 Task: Create a document with sections for Vision Statement, Mission Statement, Summary, and Income Statement. Format the headings in red and bold, and change the text color of 'REVENUE' to purple.
Action: Mouse moved to (30, 11)
Screenshot: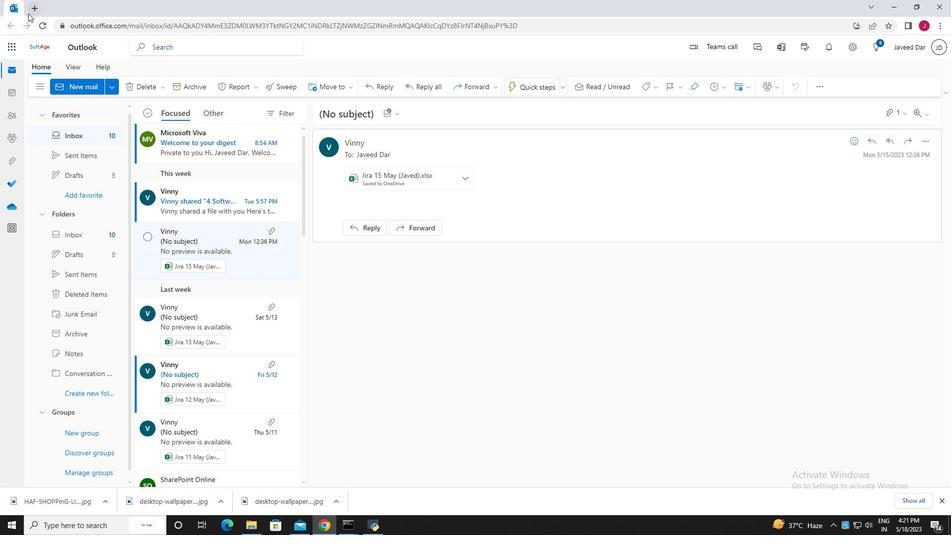 
Action: Mouse pressed left at (30, 11)
Screenshot: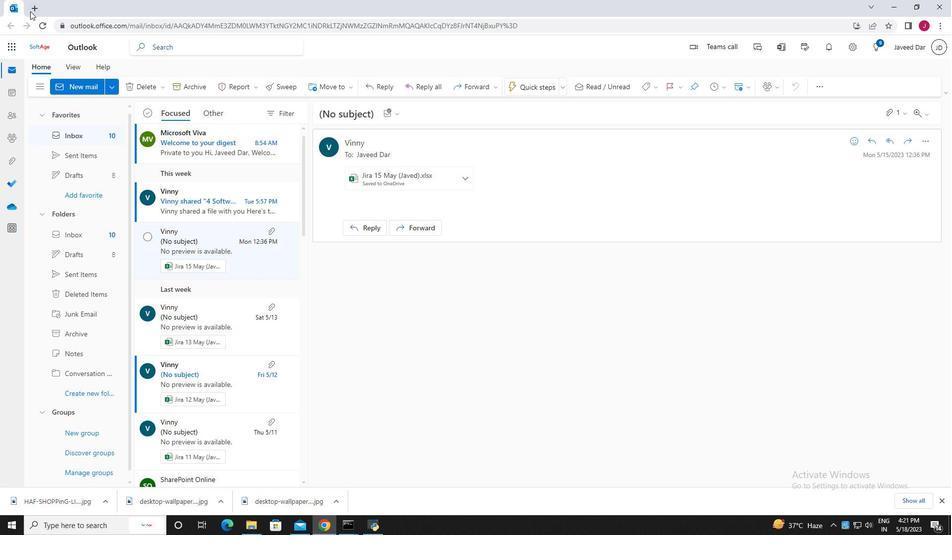 
Action: Mouse moved to (109, 25)
Screenshot: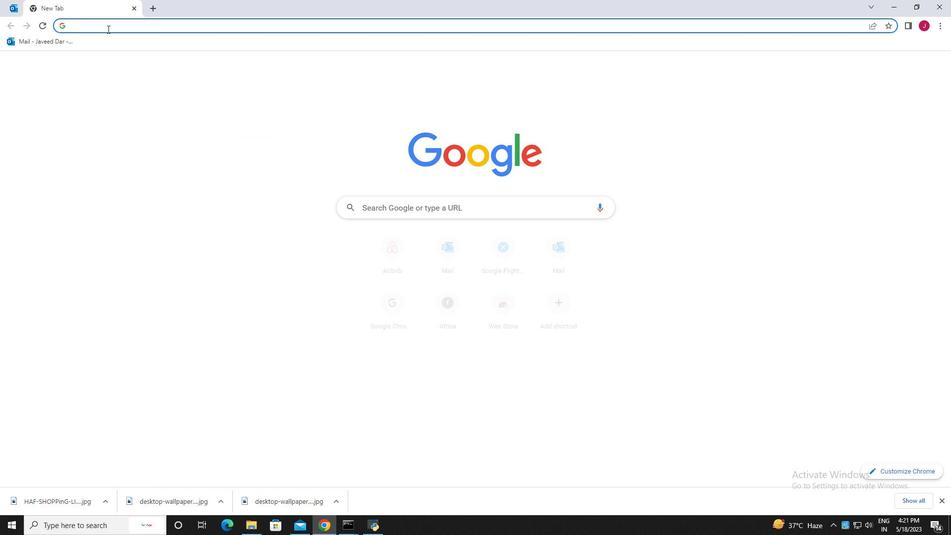 
Action: Key pressed f
Screenshot: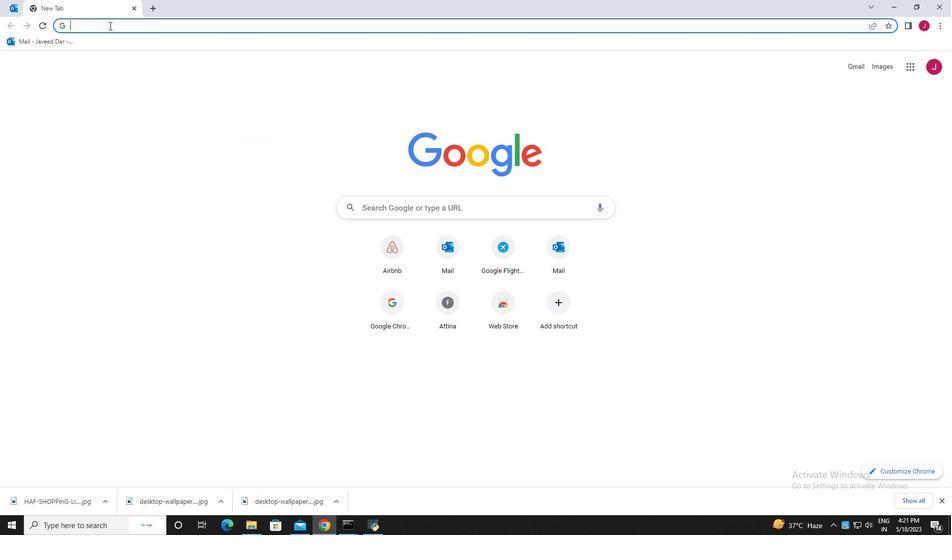 
Action: Mouse moved to (107, 62)
Screenshot: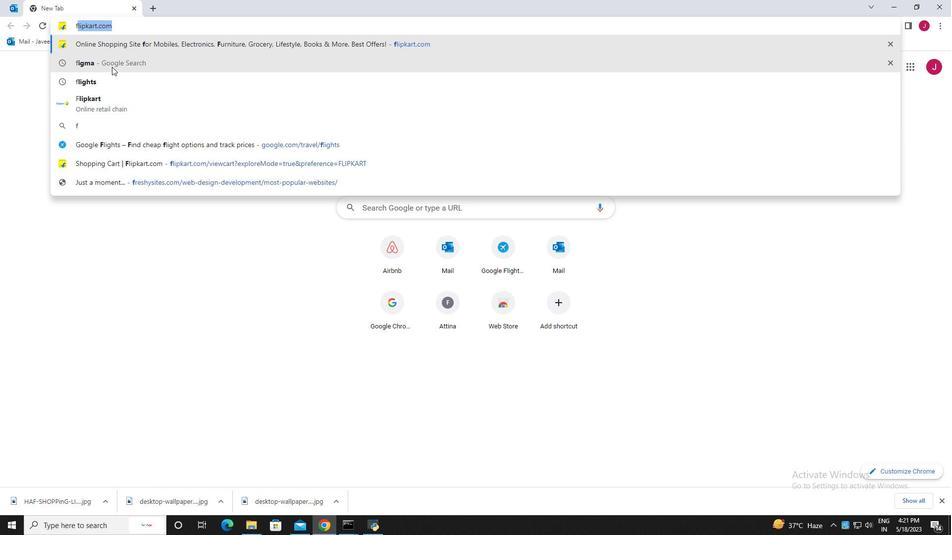 
Action: Mouse pressed left at (107, 62)
Screenshot: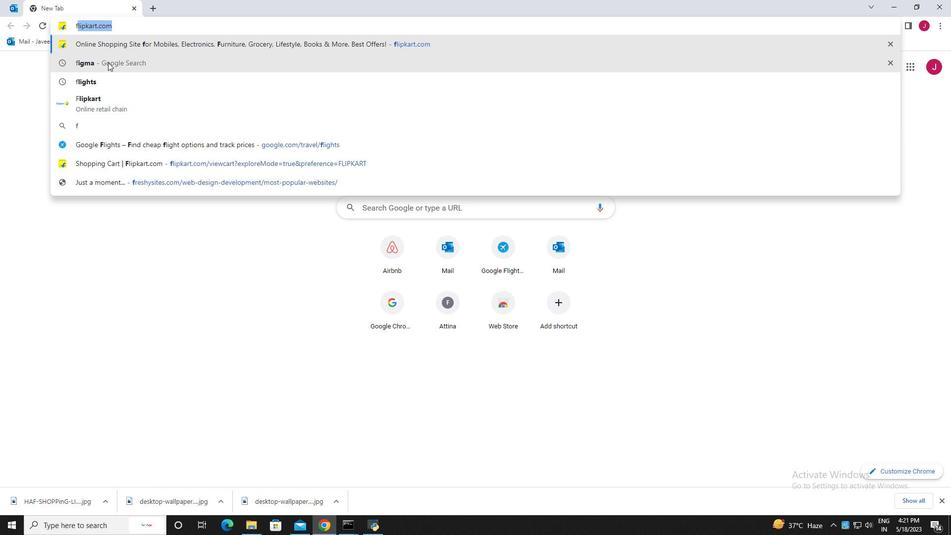 
Action: Mouse moved to (230, 156)
Screenshot: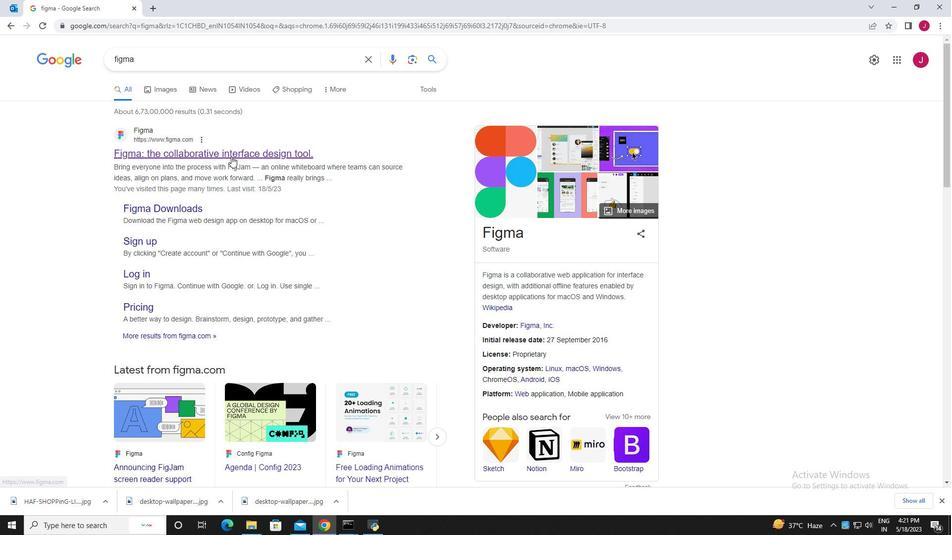 
Action: Mouse pressed left at (230, 156)
Screenshot: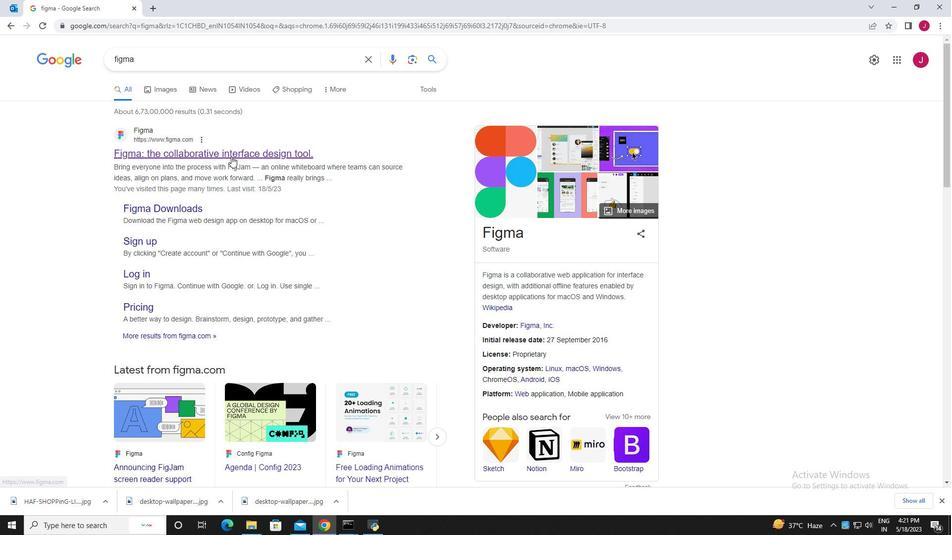 
Action: Mouse moved to (214, 113)
Screenshot: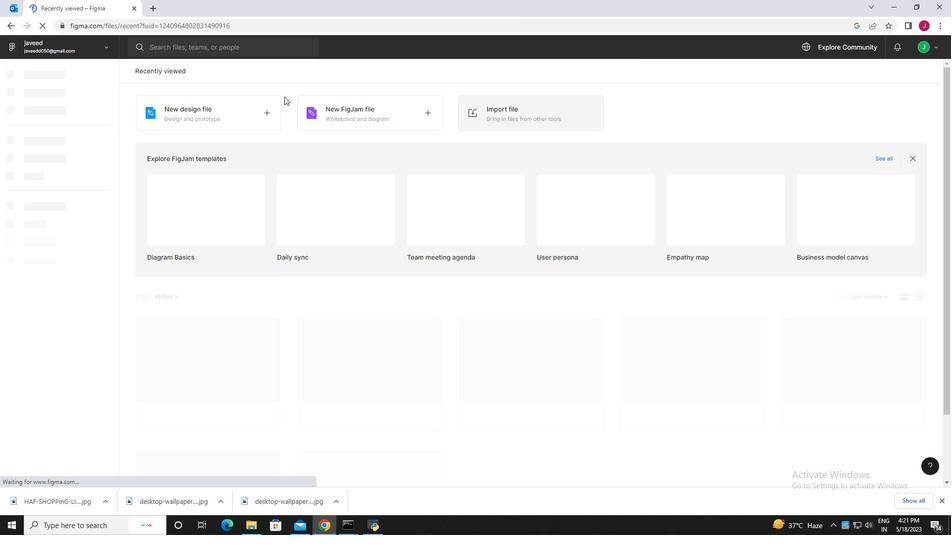 
Action: Mouse pressed left at (214, 113)
Screenshot: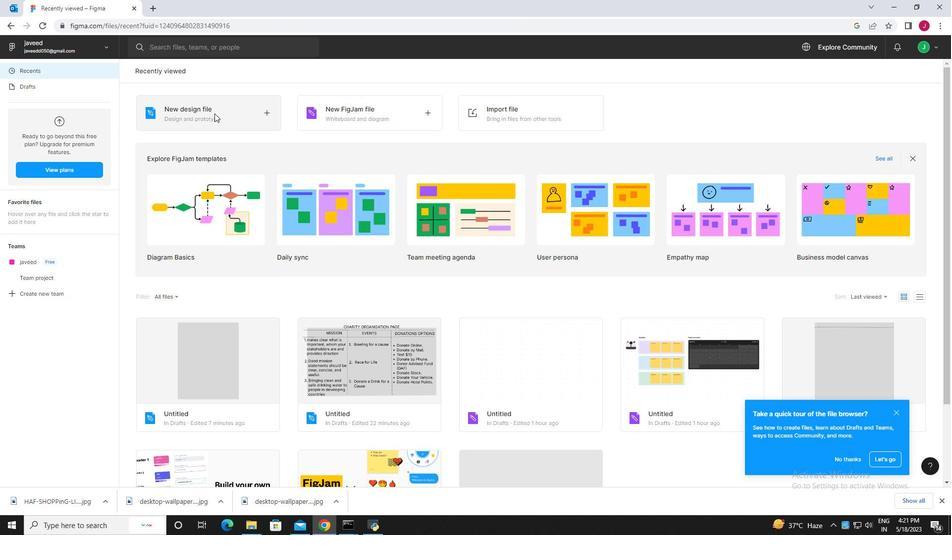 
Action: Mouse moved to (486, 191)
Screenshot: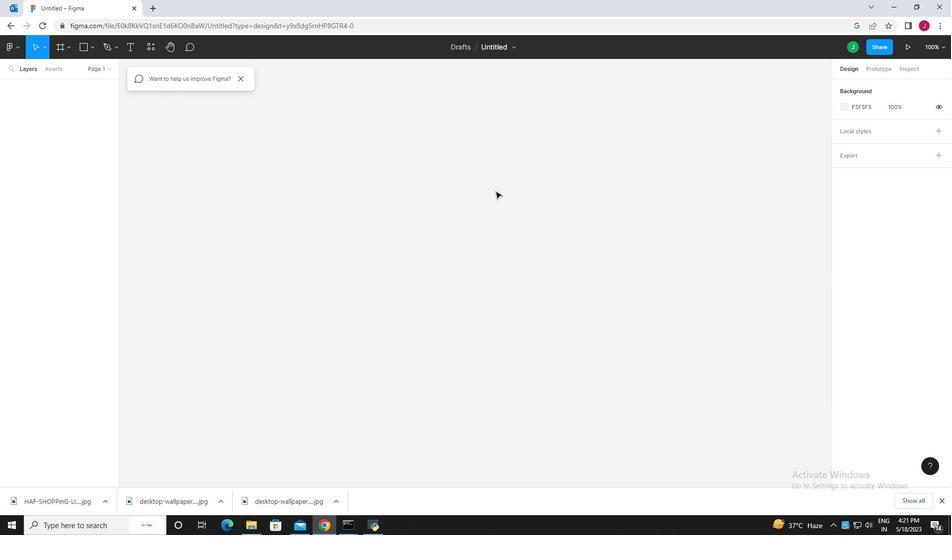
Action: Mouse scrolled (487, 192) with delta (0, 0)
Screenshot: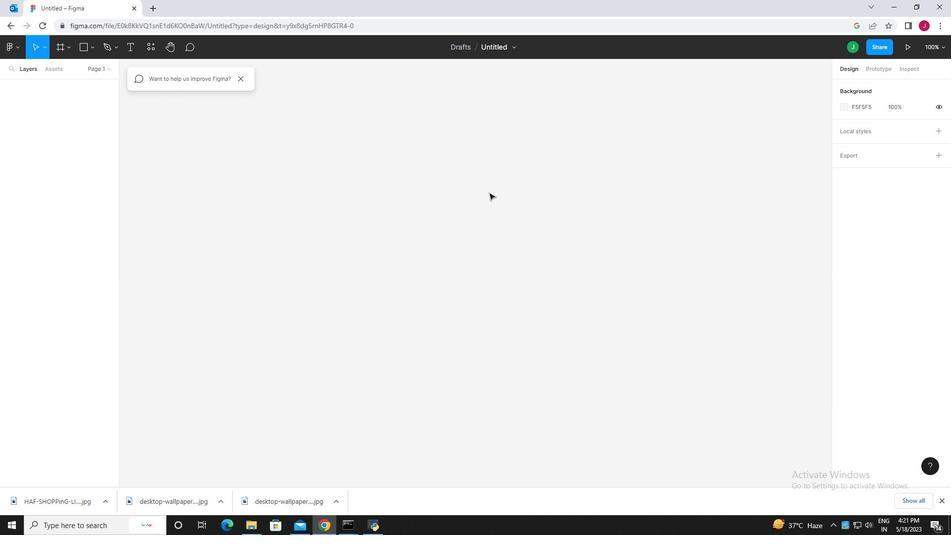 
Action: Mouse moved to (486, 190)
Screenshot: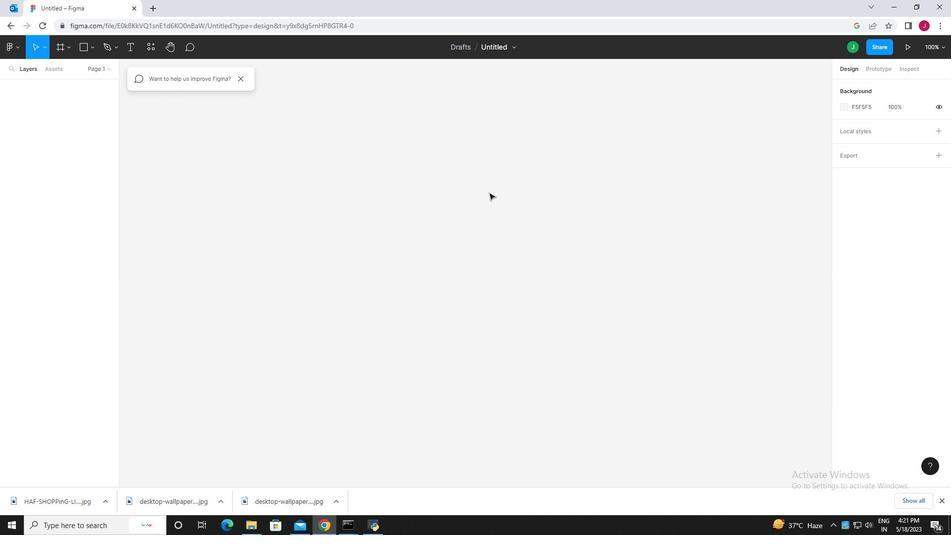 
Action: Mouse scrolled (486, 191) with delta (0, 0)
Screenshot: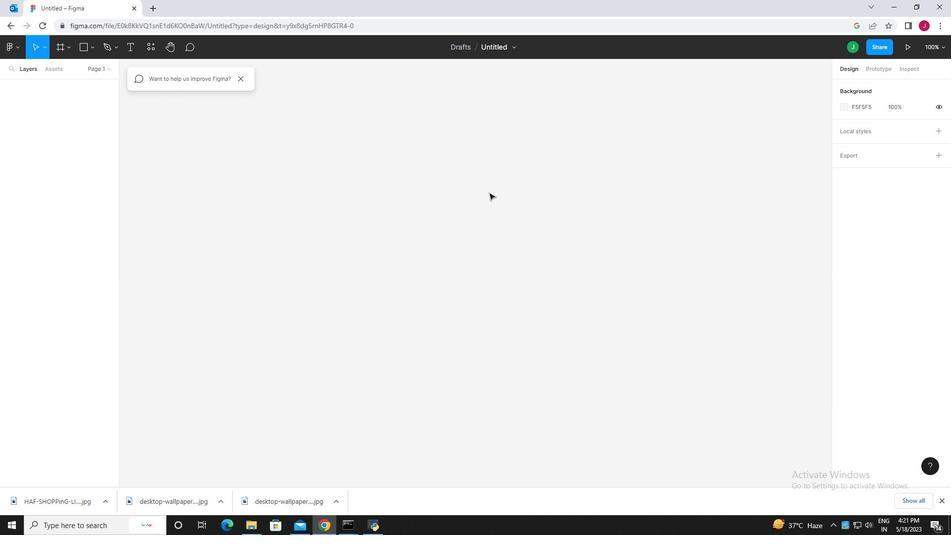 
Action: Mouse moved to (132, 6)
Screenshot: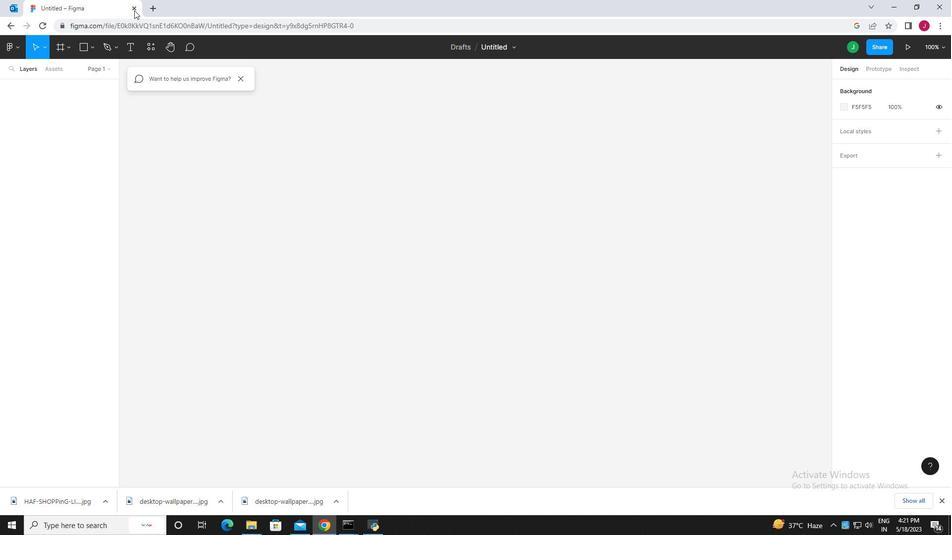 
Action: Mouse pressed left at (132, 6)
Screenshot: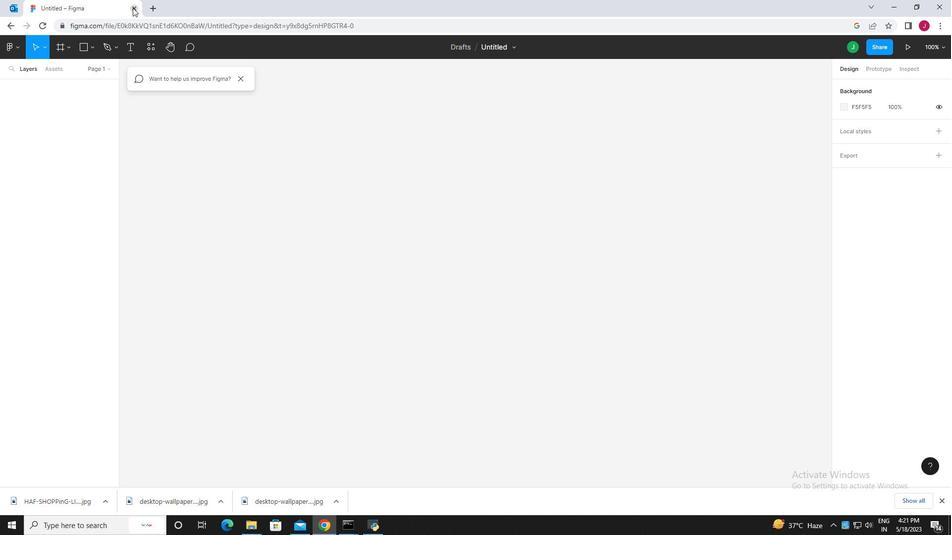 
Action: Mouse moved to (33, 8)
Screenshot: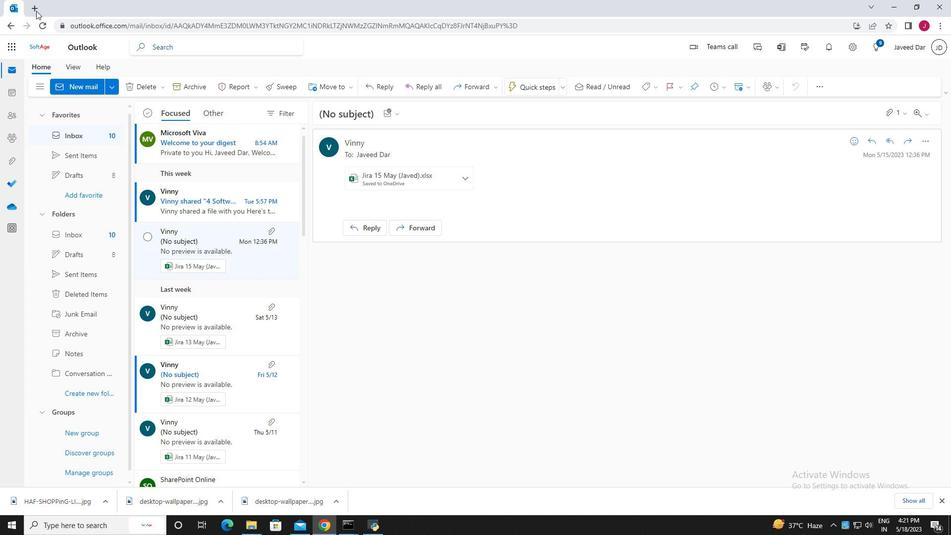 
Action: Mouse pressed left at (33, 8)
Screenshot: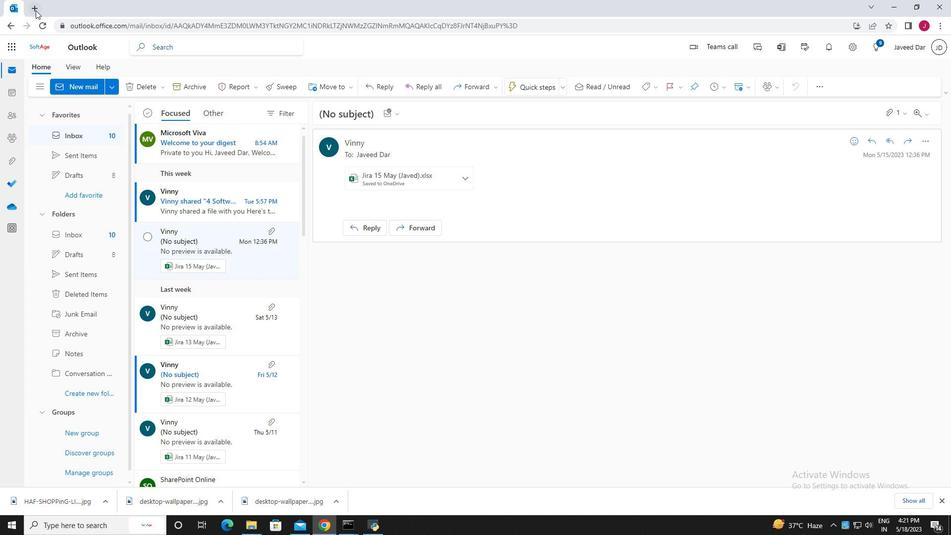 
Action: Mouse moved to (910, 68)
Screenshot: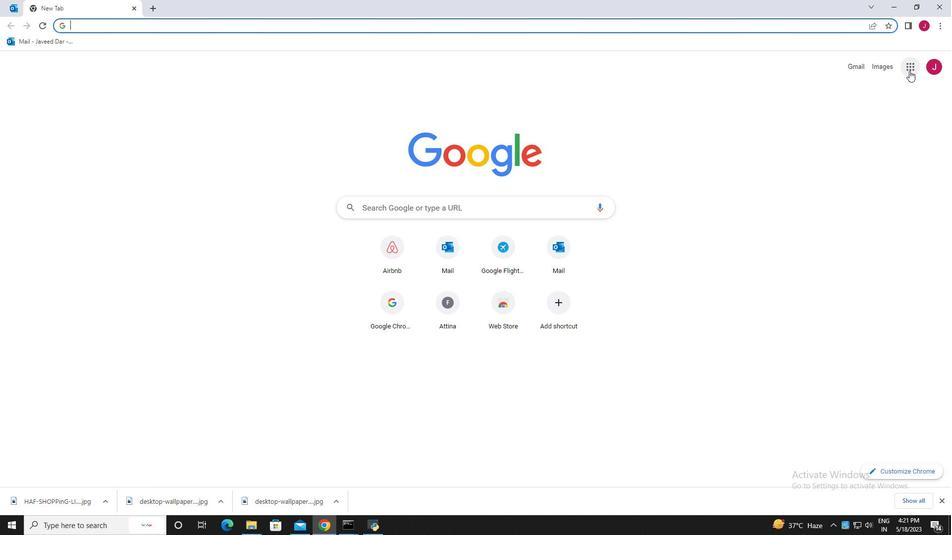 
Action: Mouse pressed left at (910, 68)
Screenshot: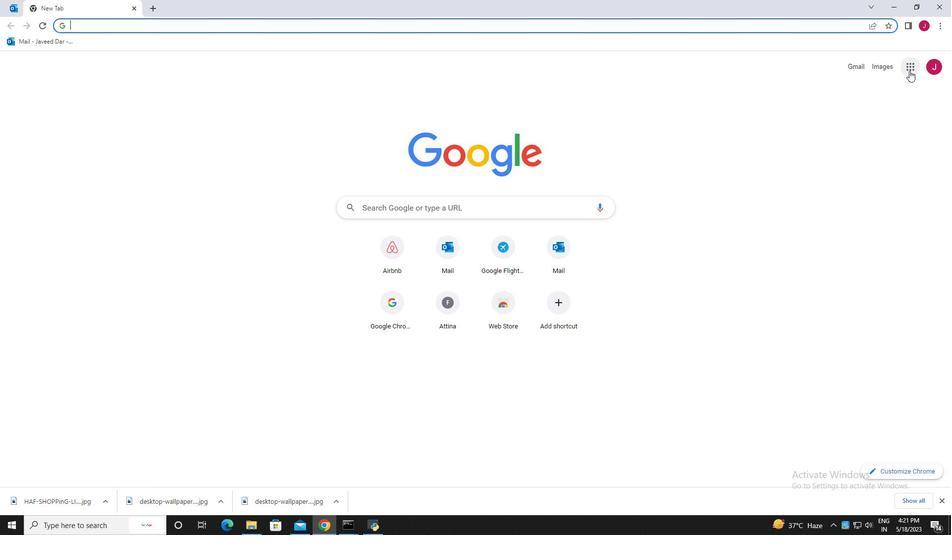 
Action: Mouse moved to (907, 203)
Screenshot: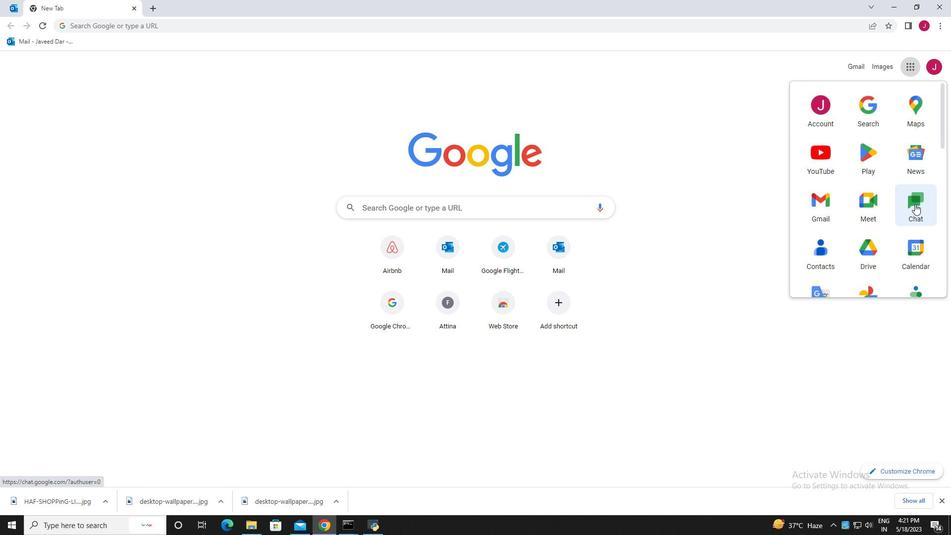 
Action: Mouse scrolled (907, 203) with delta (0, 0)
Screenshot: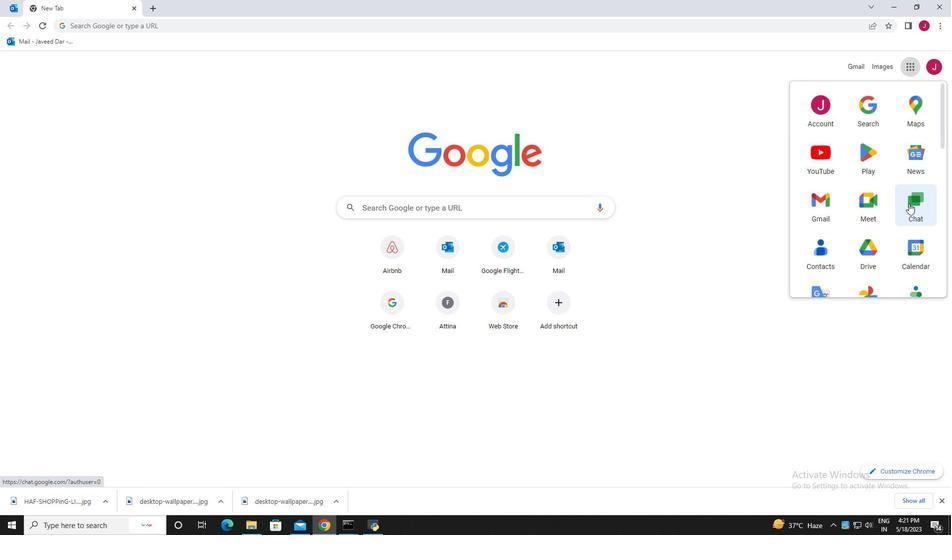 
Action: Mouse moved to (906, 203)
Screenshot: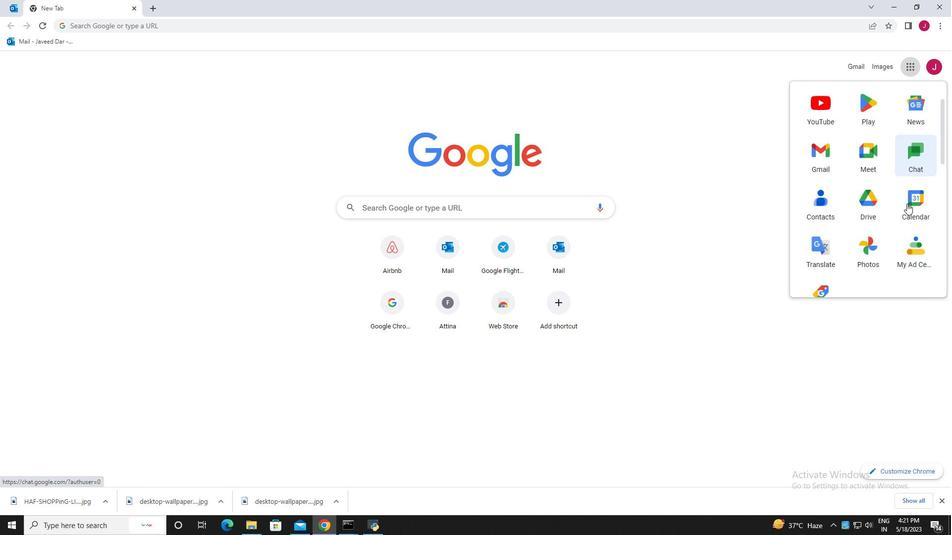 
Action: Mouse scrolled (906, 203) with delta (0, 0)
Screenshot: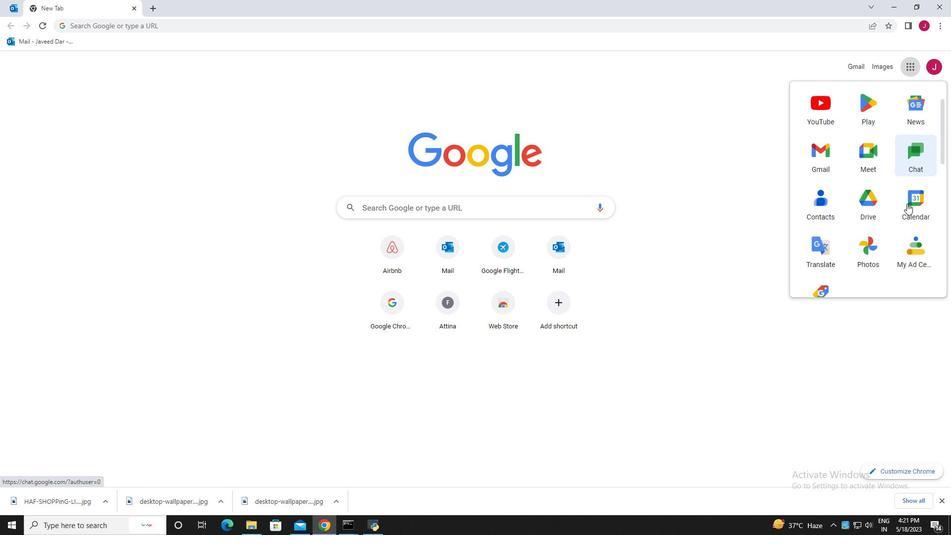 
Action: Mouse scrolled (906, 203) with delta (0, 0)
Screenshot: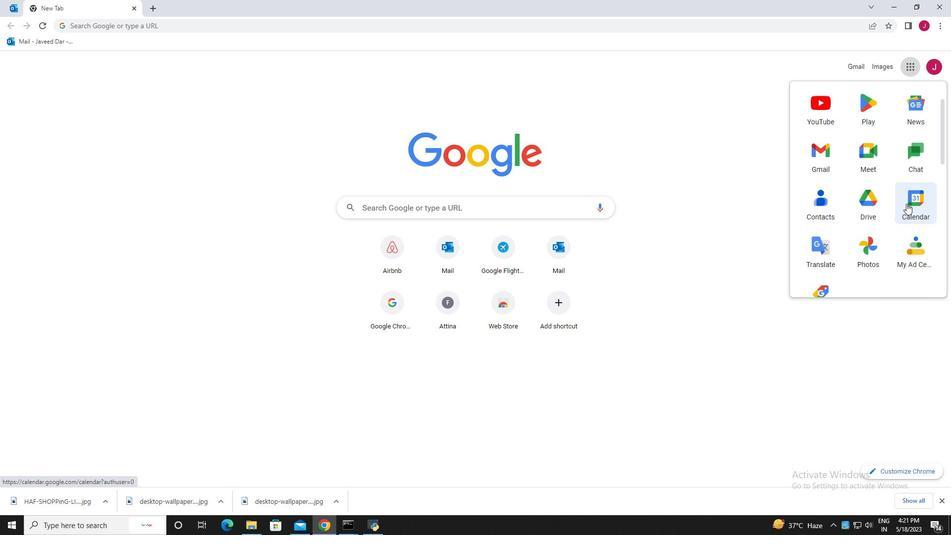 
Action: Mouse moved to (901, 205)
Screenshot: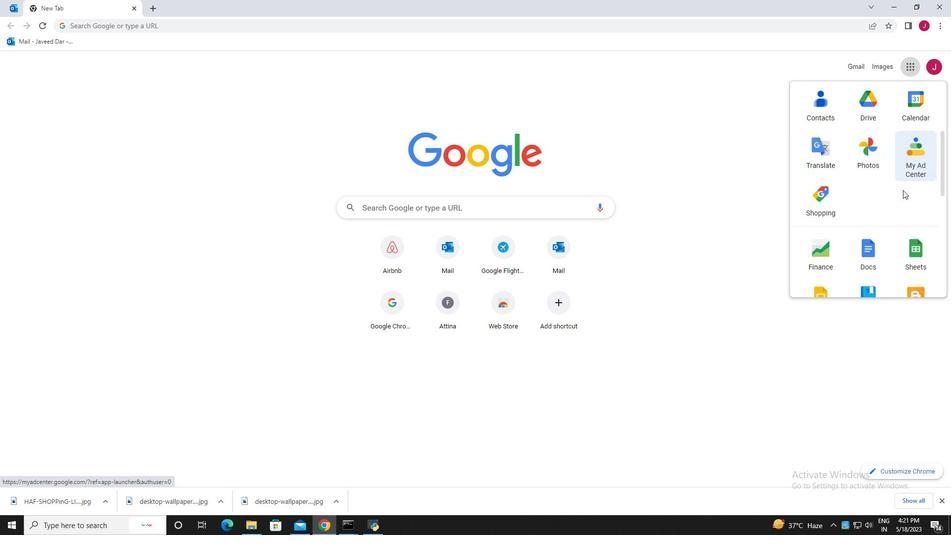 
Action: Mouse scrolled (901, 204) with delta (0, 0)
Screenshot: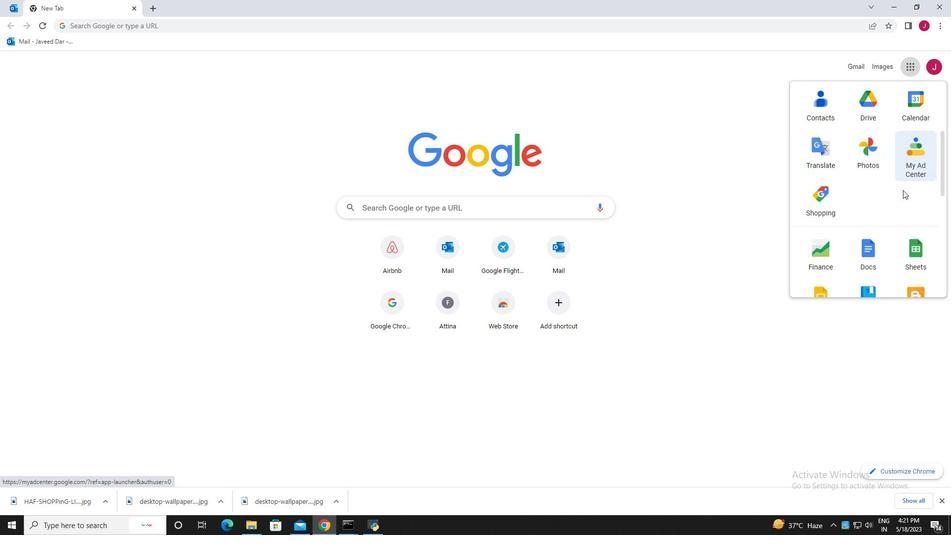 
Action: Mouse scrolled (901, 204) with delta (0, 0)
Screenshot: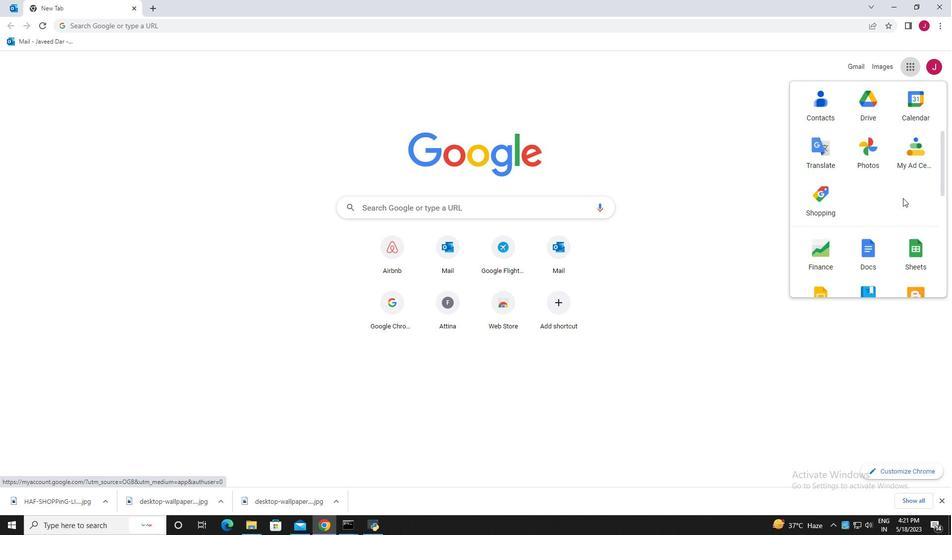 
Action: Mouse moved to (868, 167)
Screenshot: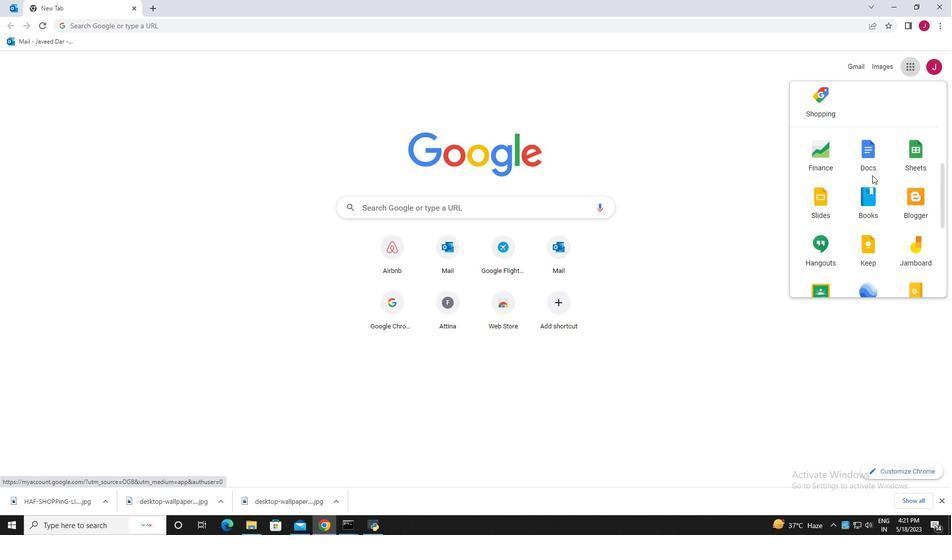 
Action: Mouse pressed left at (868, 167)
Screenshot: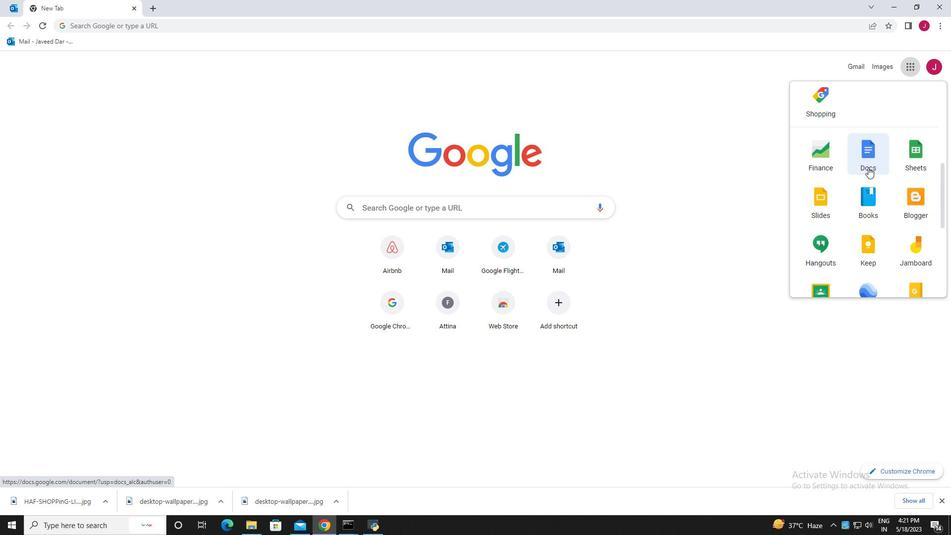 
Action: Mouse moved to (240, 142)
Screenshot: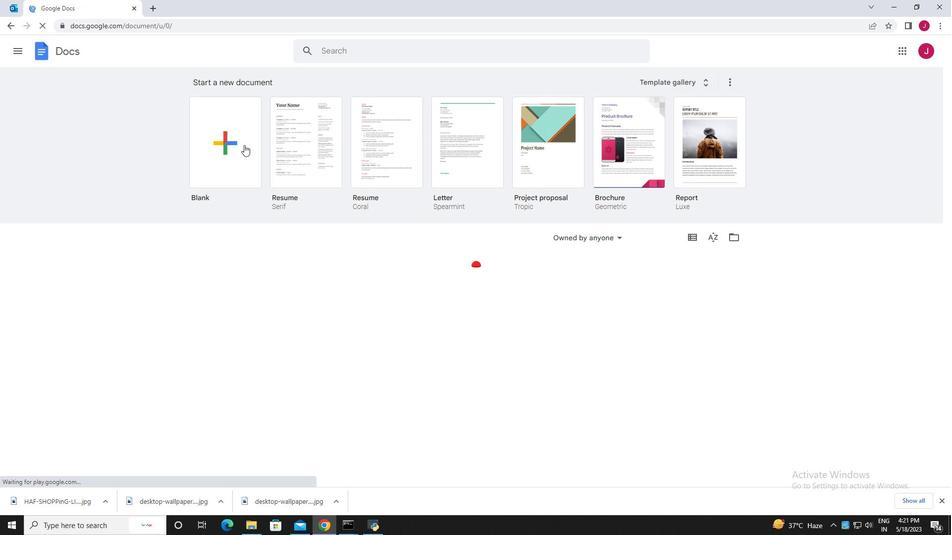 
Action: Mouse pressed left at (240, 142)
Screenshot: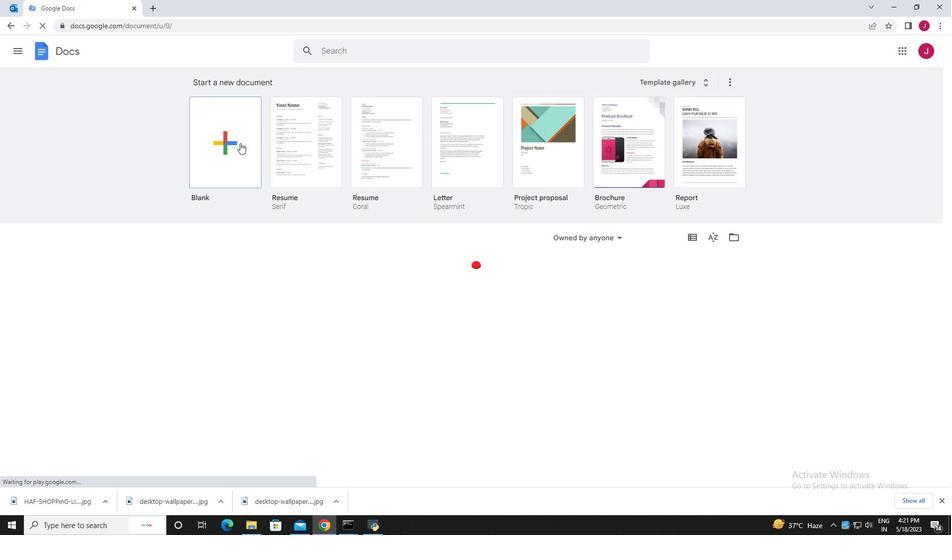 
Action: Mouse moved to (319, 156)
Screenshot: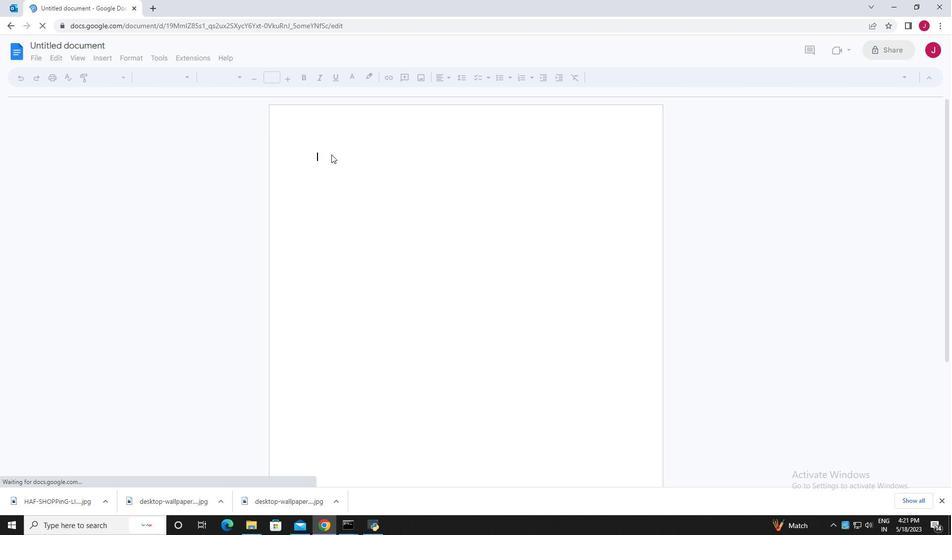 
Action: Mouse pressed left at (319, 156)
Screenshot: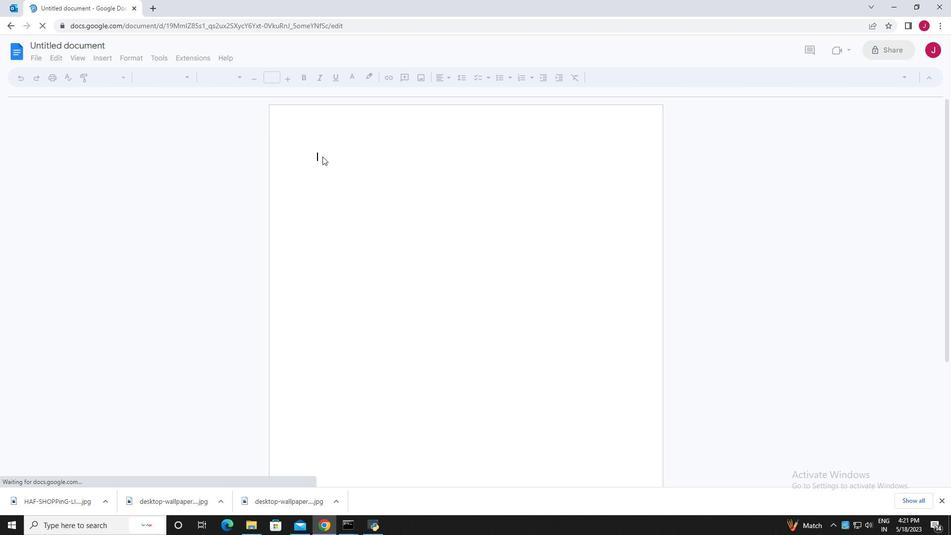 
Action: Mouse moved to (343, 101)
Screenshot: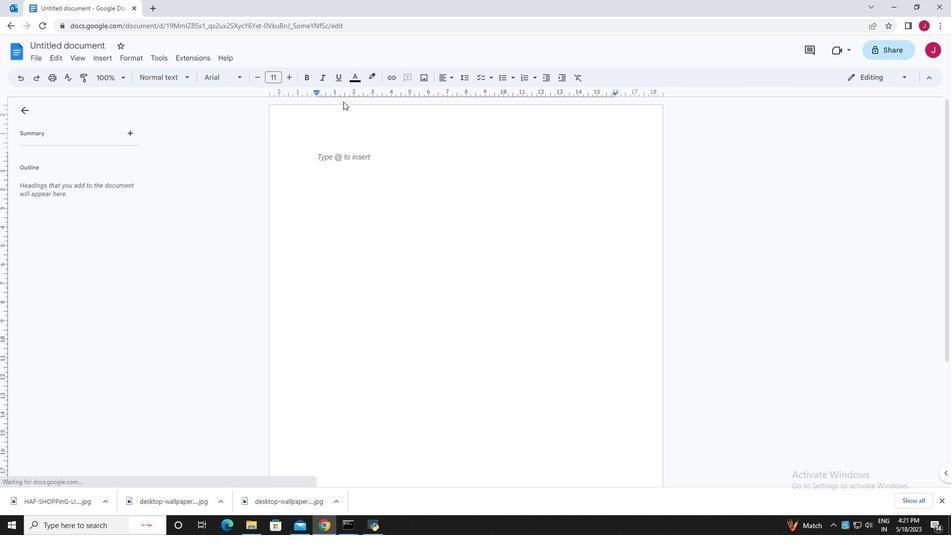 
Action: Key pressed <Key.caps_lock>VISION<Key.space>STATEMENT
Screenshot: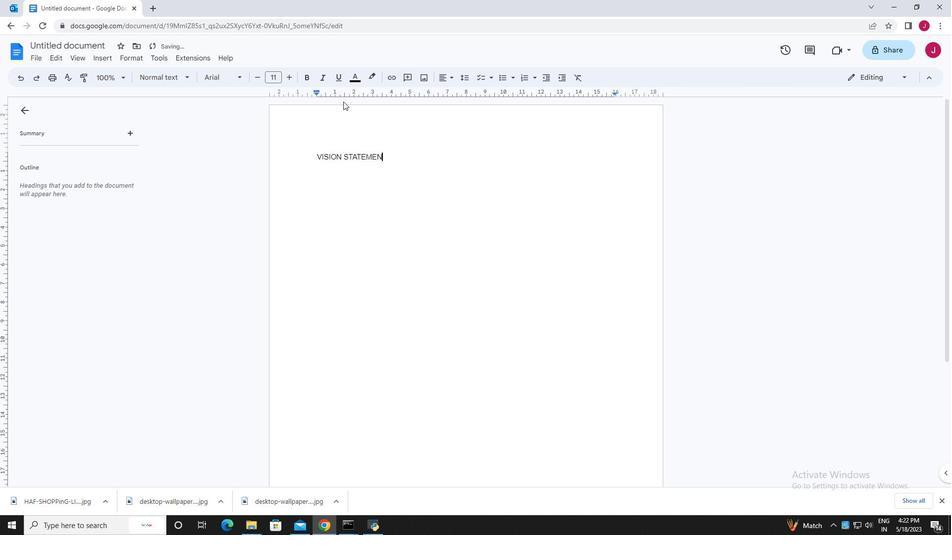 
Action: Mouse moved to (354, 80)
Screenshot: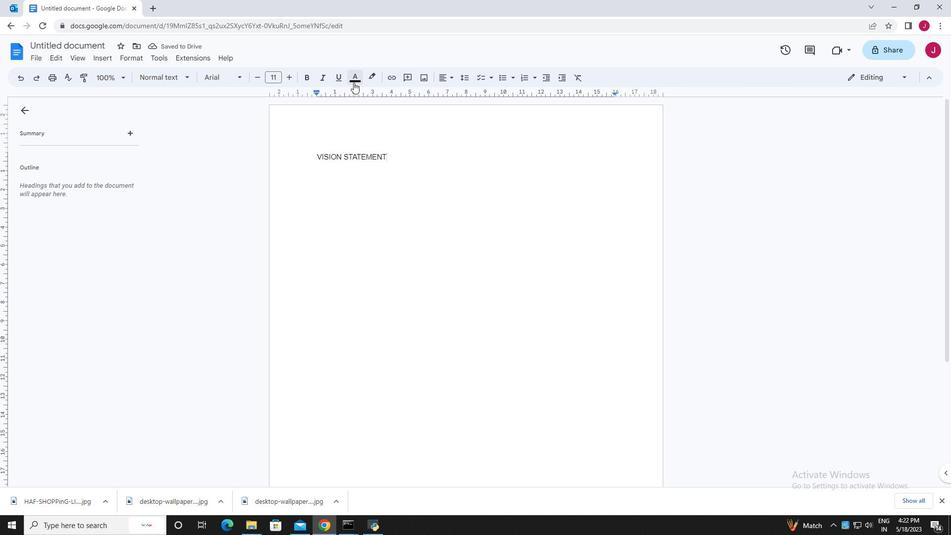 
Action: Mouse pressed left at (354, 80)
Screenshot: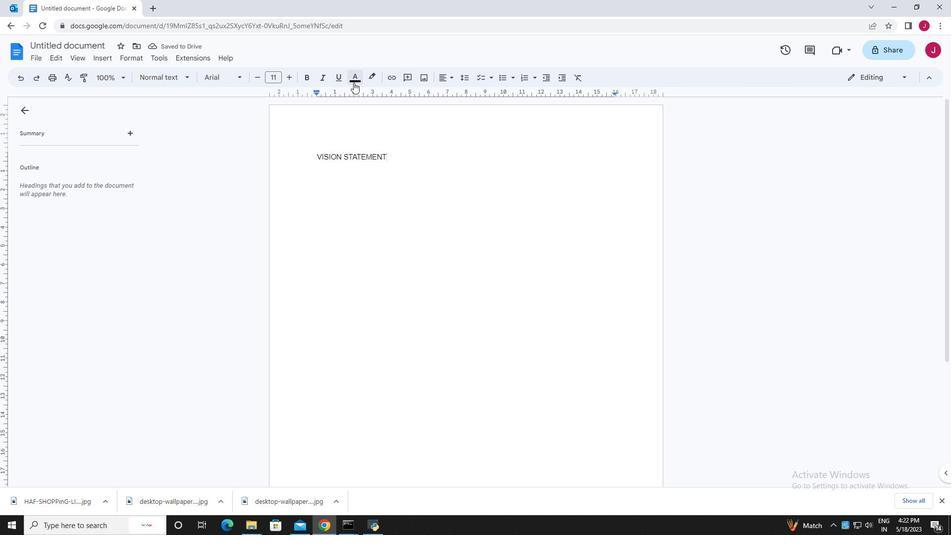 
Action: Mouse moved to (359, 97)
Screenshot: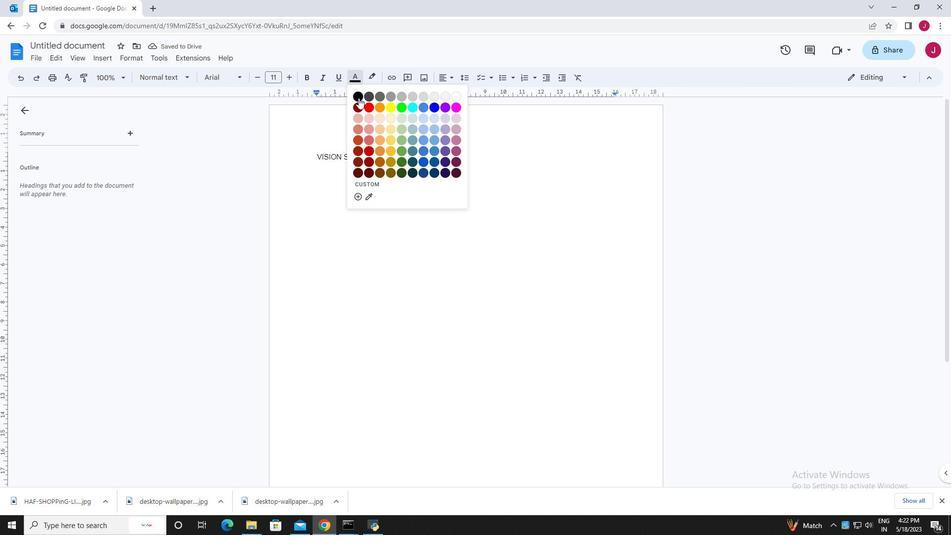 
Action: Mouse pressed left at (359, 97)
Screenshot: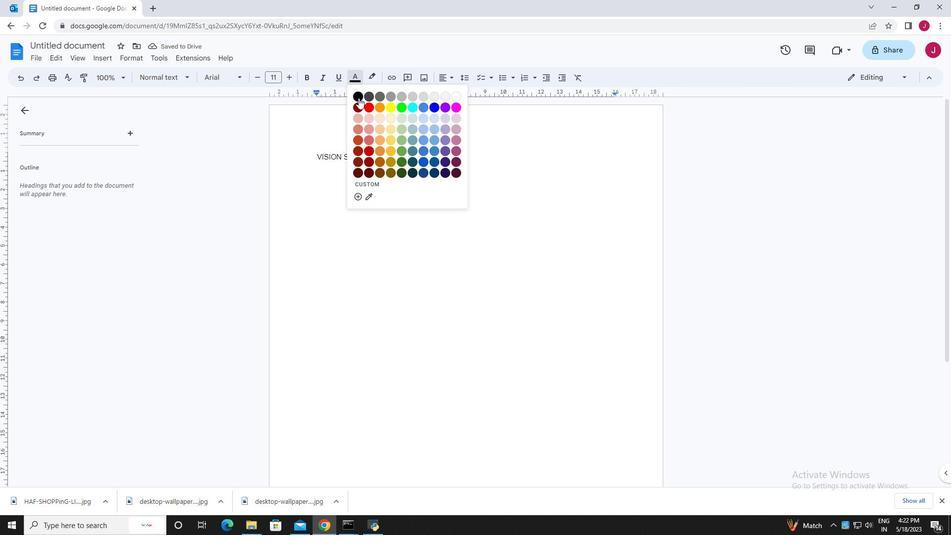 
Action: Mouse moved to (320, 155)
Screenshot: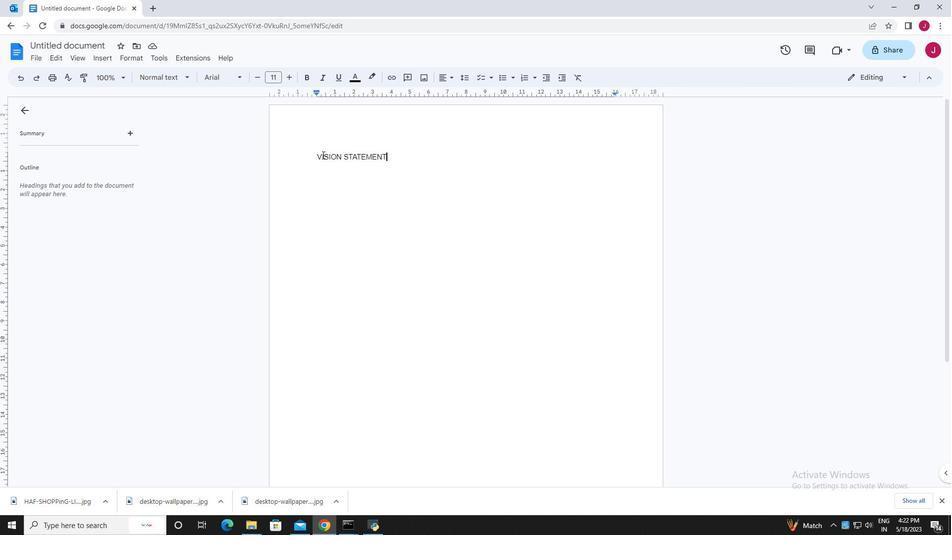 
Action: Mouse pressed left at (320, 155)
Screenshot: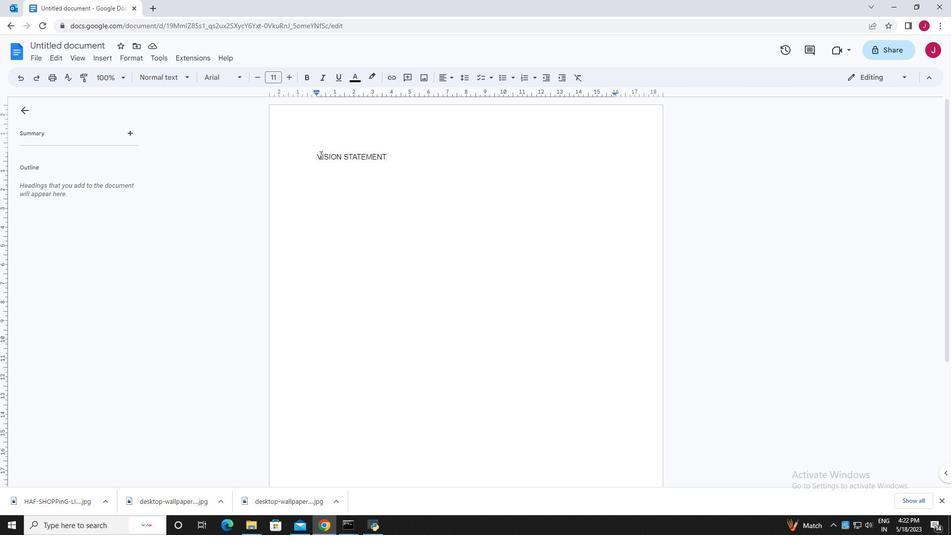 
Action: Mouse moved to (316, 169)
Screenshot: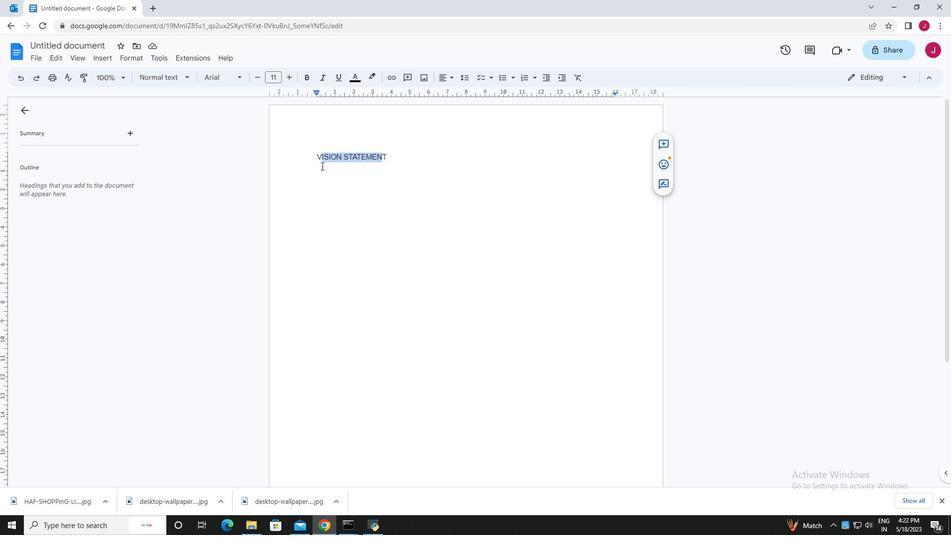 
Action: Mouse pressed left at (316, 169)
Screenshot: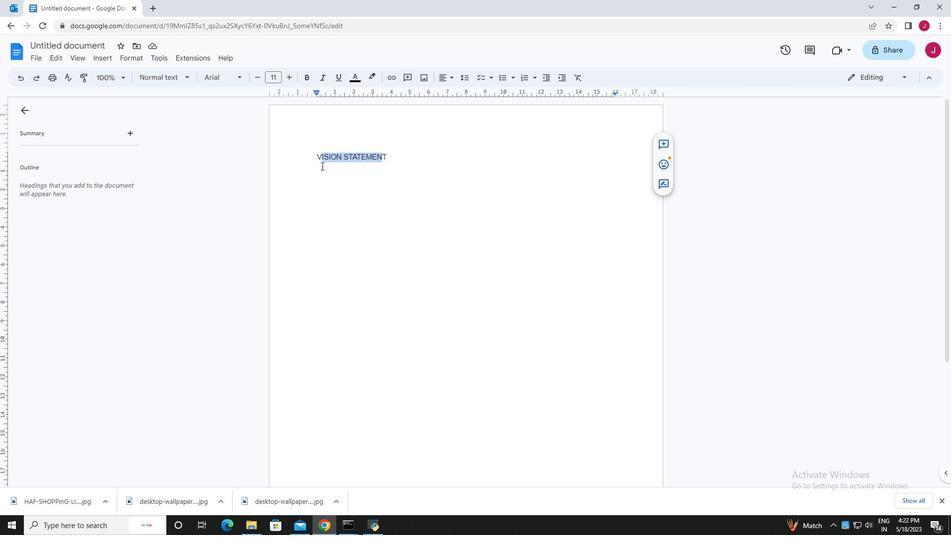 
Action: Mouse moved to (317, 156)
Screenshot: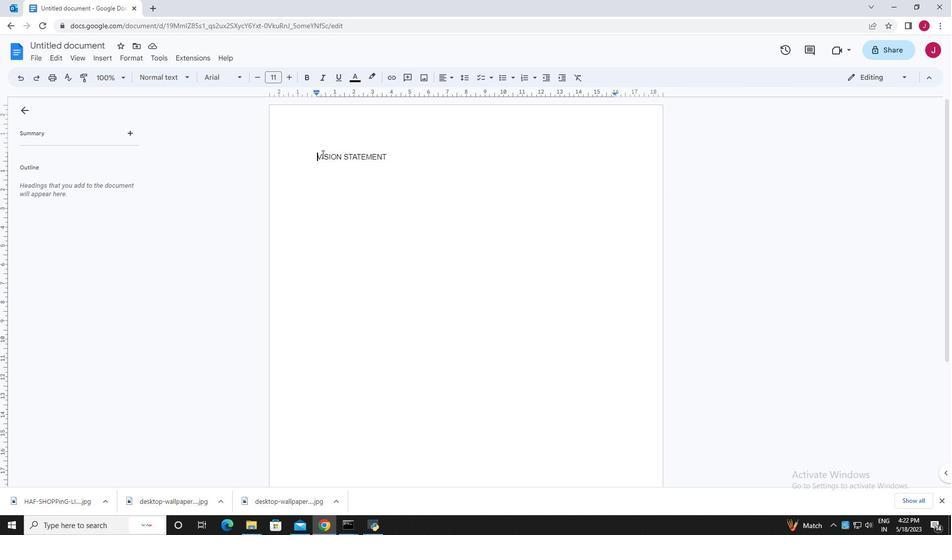 
Action: Mouse pressed left at (317, 156)
Screenshot: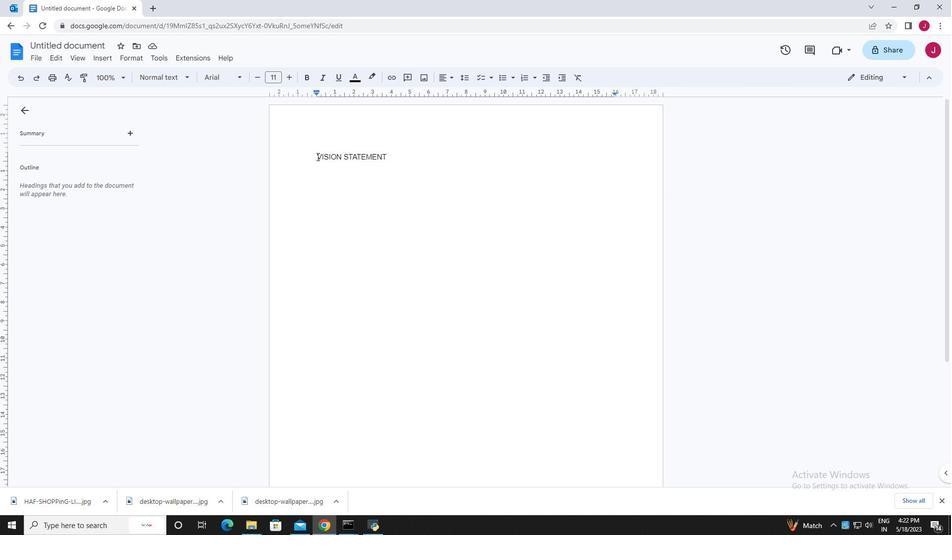 
Action: Mouse moved to (355, 79)
Screenshot: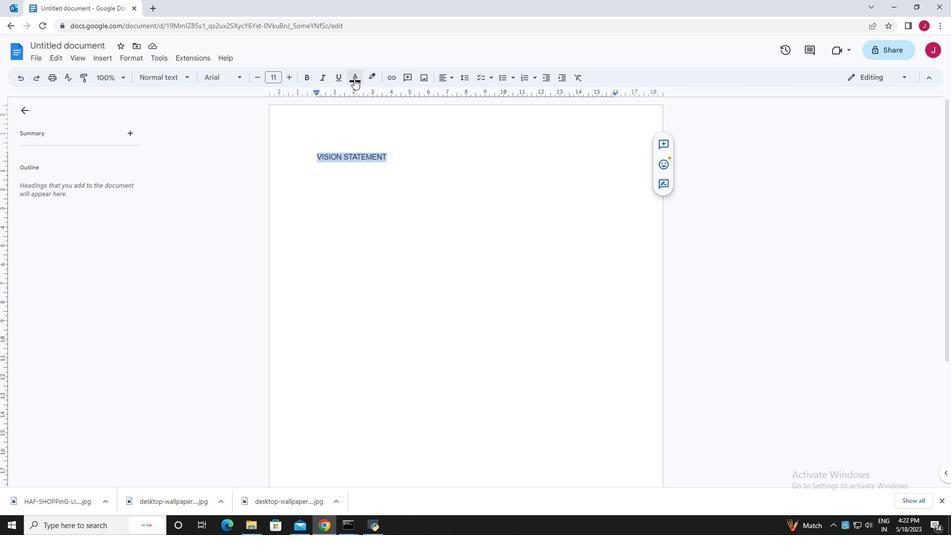 
Action: Mouse pressed left at (355, 79)
Screenshot: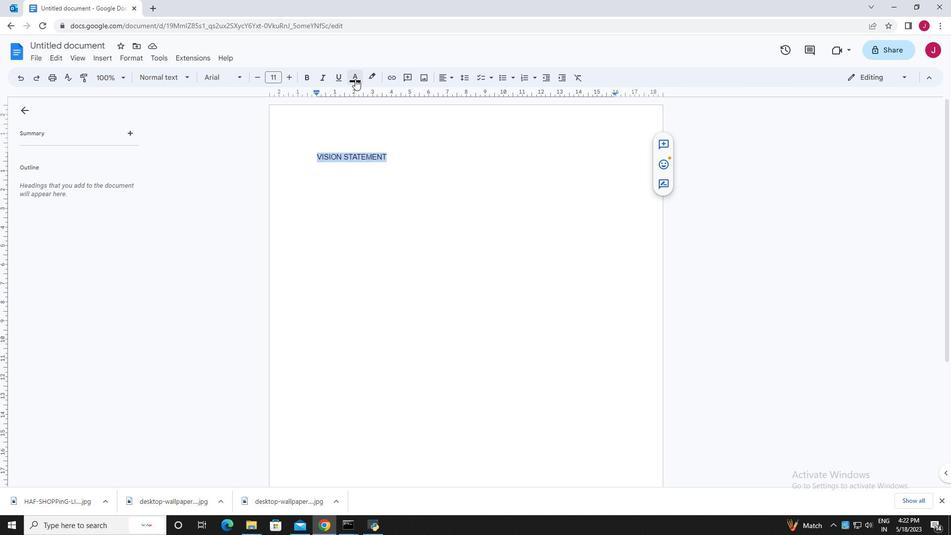 
Action: Mouse moved to (369, 108)
Screenshot: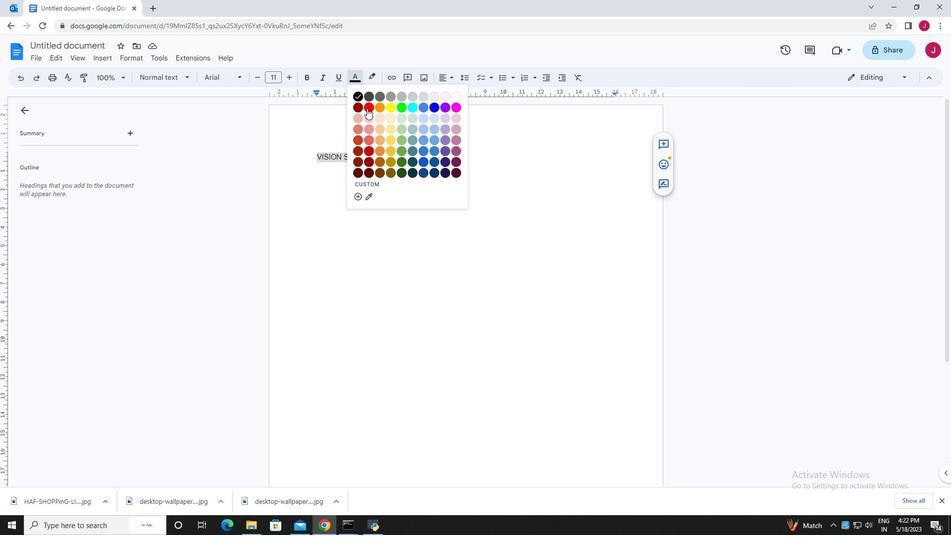 
Action: Mouse pressed left at (369, 108)
Screenshot: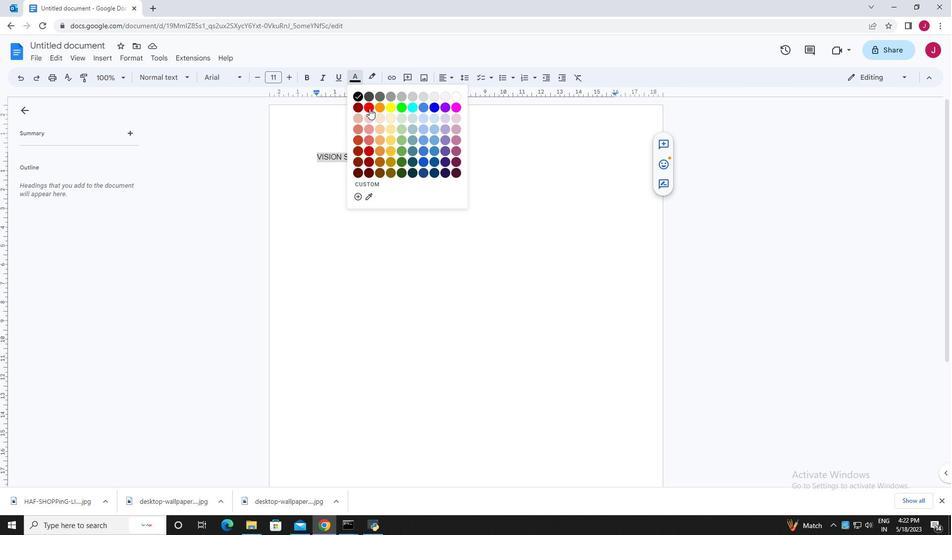 
Action: Mouse moved to (356, 177)
Screenshot: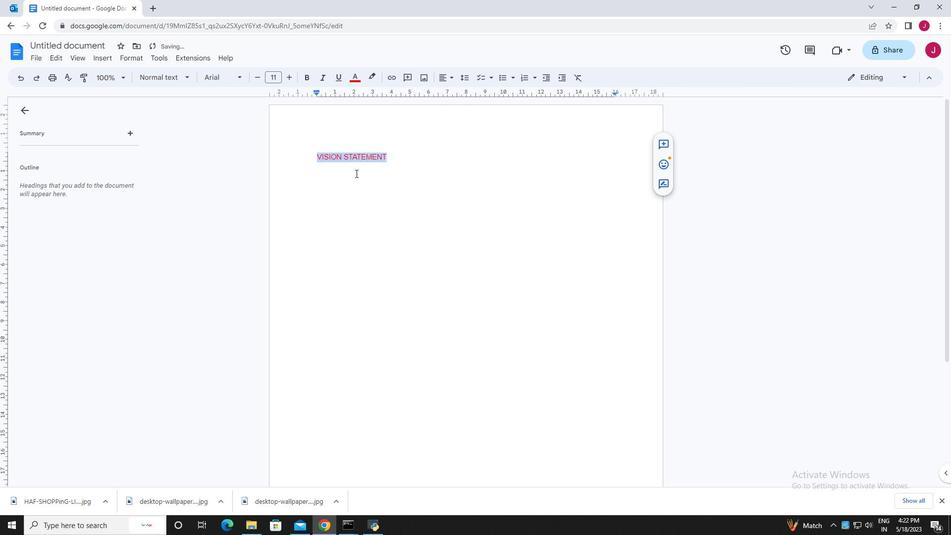 
Action: Mouse pressed left at (356, 177)
Screenshot: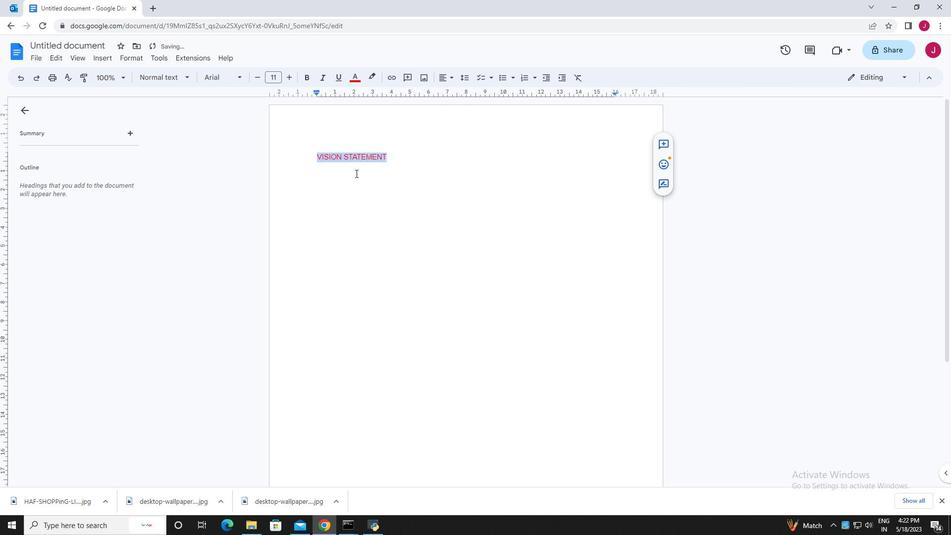 
Action: Mouse moved to (346, 157)
Screenshot: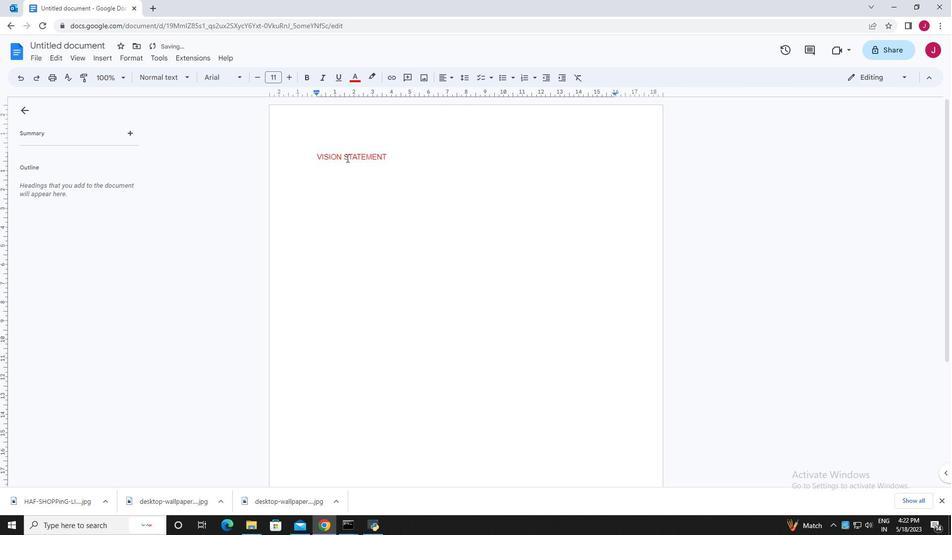 
Action: Mouse pressed left at (346, 157)
Screenshot: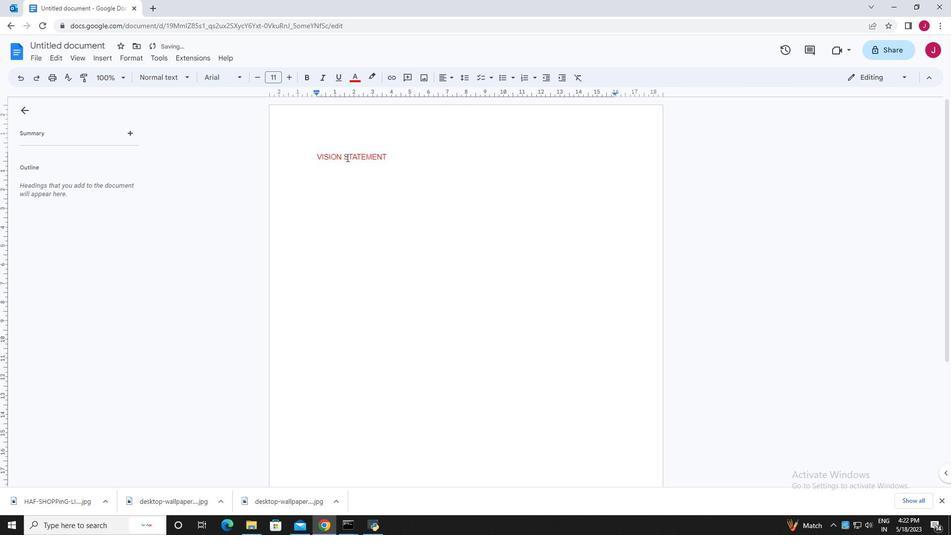 
Action: Mouse moved to (352, 191)
Screenshot: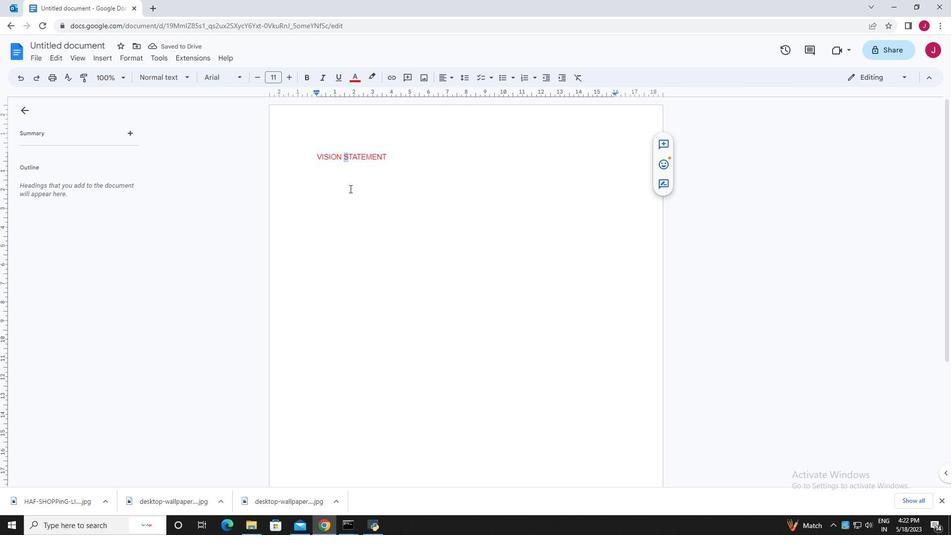 
Action: Mouse pressed left at (352, 191)
Screenshot: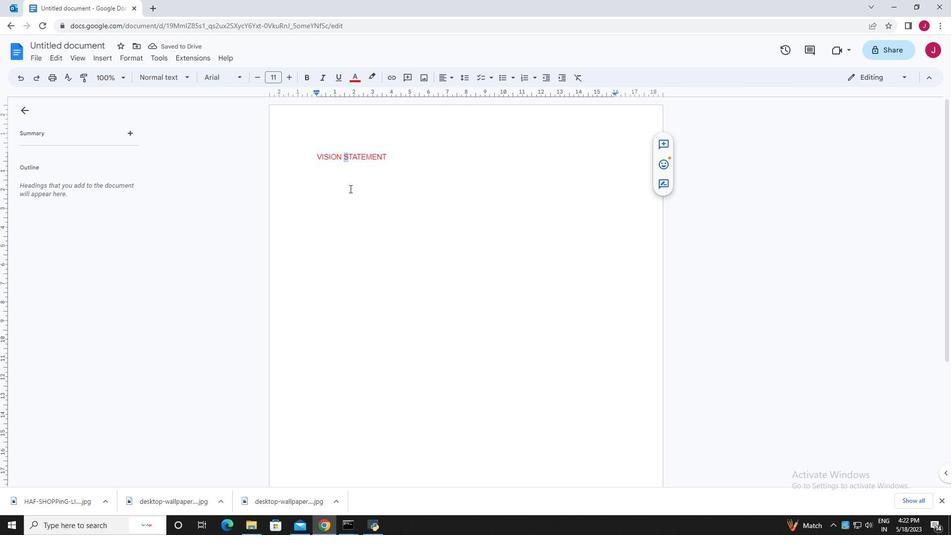 
Action: Mouse moved to (348, 158)
Screenshot: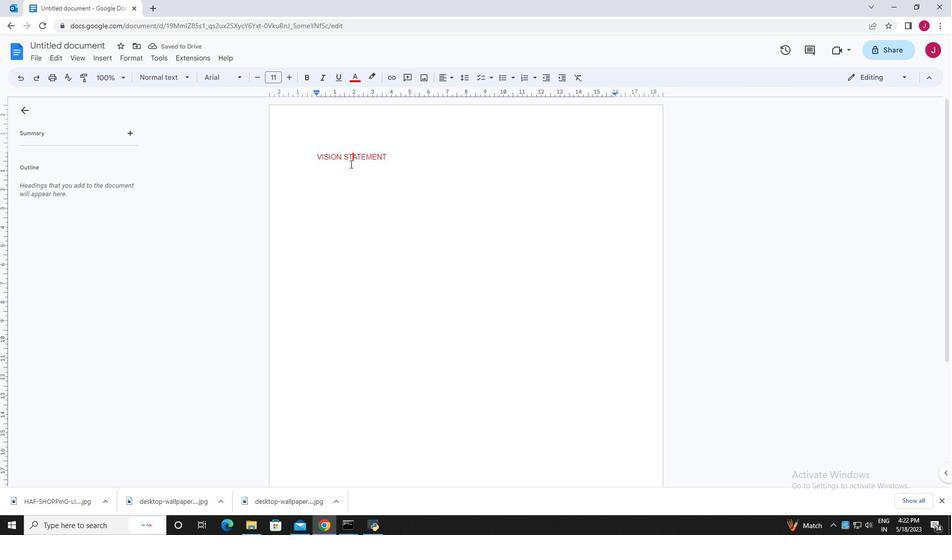 
Action: Mouse pressed left at (348, 158)
Screenshot: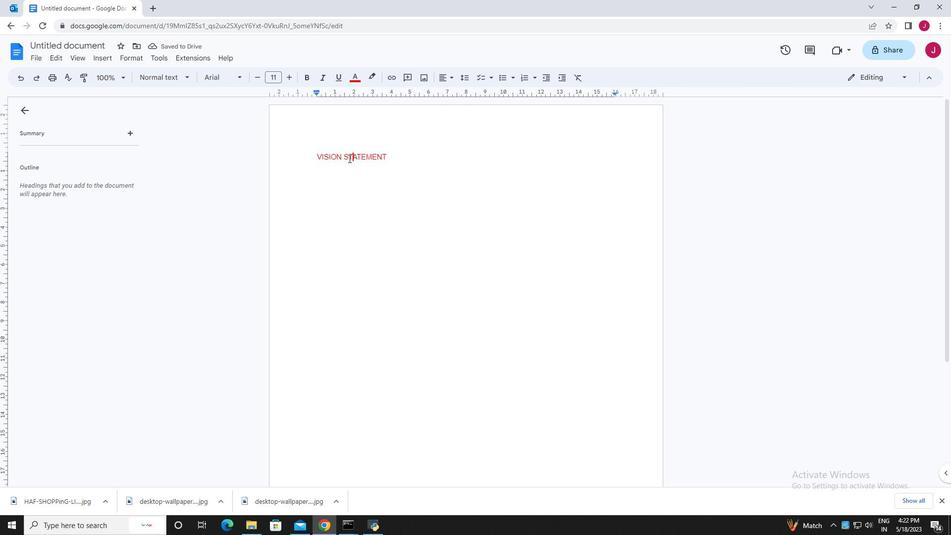 
Action: Mouse moved to (356, 196)
Screenshot: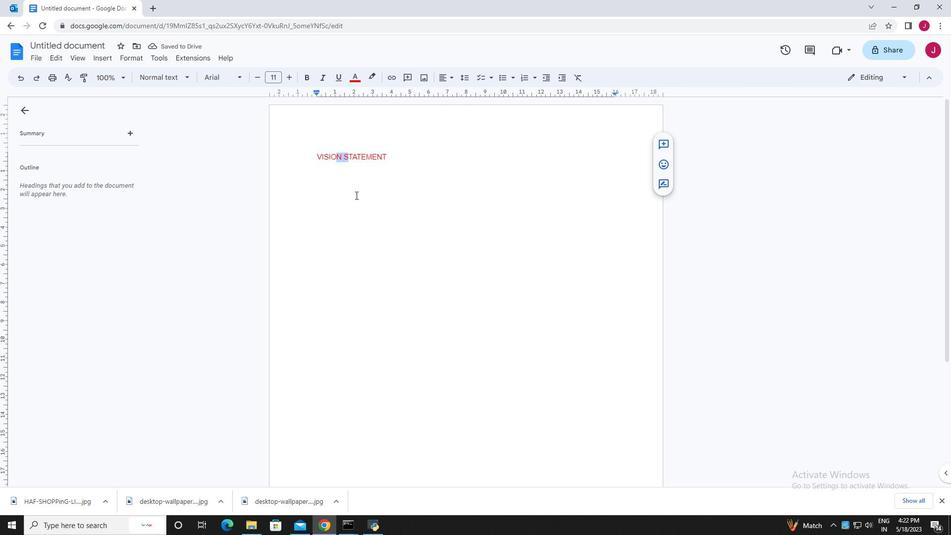 
Action: Mouse pressed left at (356, 196)
Screenshot: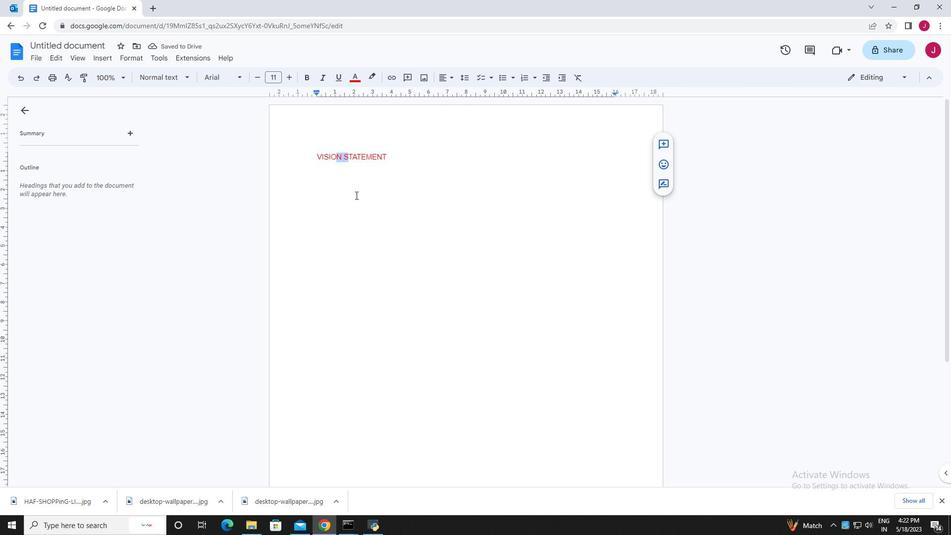 
Action: Mouse moved to (378, 201)
Screenshot: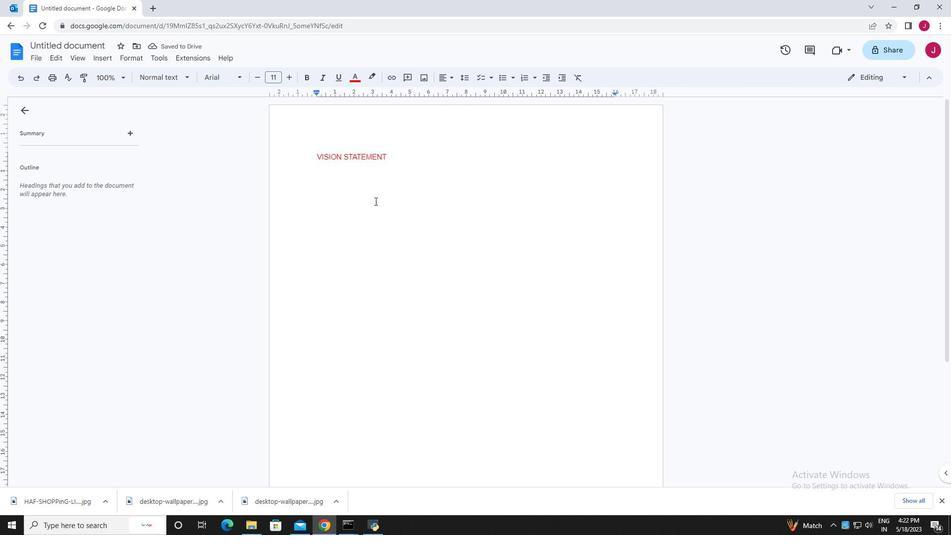 
Action: Mouse pressed left at (378, 201)
Screenshot: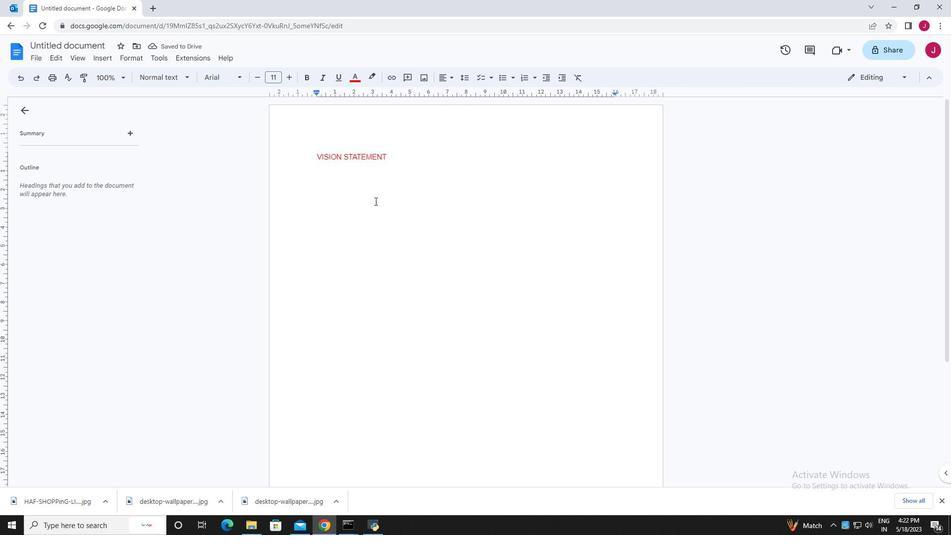 
Action: Mouse moved to (393, 191)
Screenshot: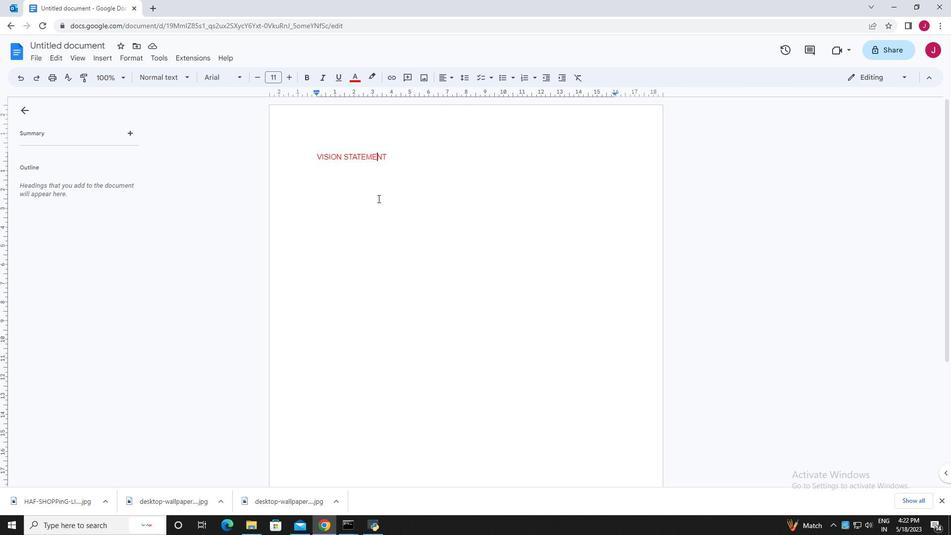 
Action: Mouse pressed left at (393, 191)
Screenshot: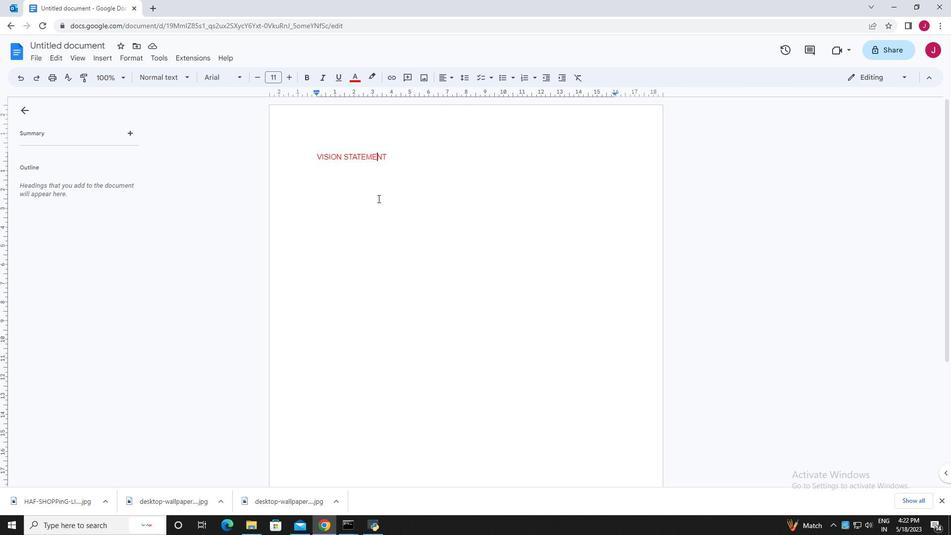 
Action: Mouse moved to (335, 168)
Screenshot: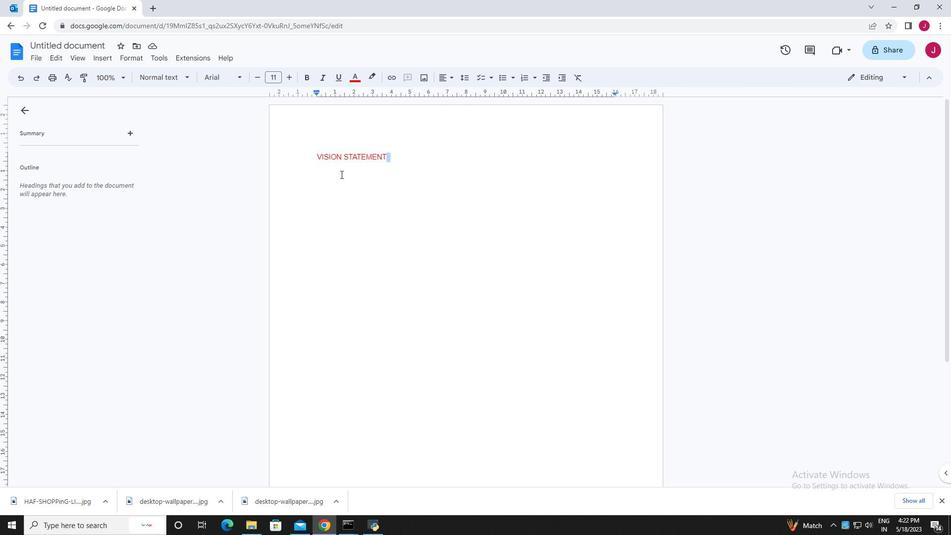 
Action: Mouse pressed left at (335, 168)
Screenshot: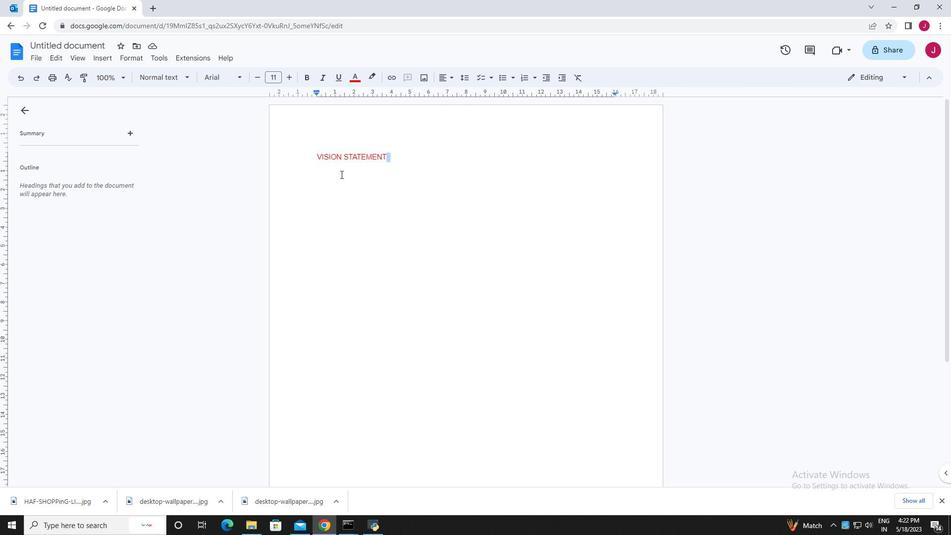 
Action: Mouse moved to (380, 184)
Screenshot: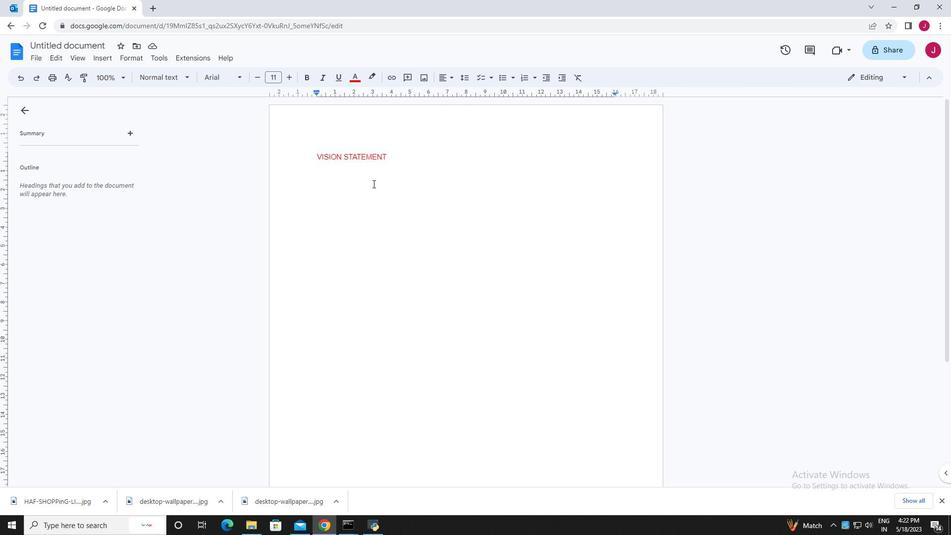 
Action: Mouse pressed left at (380, 184)
Screenshot: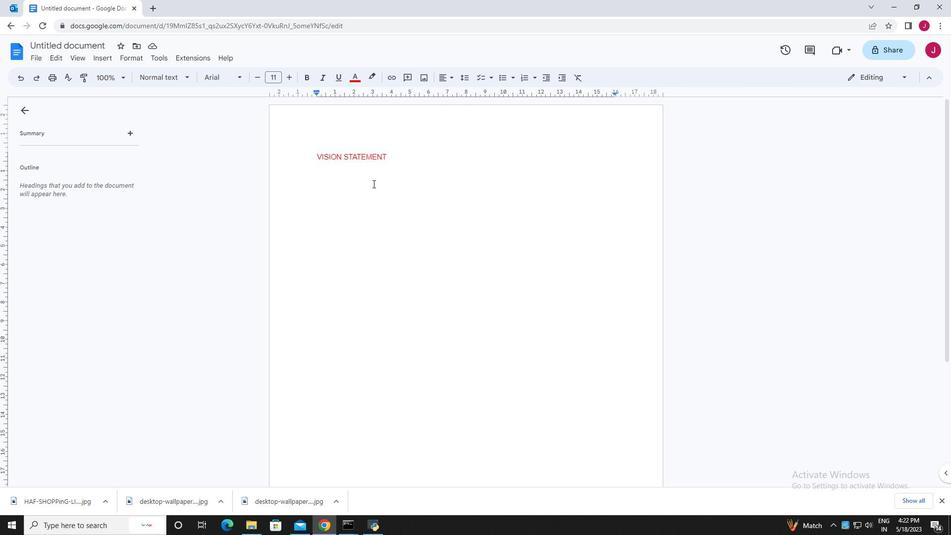 
Action: Mouse moved to (395, 170)
Screenshot: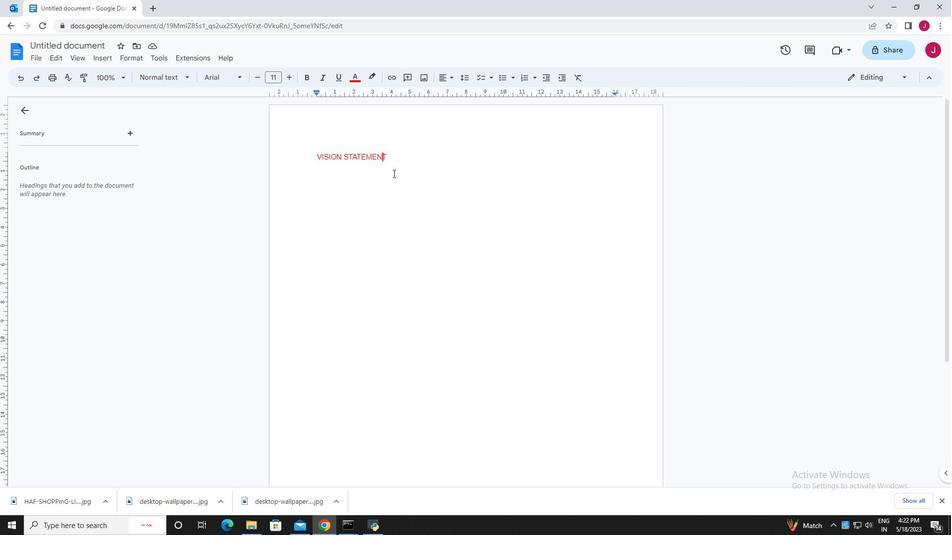 
Action: Mouse pressed left at (395, 170)
Screenshot: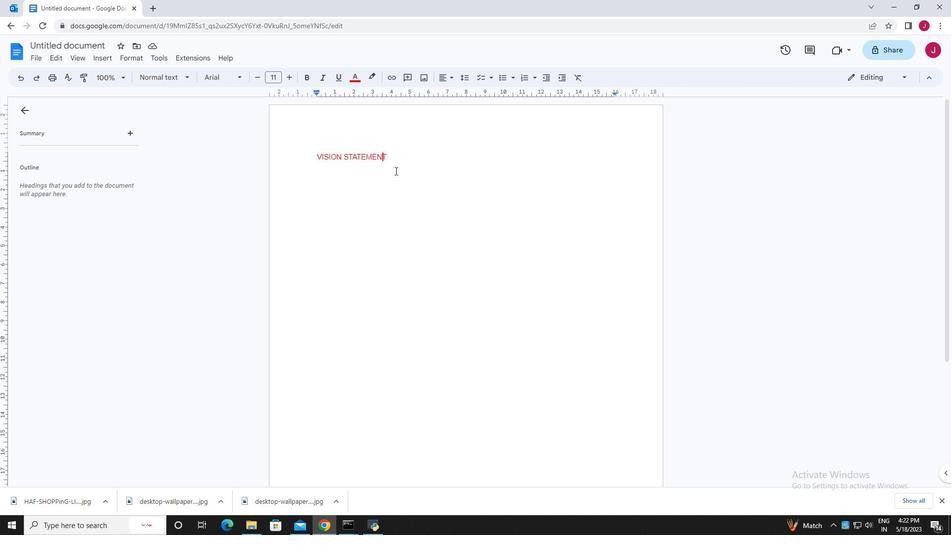 
Action: Mouse moved to (358, 78)
Screenshot: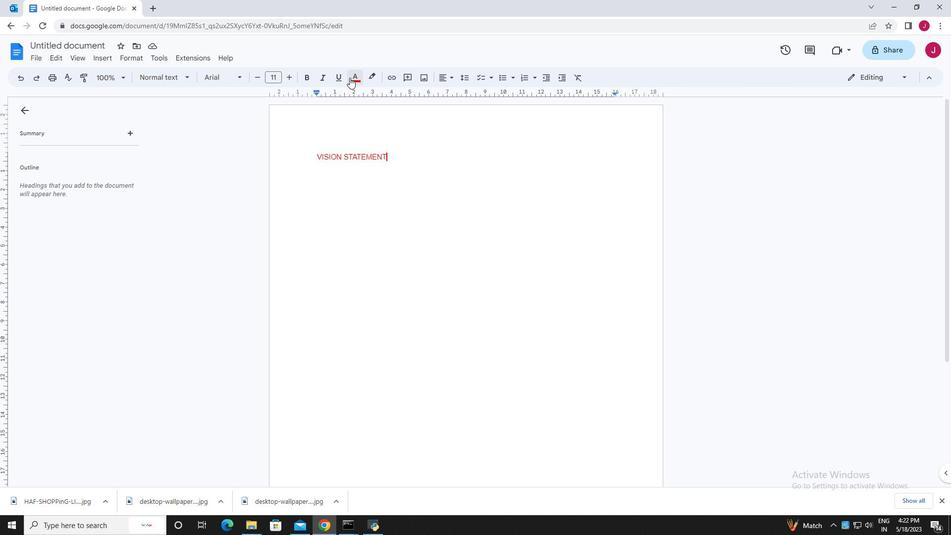 
Action: Mouse pressed left at (358, 78)
Screenshot: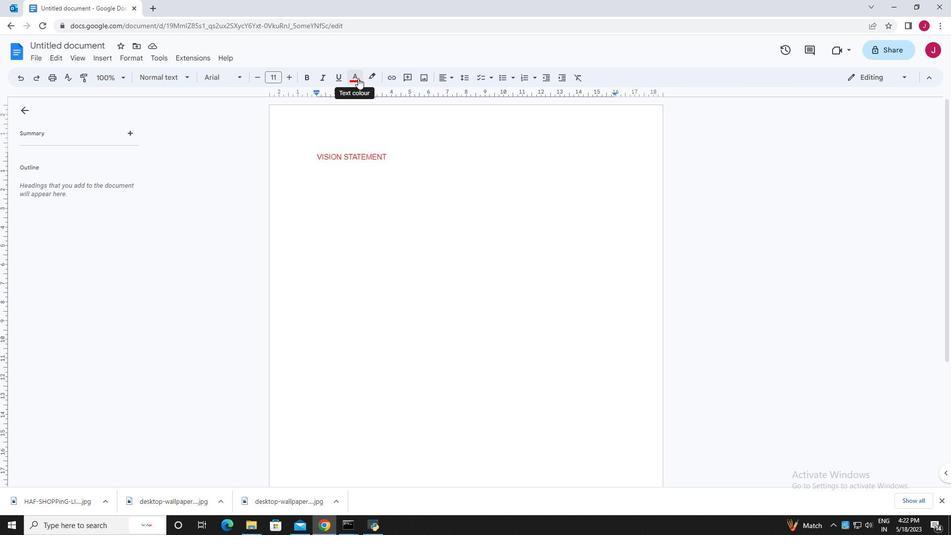 
Action: Mouse moved to (327, 195)
Screenshot: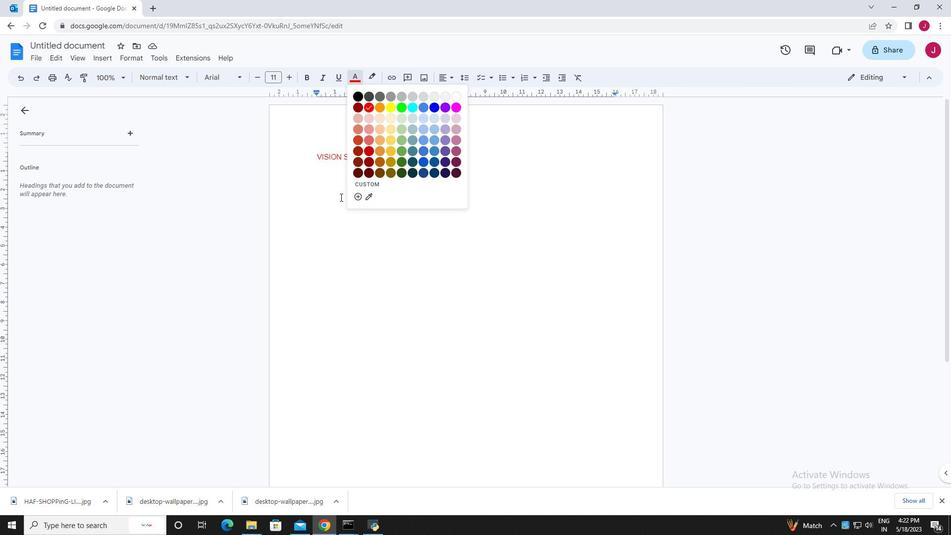 
Action: Mouse pressed left at (327, 195)
Screenshot: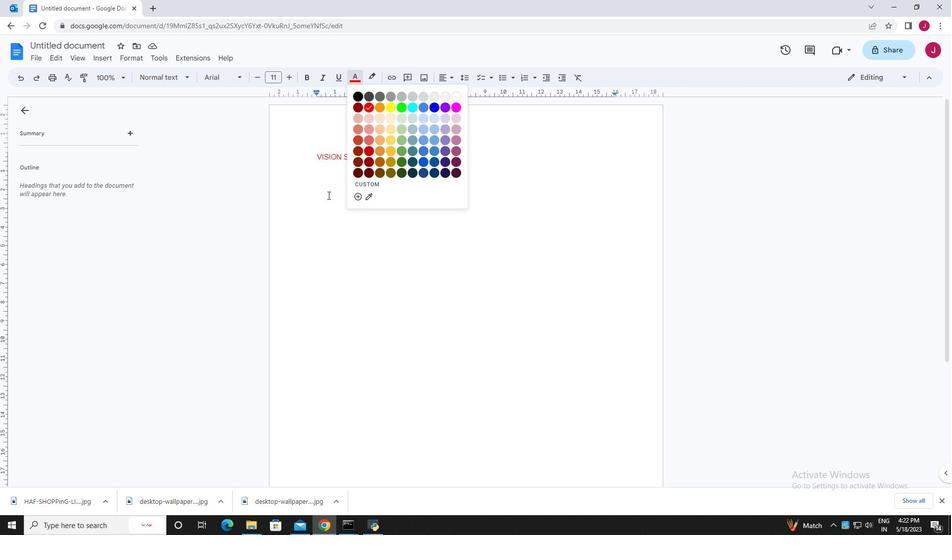 
Action: Mouse moved to (409, 166)
Screenshot: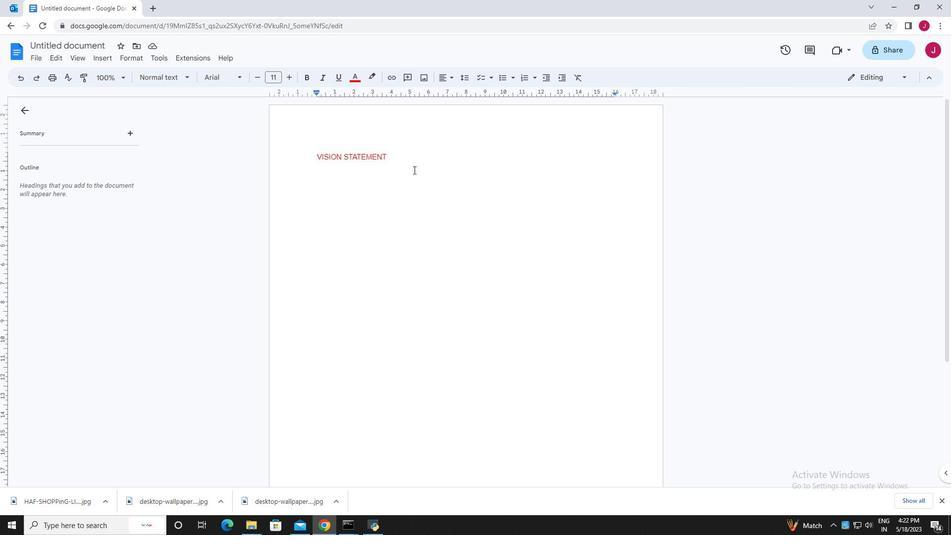 
Action: Mouse pressed left at (409, 166)
Screenshot: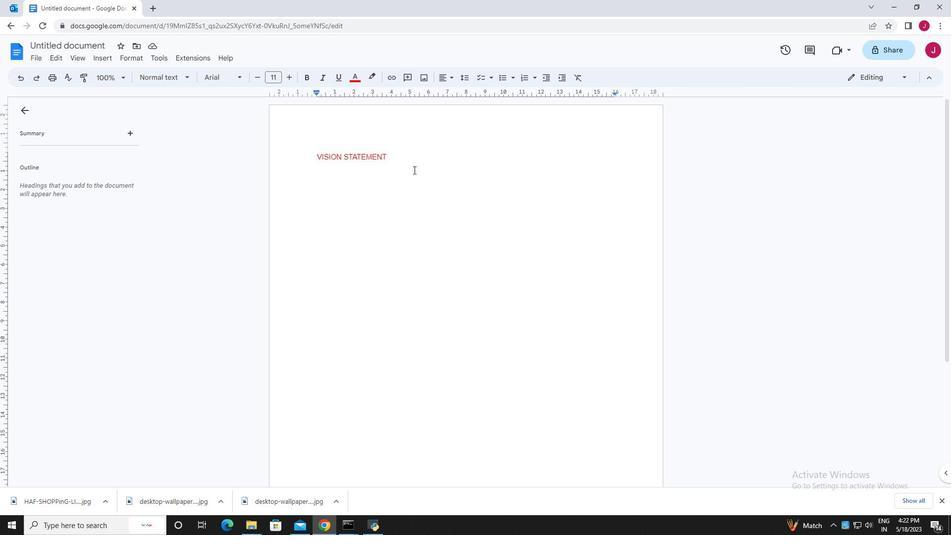 
Action: Mouse moved to (317, 155)
Screenshot: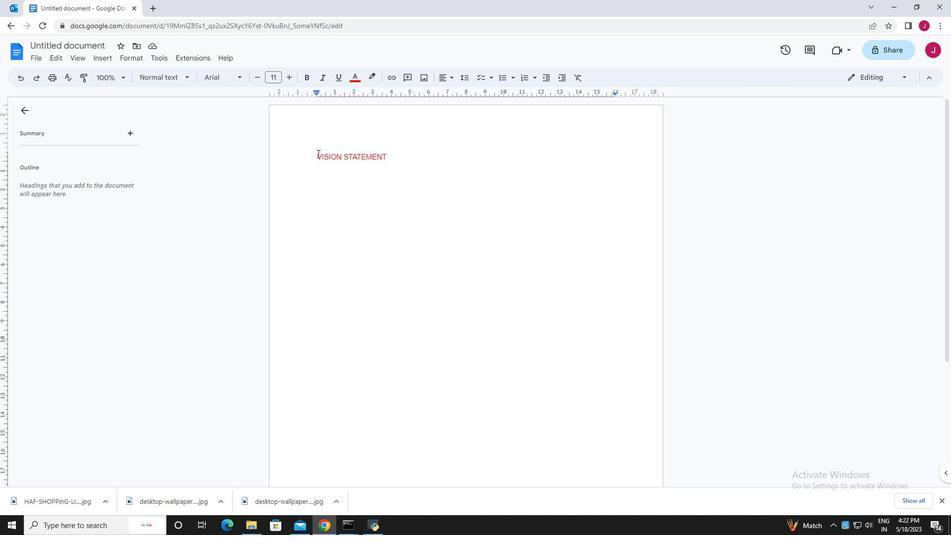 
Action: Mouse pressed left at (317, 155)
Screenshot: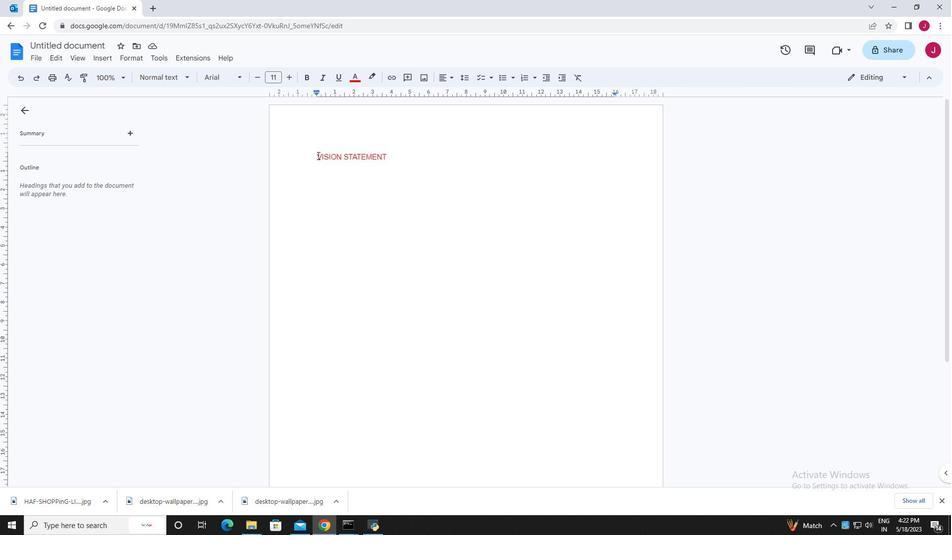 
Action: Mouse moved to (354, 77)
Screenshot: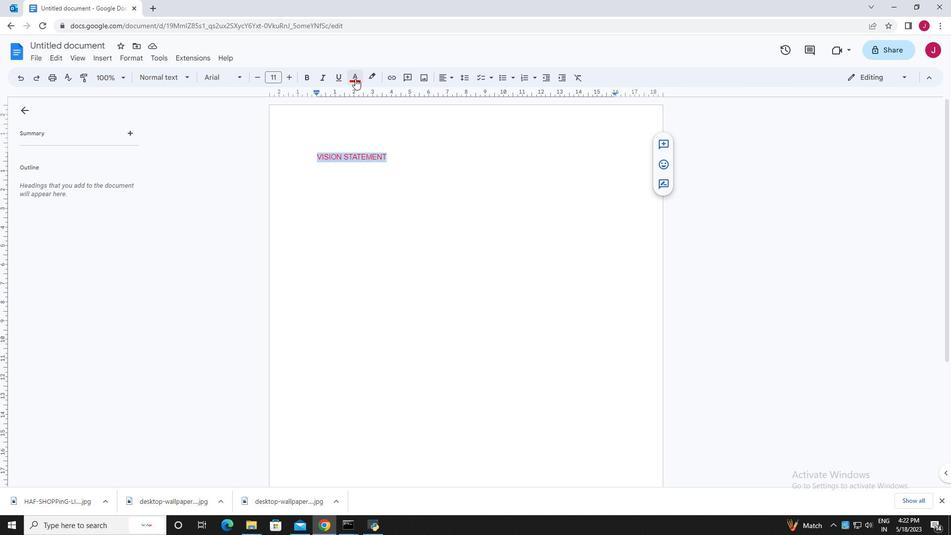 
Action: Mouse pressed left at (354, 77)
Screenshot: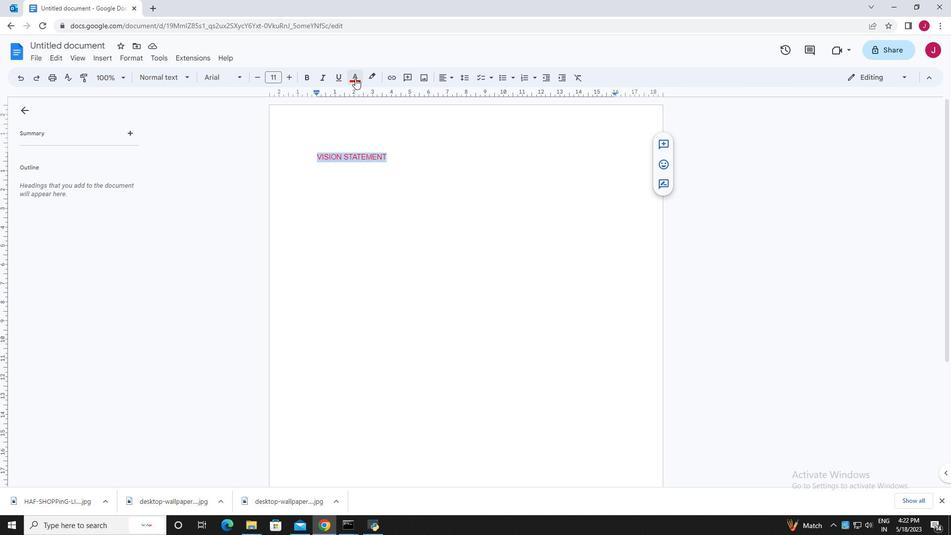 
Action: Mouse moved to (327, 75)
Screenshot: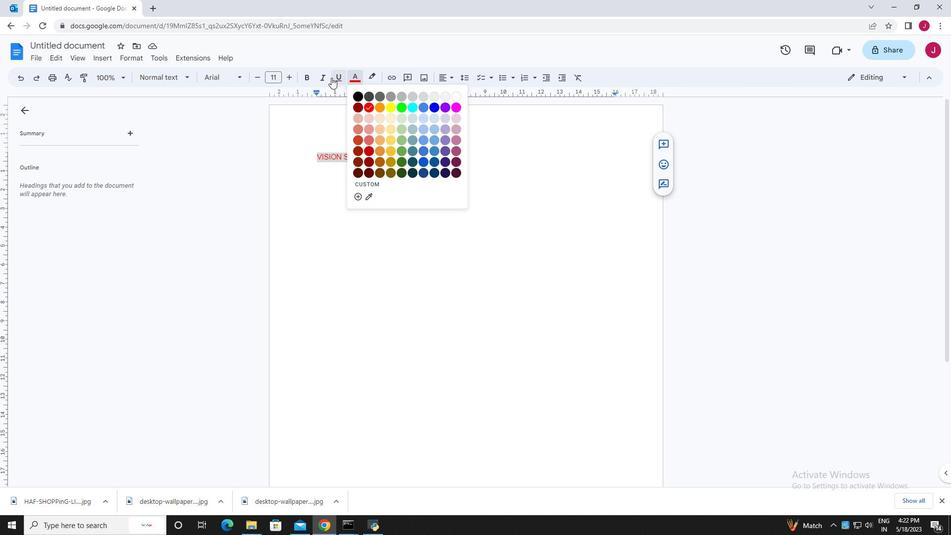 
Action: Mouse pressed left at (327, 75)
Screenshot: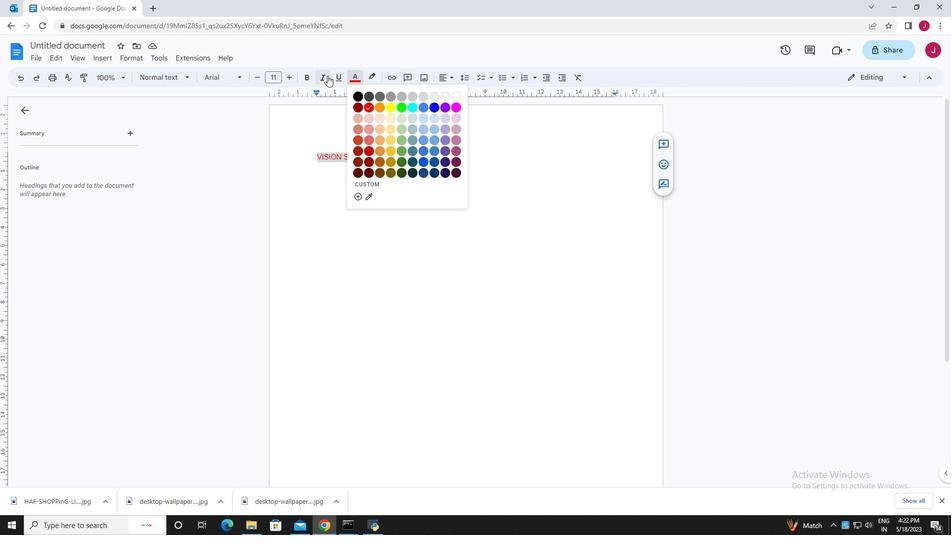 
Action: Mouse moved to (355, 76)
Screenshot: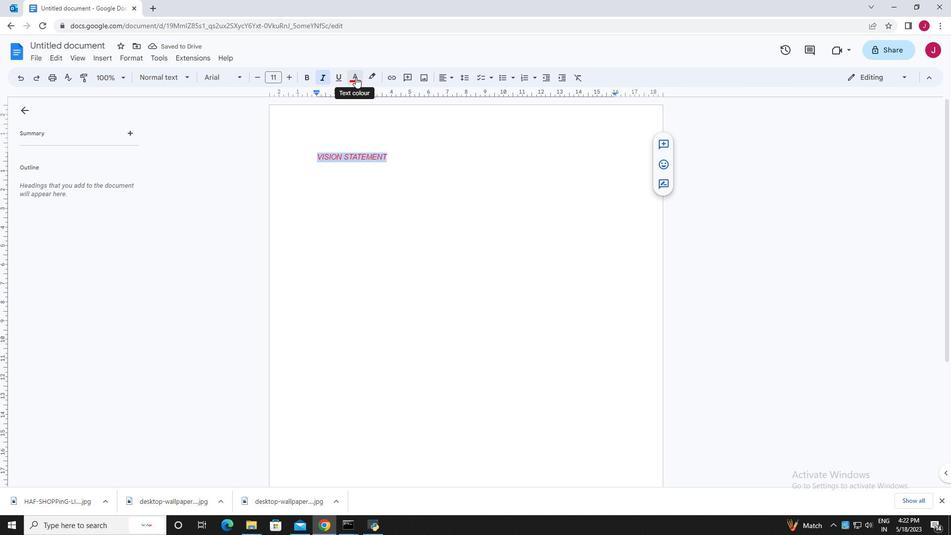 
Action: Mouse pressed left at (355, 76)
Screenshot: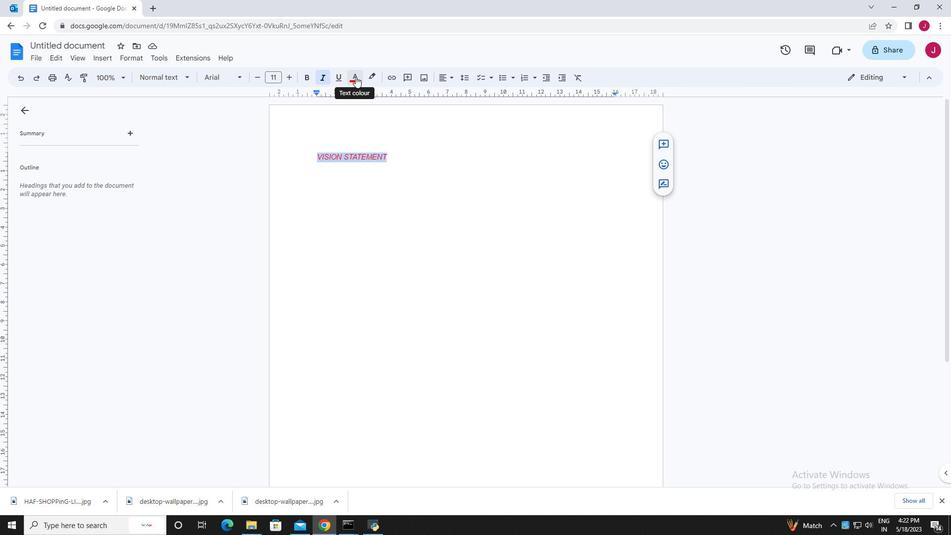 
Action: Mouse moved to (333, 108)
Screenshot: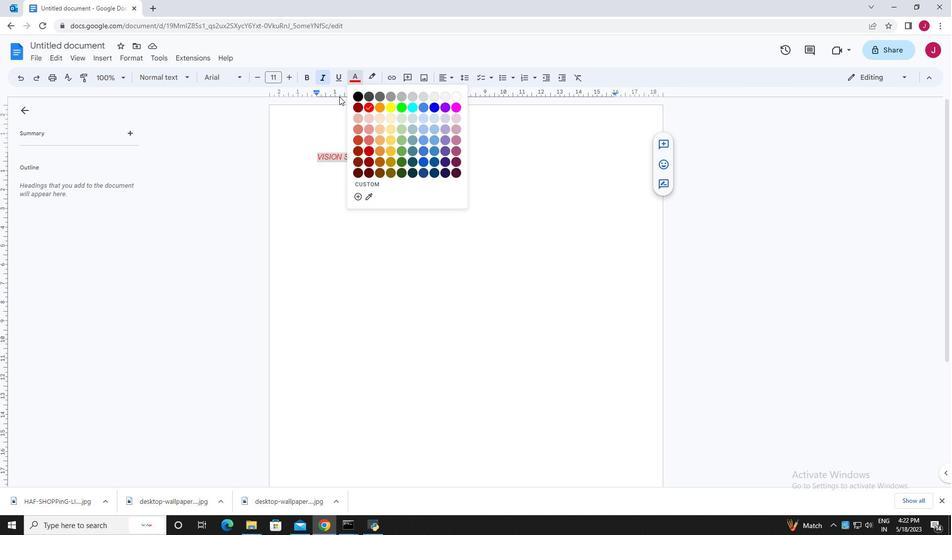 
Action: Mouse pressed left at (333, 108)
Screenshot: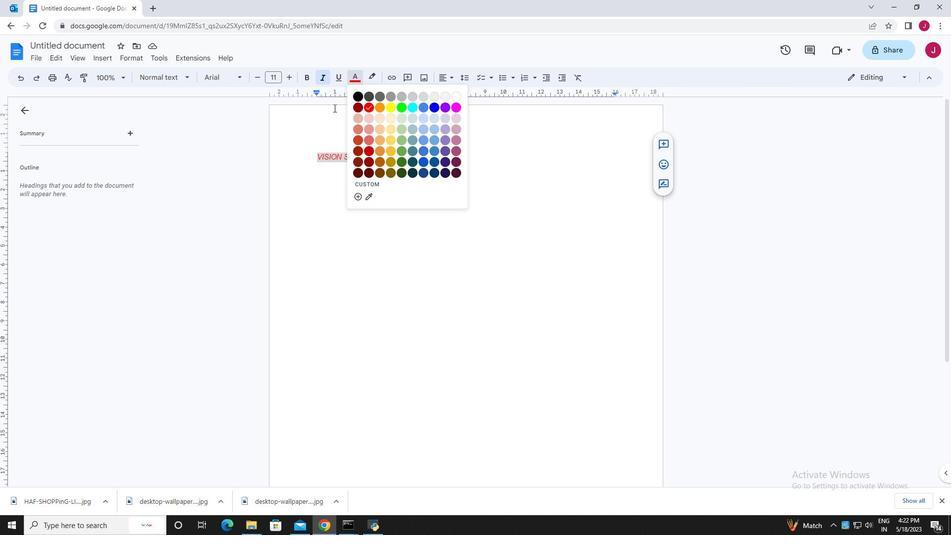 
Action: Mouse moved to (401, 173)
Screenshot: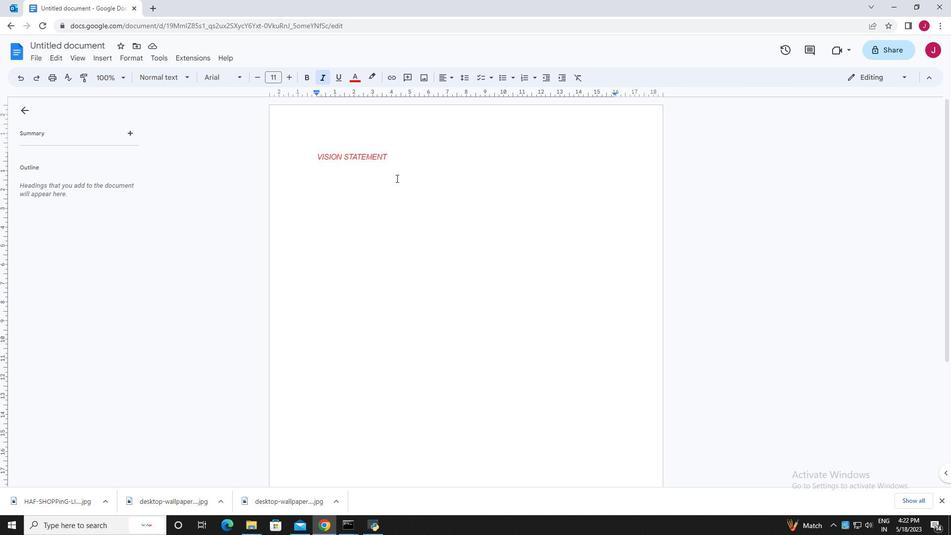 
Action: Mouse pressed left at (401, 173)
Screenshot: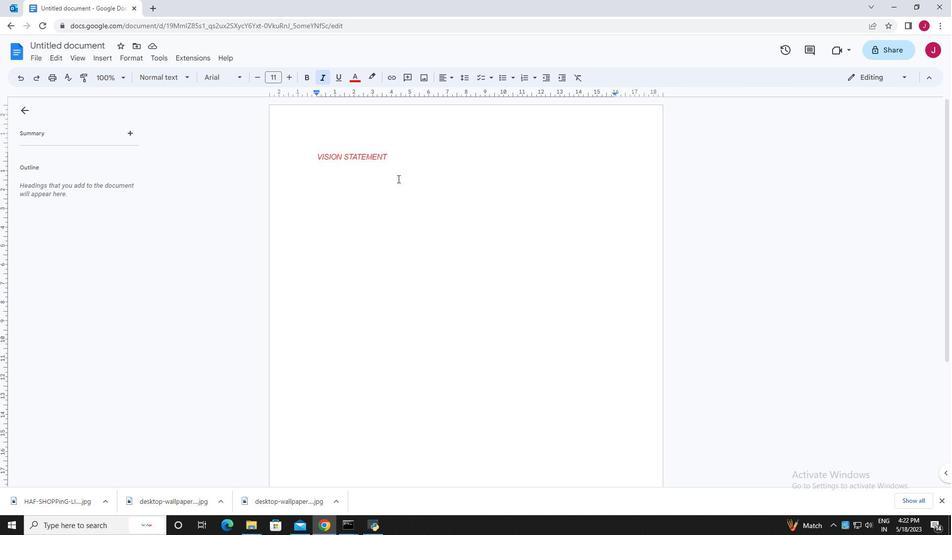 
Action: Mouse moved to (429, 175)
Screenshot: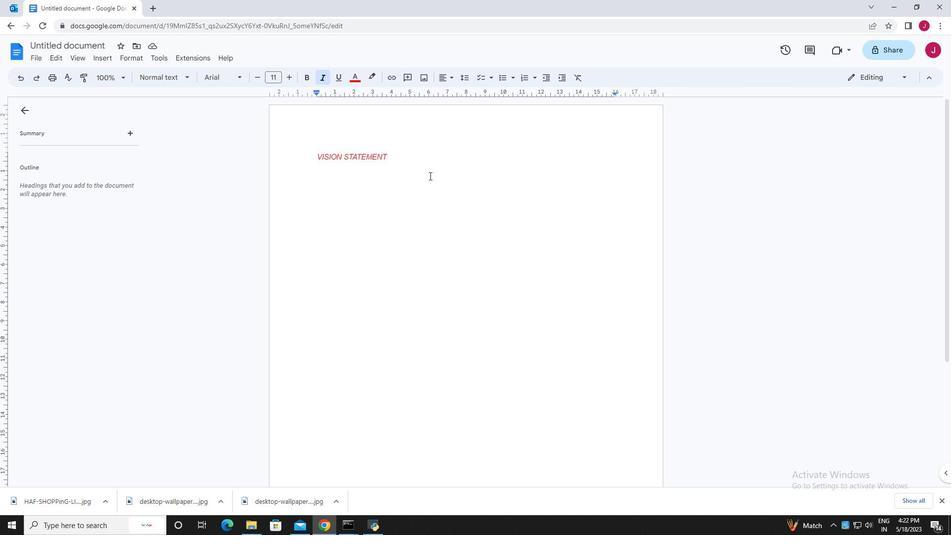 
Action: Key pressed <Key.enter><Key.enter>
Screenshot: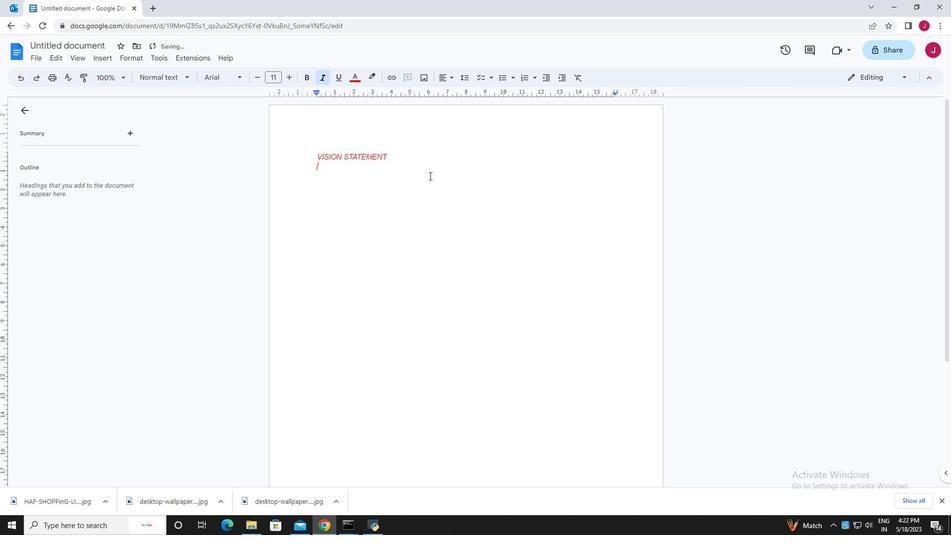 
Action: Mouse moved to (950, 525)
Screenshot: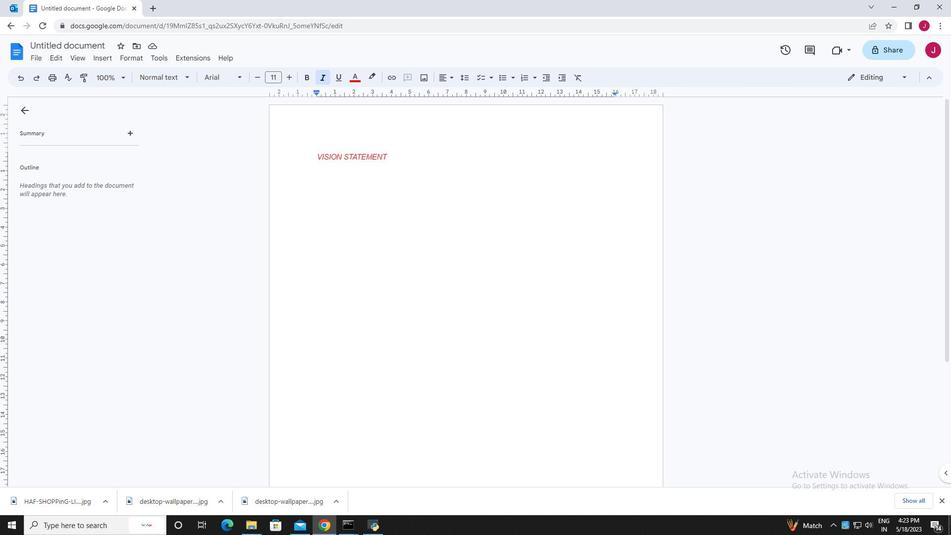 
Action: Key pressed O<Key.backspace>
Screenshot: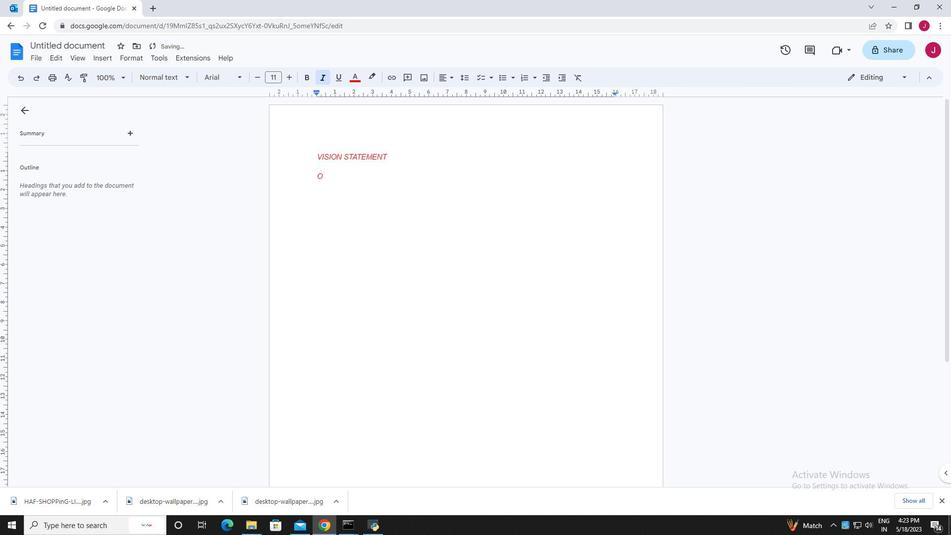 
Action: Mouse moved to (359, 79)
Screenshot: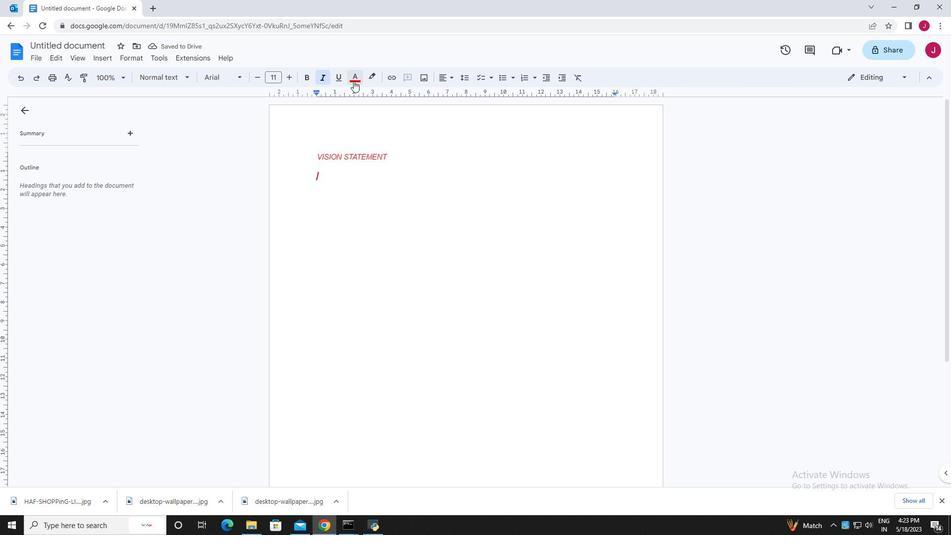 
Action: Mouse pressed left at (359, 79)
Screenshot: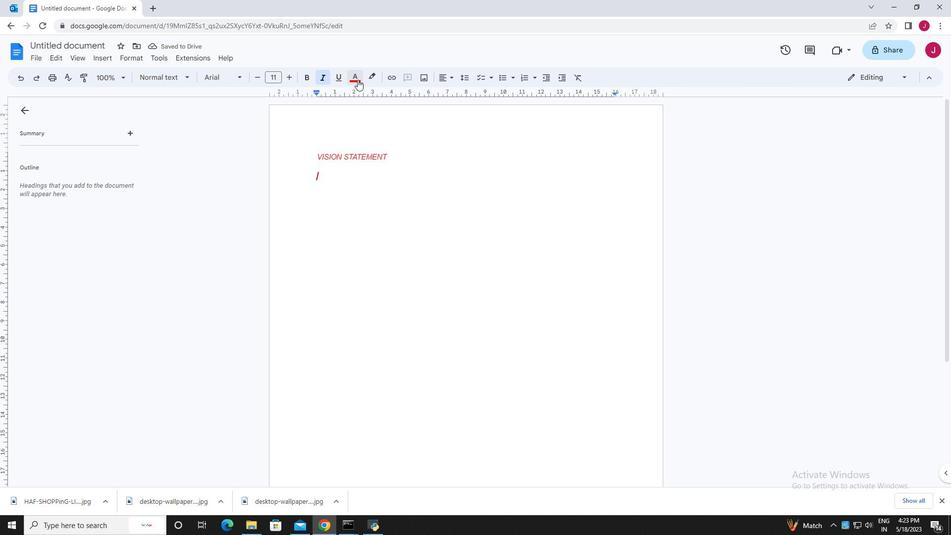 
Action: Mouse moved to (358, 96)
Screenshot: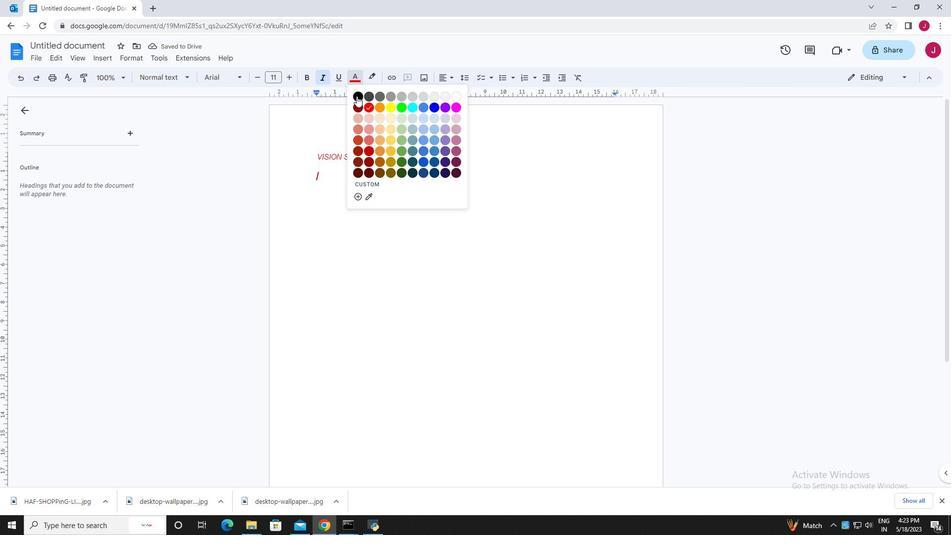 
Action: Mouse pressed left at (358, 96)
Screenshot: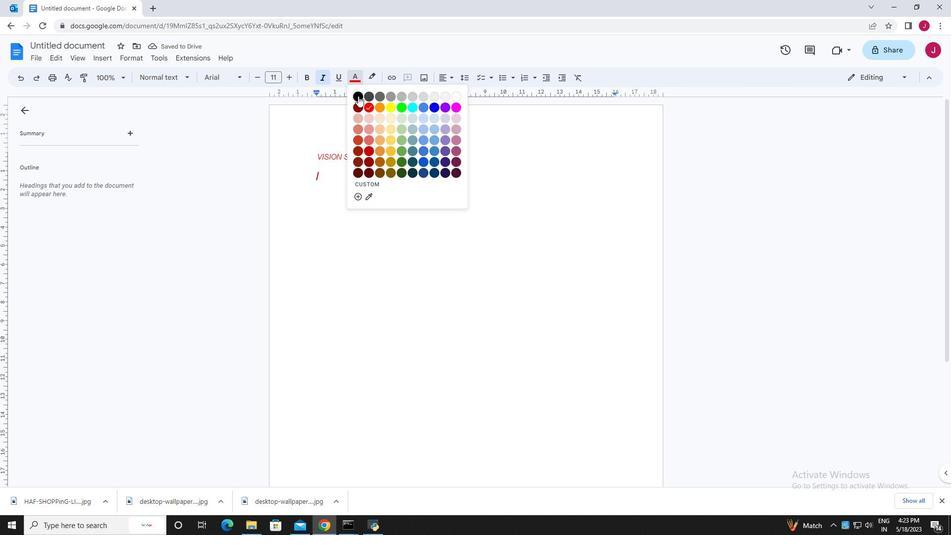 
Action: Mouse moved to (354, 176)
Screenshot: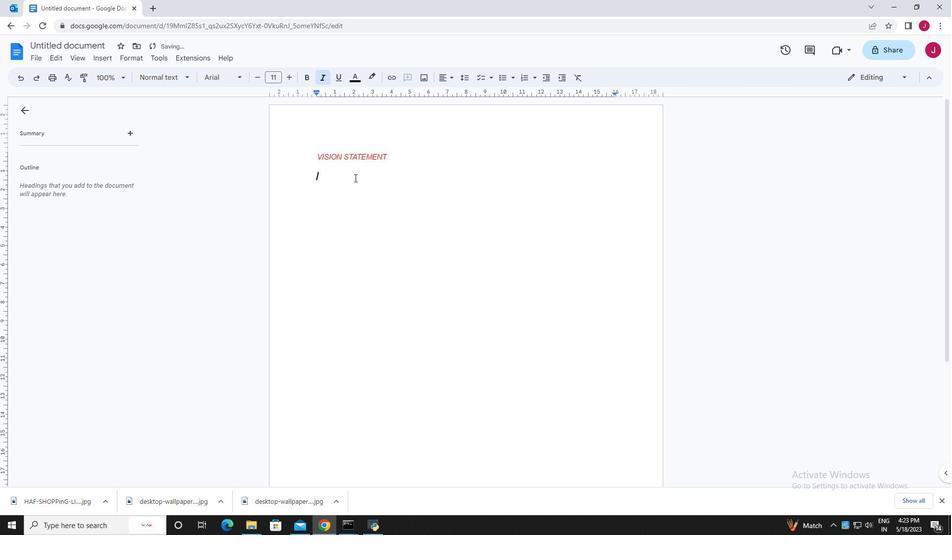 
Action: Key pressed O<Key.caps_lock>ur<Key.space>vision<Key.space>is<Key.space>to<Key.space>creat<Key.space>e<Key.space><Key.backspace><Key.backspace><Key.backspace>e<Key.space>orofessional<Key.left><Key.left><Key.left><Key.left><Key.left><Key.left><Key.left><Key.left><Key.left><Key.left><Key.left><Key.left>p<Key.right><Key.right><Key.right><Key.right><Key.right><Key.right><Key.right><Key.right><Key.right><Key.right><Key.right><Key.right><Key.right><Key.right><Key.space><Key.space>looking<Key.space><Key.caps_lock>PDF<Key.space><Key.caps_lock>templates<Key.space>on<Key.space>the<Key.space>go,<Key.space>these<Key.space>avilablr<Key.backspace>e<Key.space>templates<Key.space>can<Key.space>be<Key.space>use<Key.space><Key.backspace>d<Key.space>to<Key.space>get<Key.space>more<Key.space>salve<Key.space><Key.backspace><Key.backspace><Key.backspace><Key.backspace><Key.backspace>ales<Key.space>am<Key.backspace>nd<Key.space>attact<Key.space><Key.backspace><Key.backspace><Key.backspace><Key.backspace><Key.backspace>atch<Key.space>potentiol<Key.space>investors.<Key.caps_lock>T<Key.caps_lock>his<Key.space>will<Key.space>make<Key.space>our<Key.space>users<Key.space>have<Key.space>peace<Key.space>in<Key.space>mind.<Key.space><Key.caps_lock><Key.caps_lock>we<Key.space>rae<Key.space>commited<Key.space>to<Key.space>developing<Key.space>a<Key.space>user<Key.space>friendly<Key.space><Key.caps_lock>PDF<Key.caps_lock><Key.space>editor<Key.space>you<Key.space>can<Key.space>use<Key.space>to<Key.space>sustomize<Key.space>these<Key.space>templates.
Screenshot: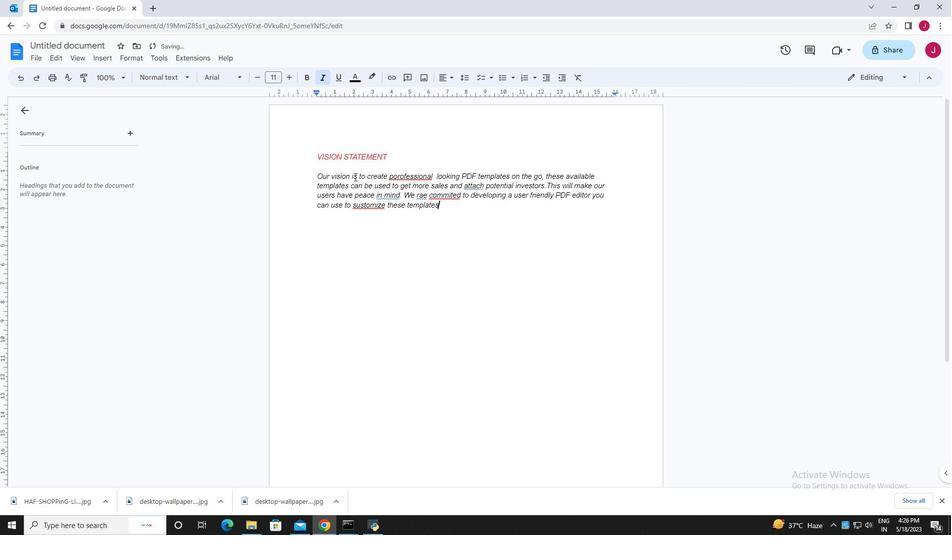 
Action: Mouse moved to (416, 179)
Screenshot: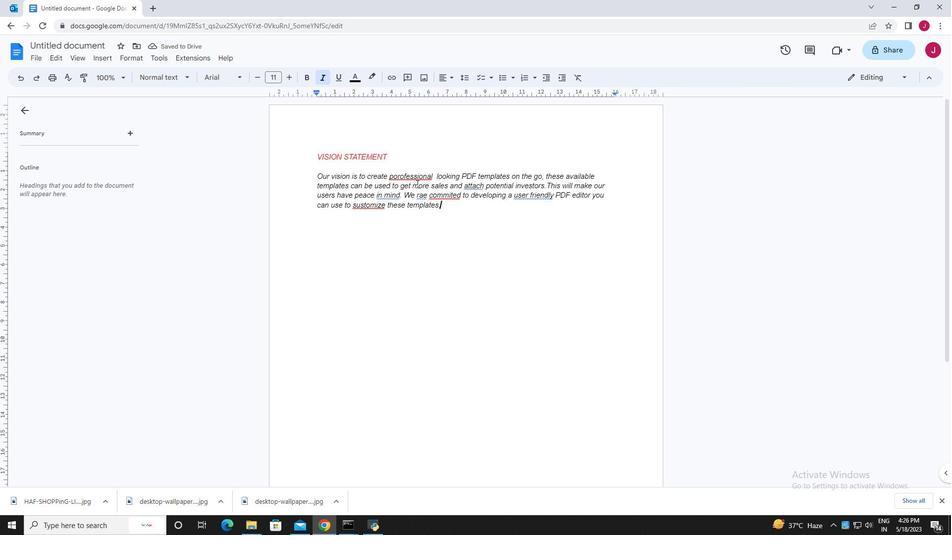 
Action: Mouse pressed right at (416, 179)
Screenshot: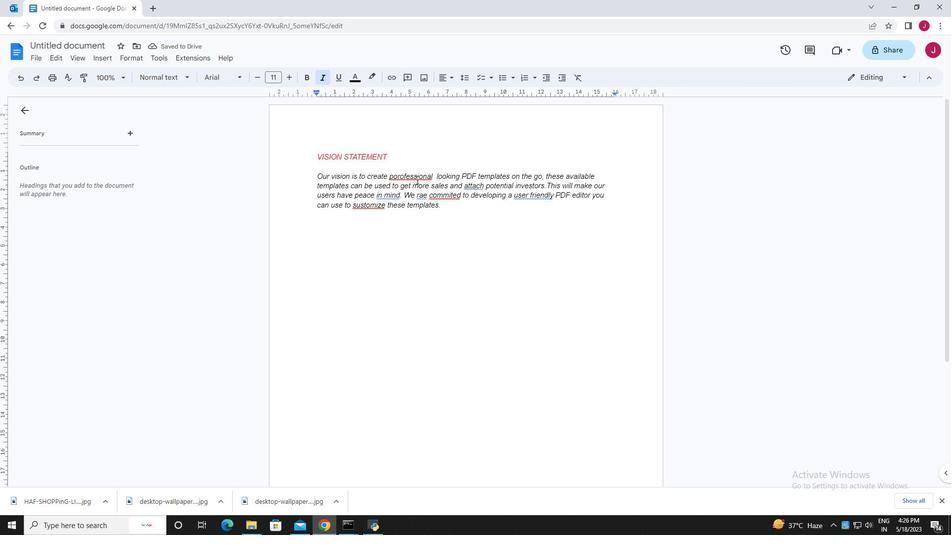 
Action: Mouse moved to (435, 204)
Screenshot: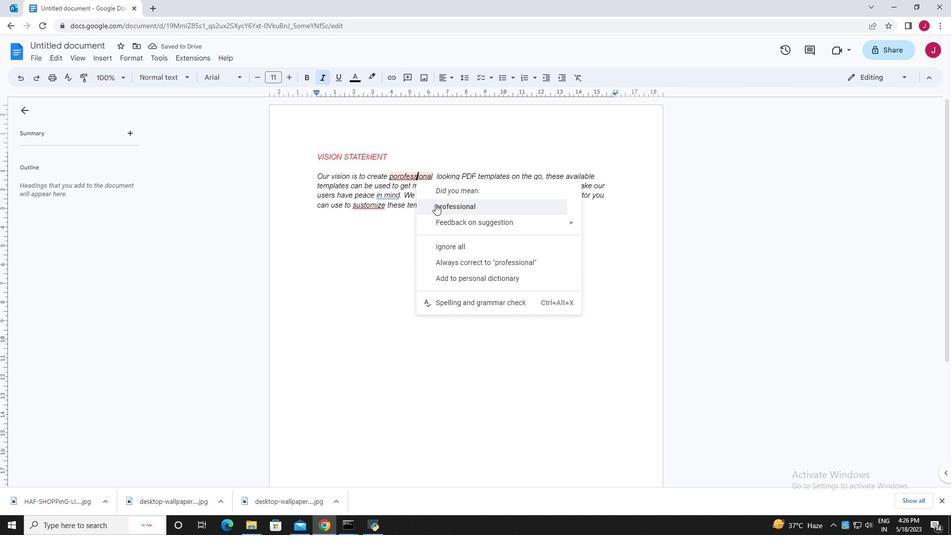 
Action: Mouse pressed left at (435, 204)
Screenshot: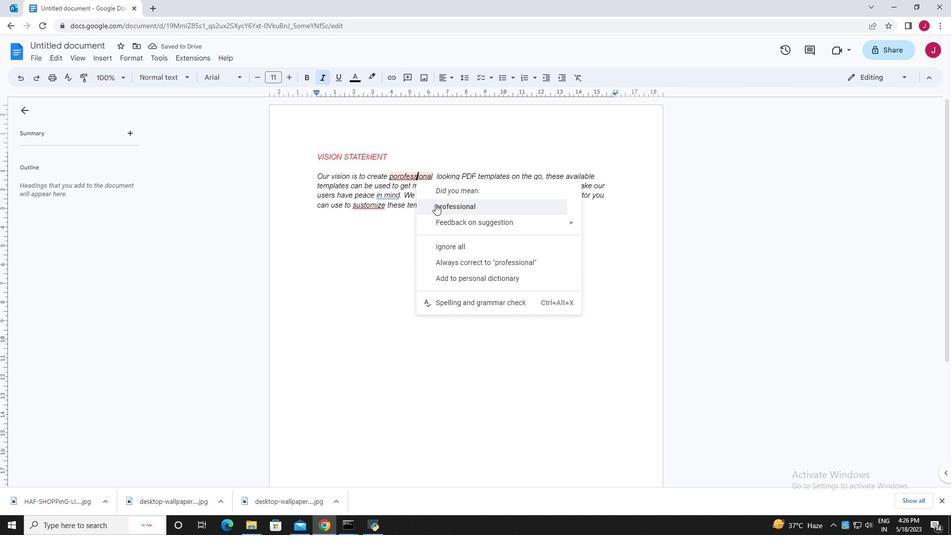 
Action: Mouse moved to (435, 197)
Screenshot: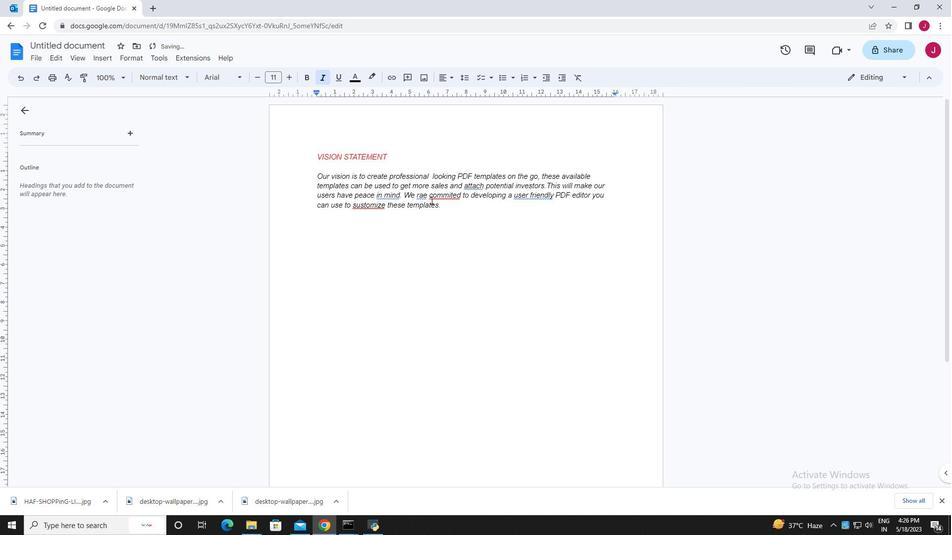 
Action: Mouse pressed right at (435, 197)
Screenshot: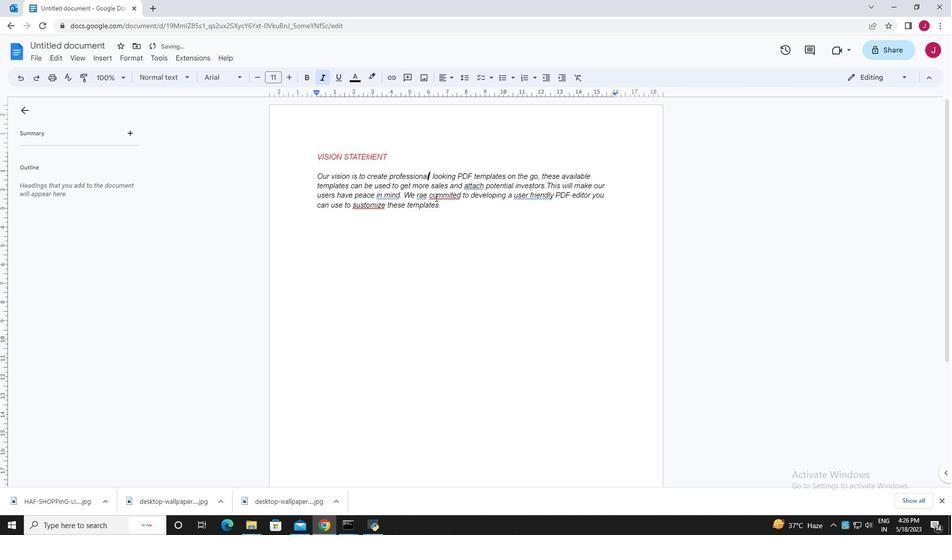 
Action: Mouse moved to (471, 222)
Screenshot: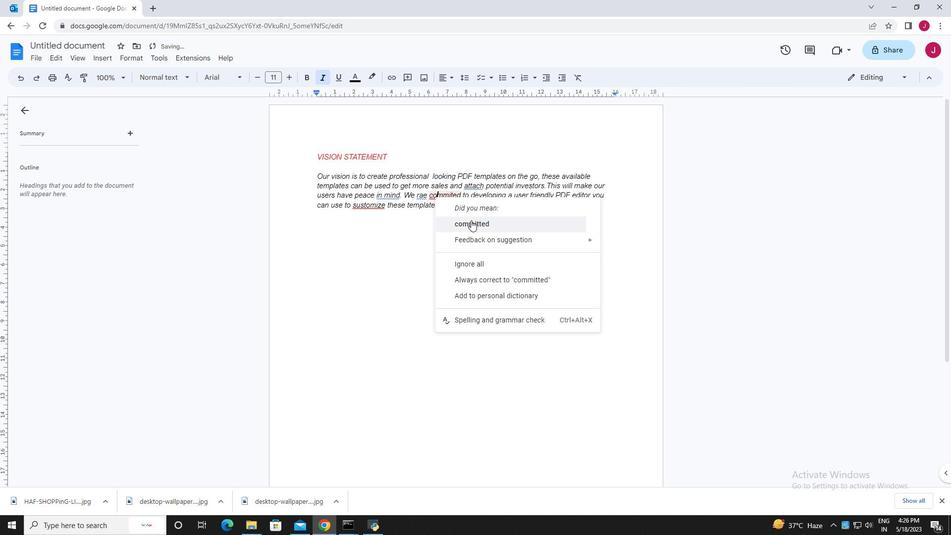 
Action: Mouse pressed left at (471, 222)
Screenshot: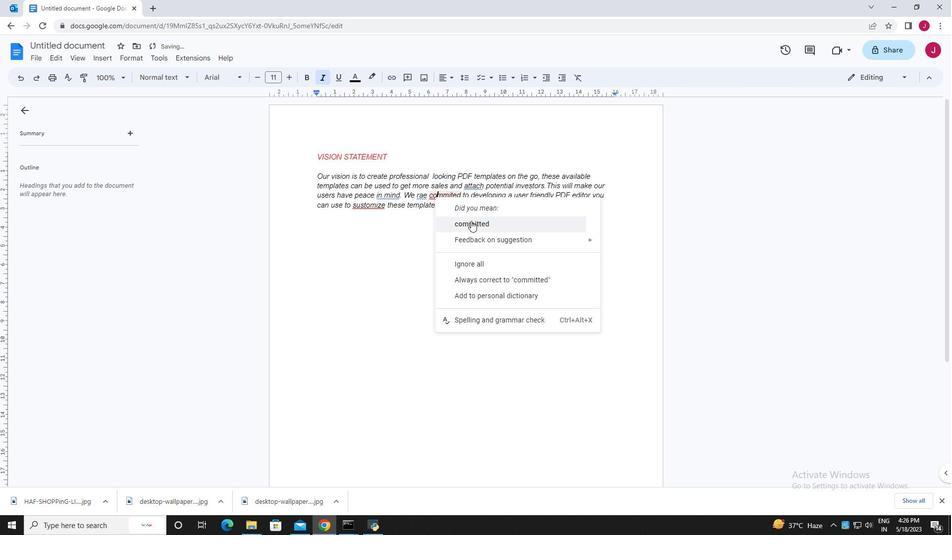 
Action: Mouse moved to (377, 206)
Screenshot: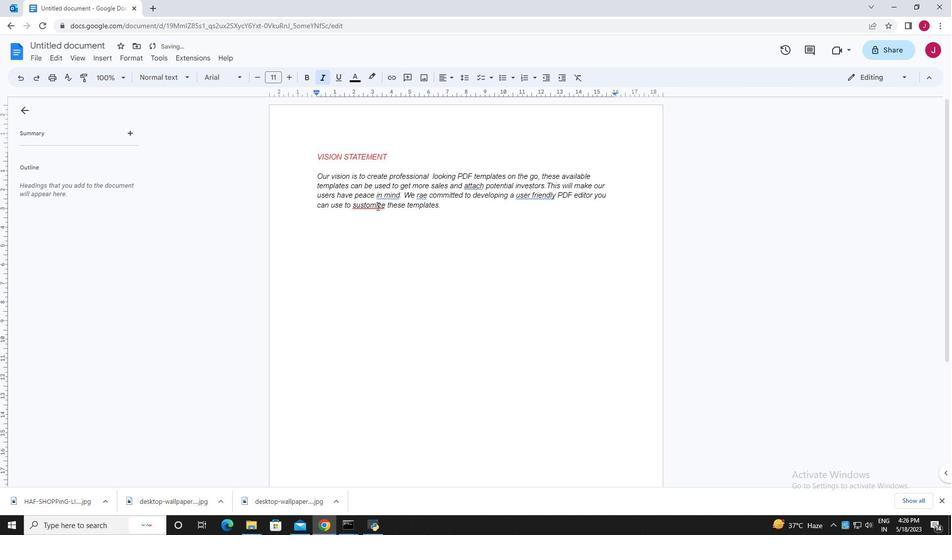 
Action: Mouse pressed right at (377, 206)
Screenshot: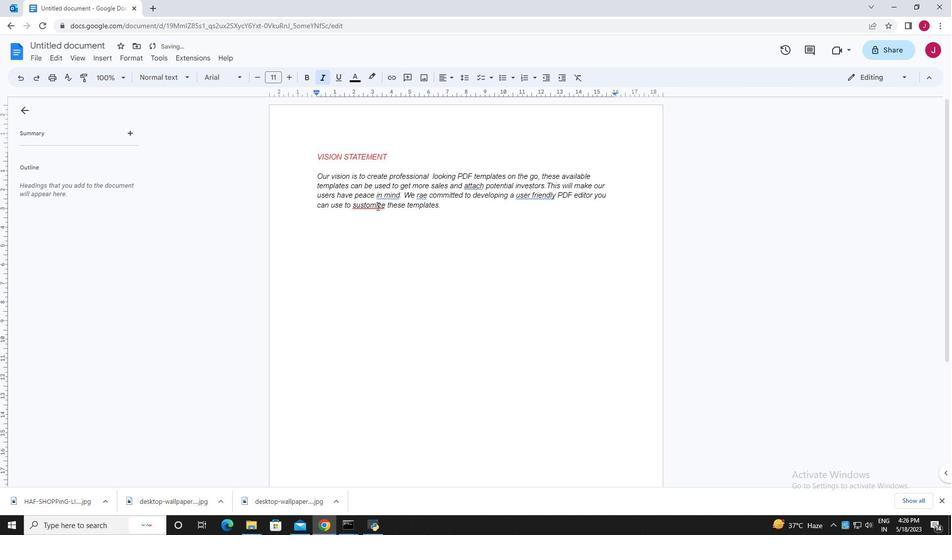 
Action: Mouse moved to (404, 231)
Screenshot: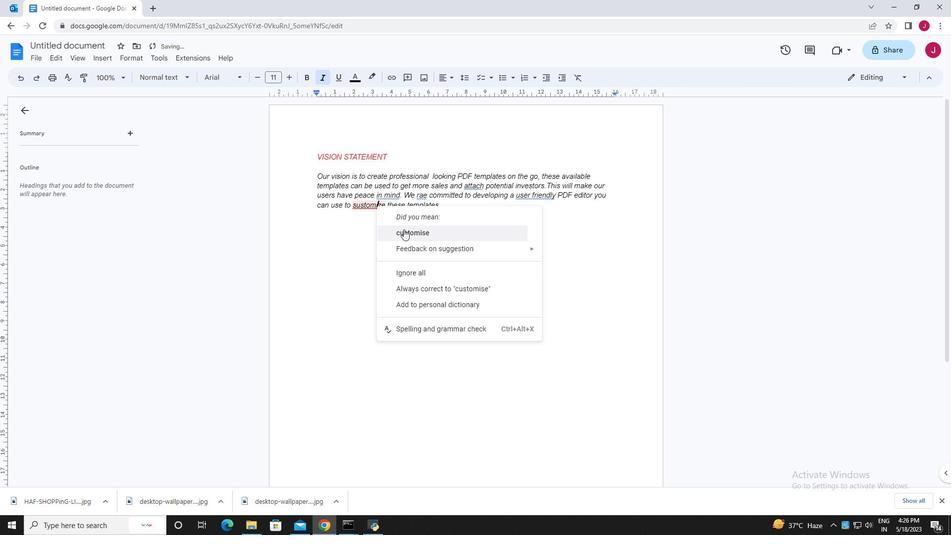 
Action: Mouse pressed left at (404, 231)
Screenshot: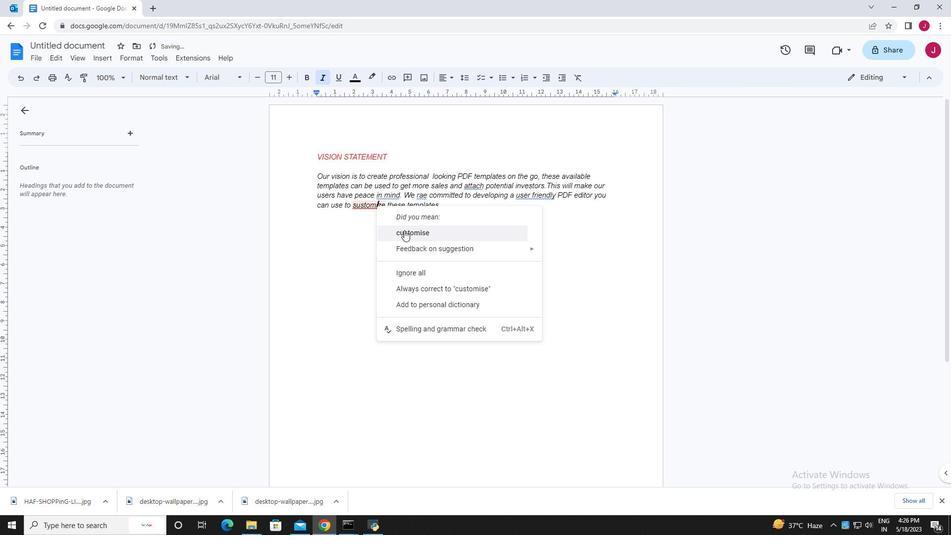
Action: Mouse moved to (538, 195)
Screenshot: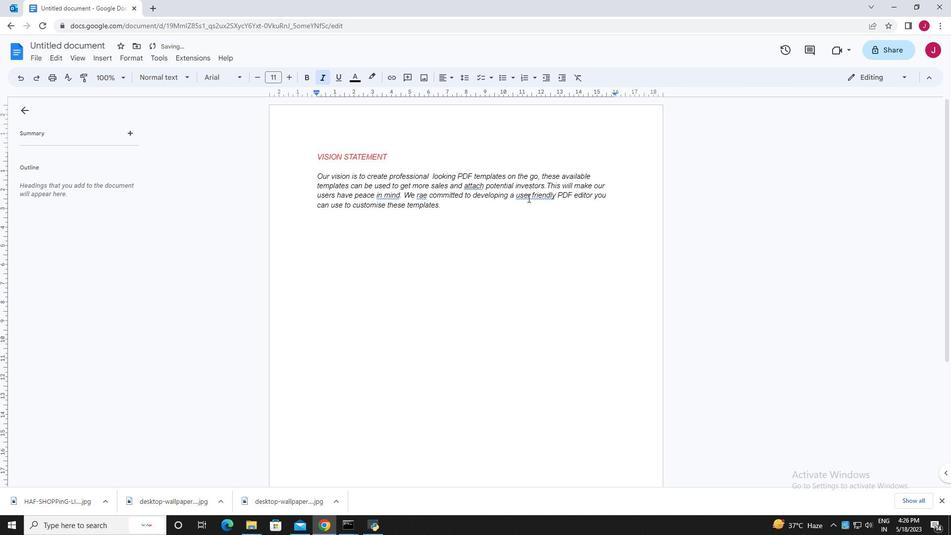 
Action: Mouse pressed right at (538, 195)
Screenshot: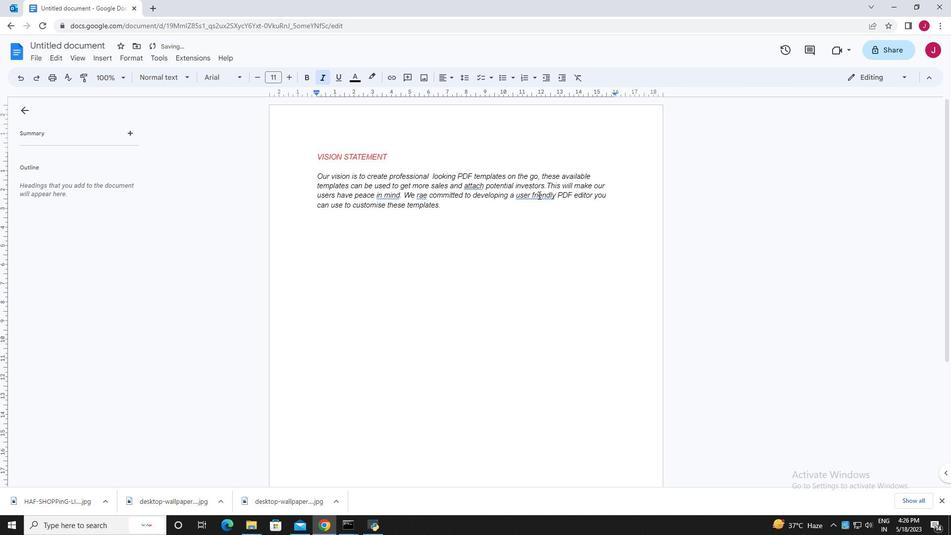 
Action: Mouse moved to (561, 222)
Screenshot: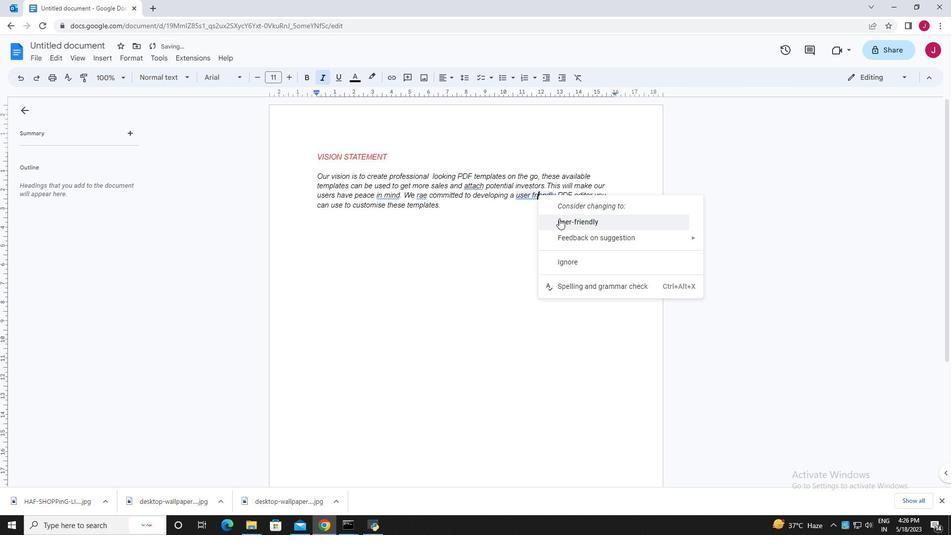 
Action: Mouse pressed left at (561, 222)
Screenshot: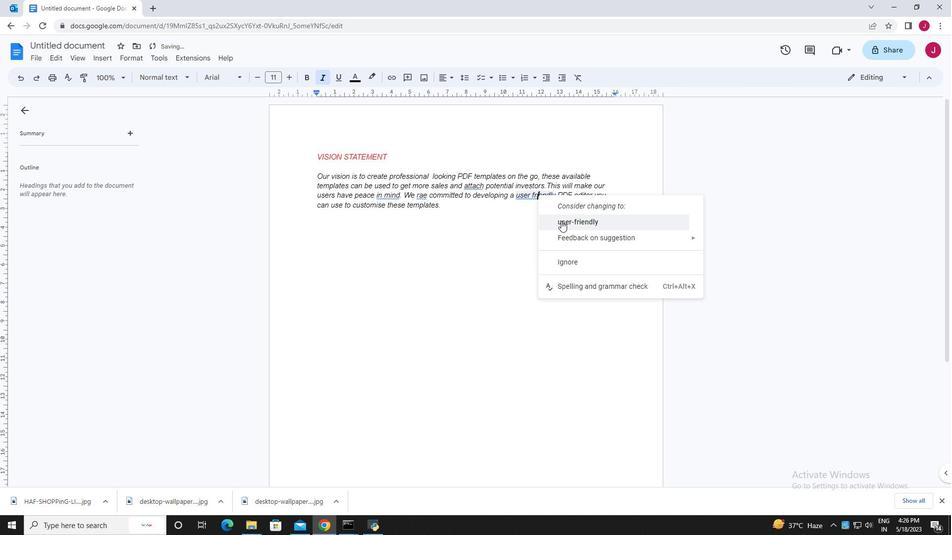 
Action: Mouse moved to (473, 188)
Screenshot: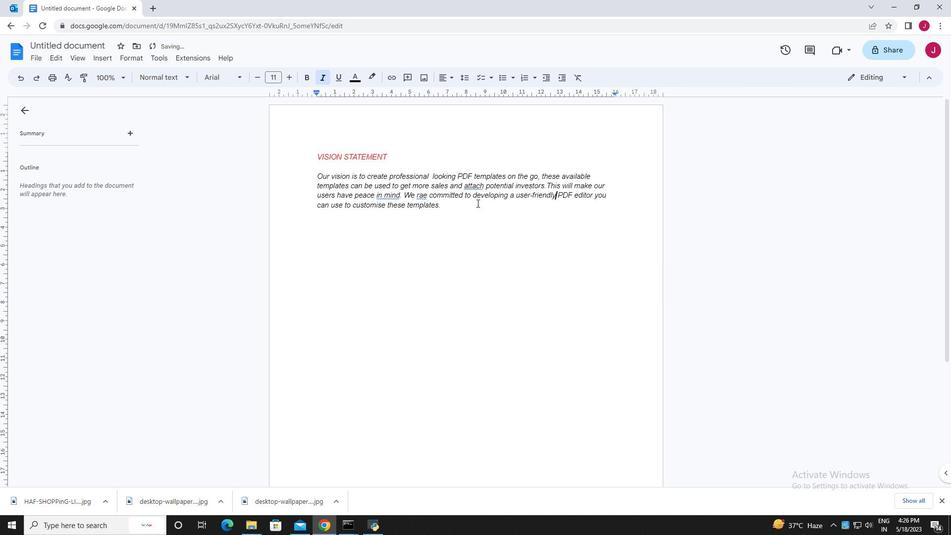 
Action: Mouse pressed right at (473, 188)
Screenshot: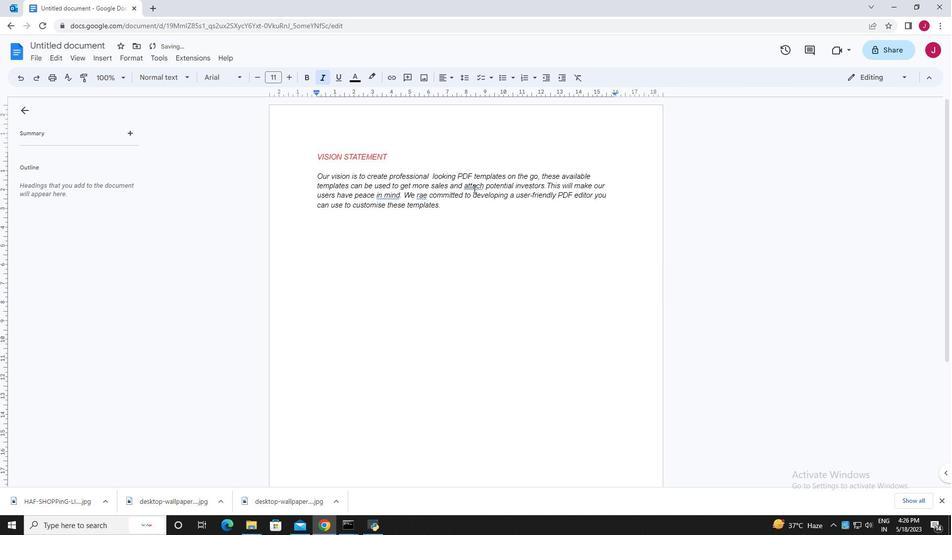 
Action: Mouse moved to (494, 215)
Screenshot: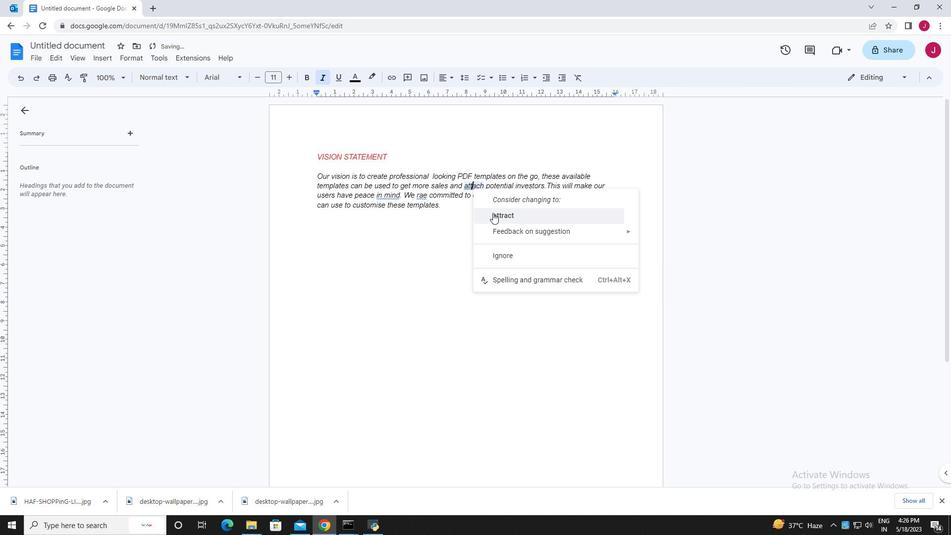 
Action: Mouse pressed left at (494, 215)
Screenshot: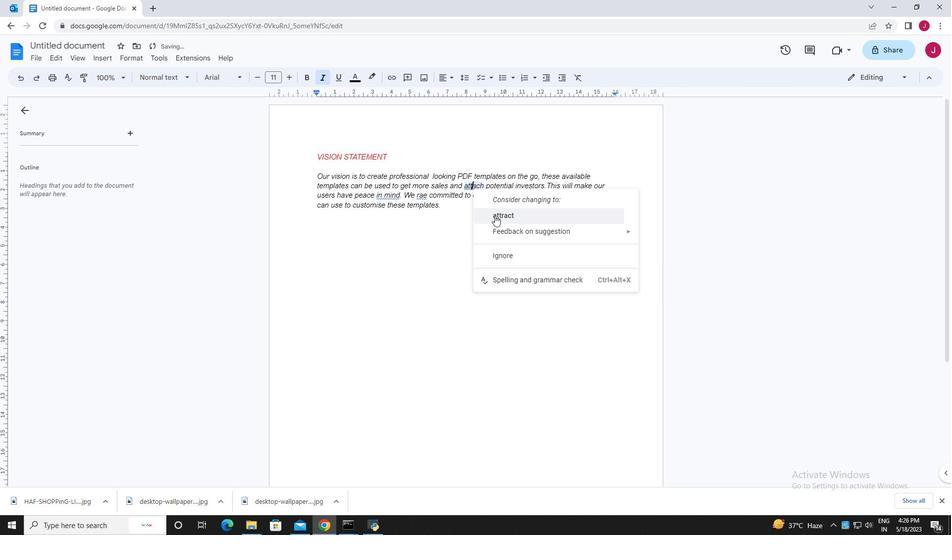 
Action: Mouse moved to (483, 189)
Screenshot: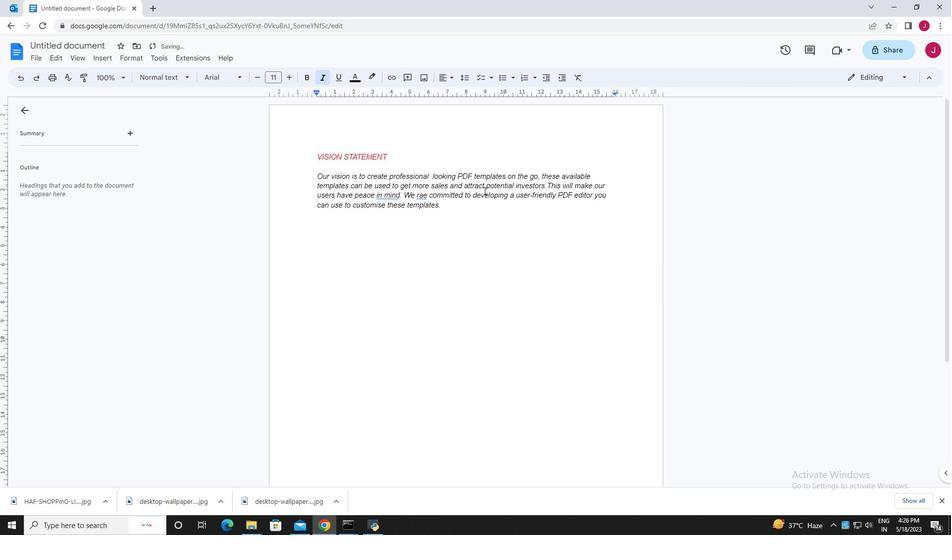 
Action: Key pressed <Key.backspace><Key.backspace><Key.backspace><Key.backspace>ach
Screenshot: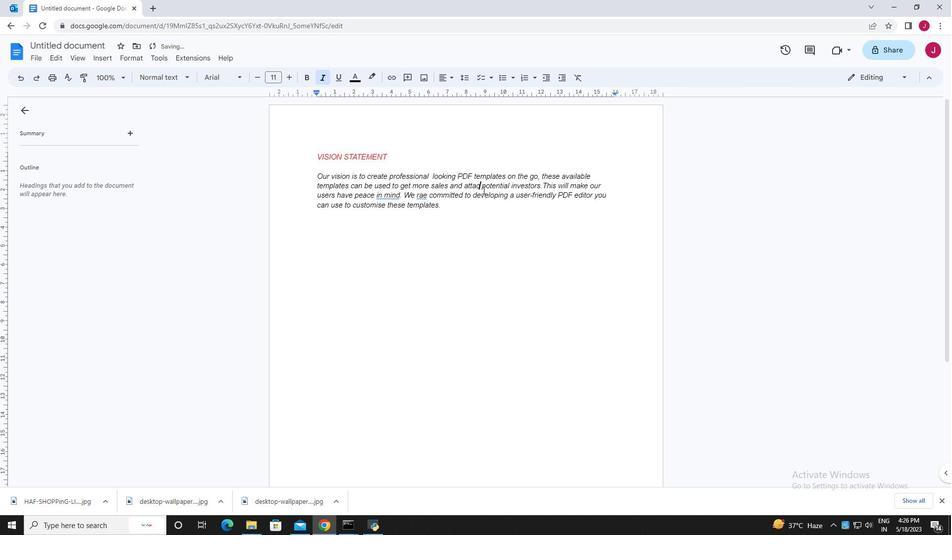 
Action: Mouse moved to (387, 198)
Screenshot: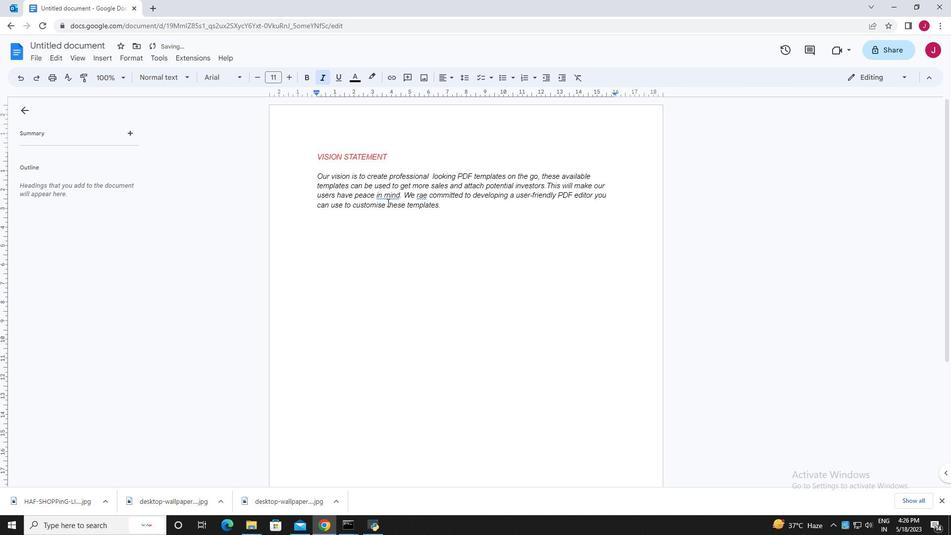 
Action: Mouse pressed right at (387, 198)
Screenshot: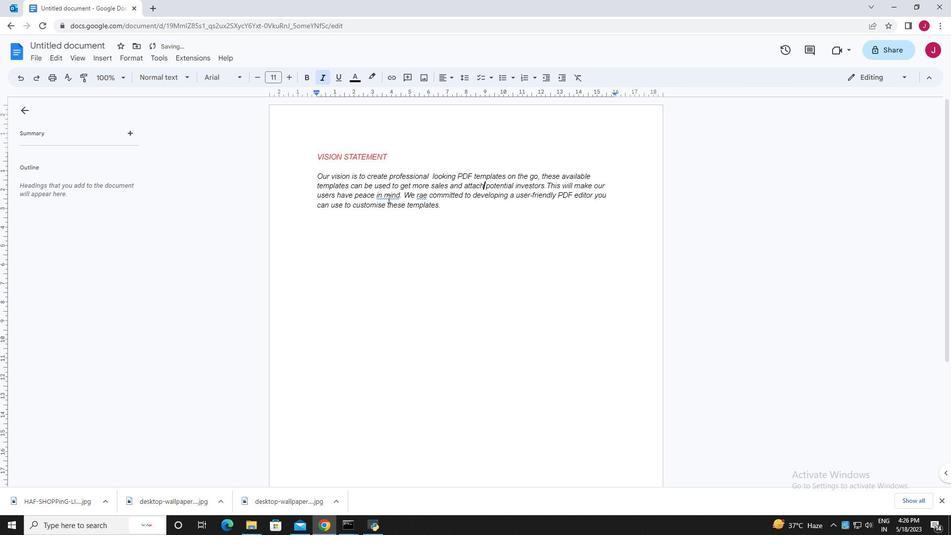 
Action: Mouse moved to (371, 223)
Screenshot: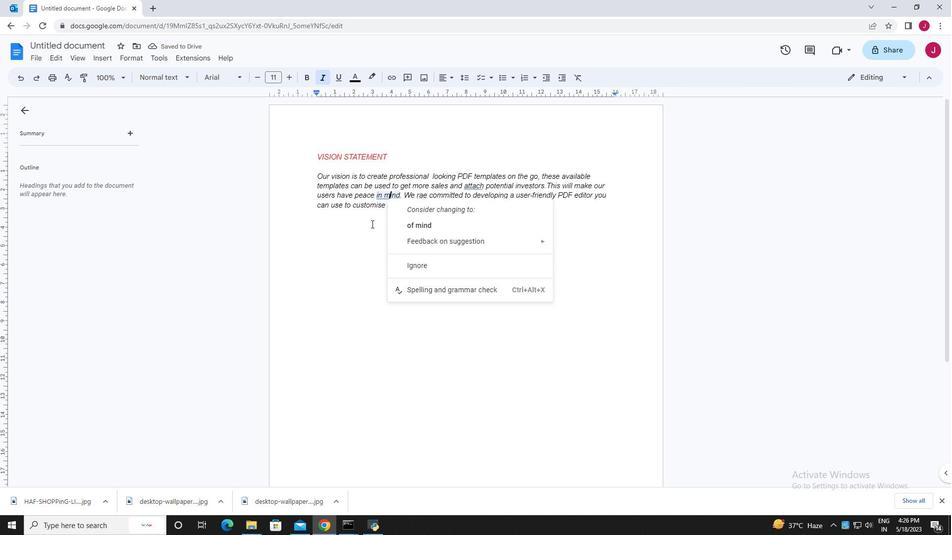 
Action: Mouse pressed left at (371, 223)
Screenshot: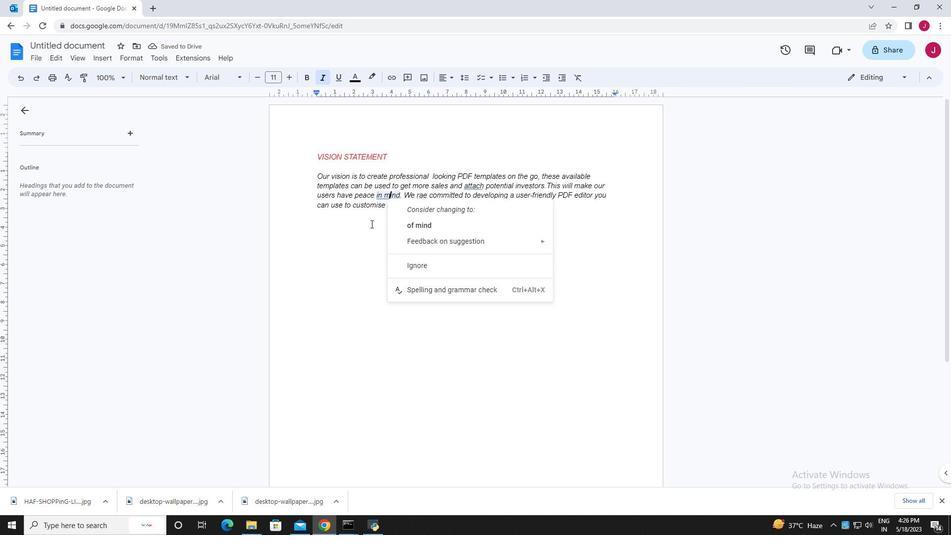 
Action: Mouse moved to (418, 194)
Screenshot: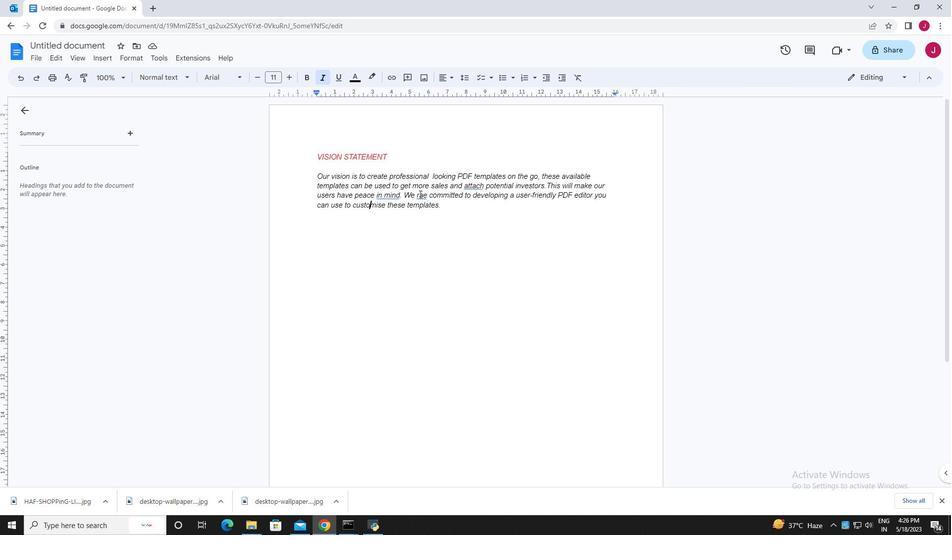 
Action: Mouse pressed left at (418, 194)
Screenshot: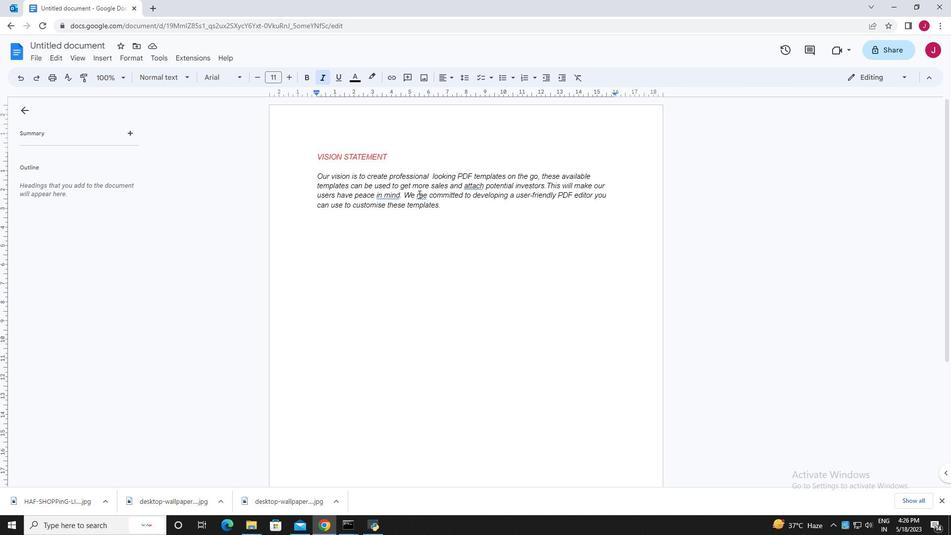 
Action: Mouse moved to (416, 194)
Screenshot: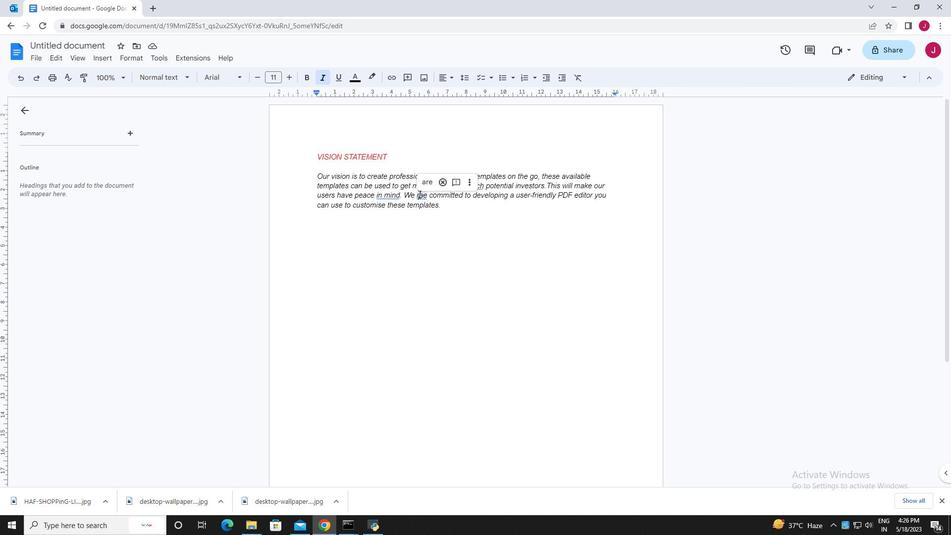 
Action: Mouse pressed left at (416, 194)
Screenshot: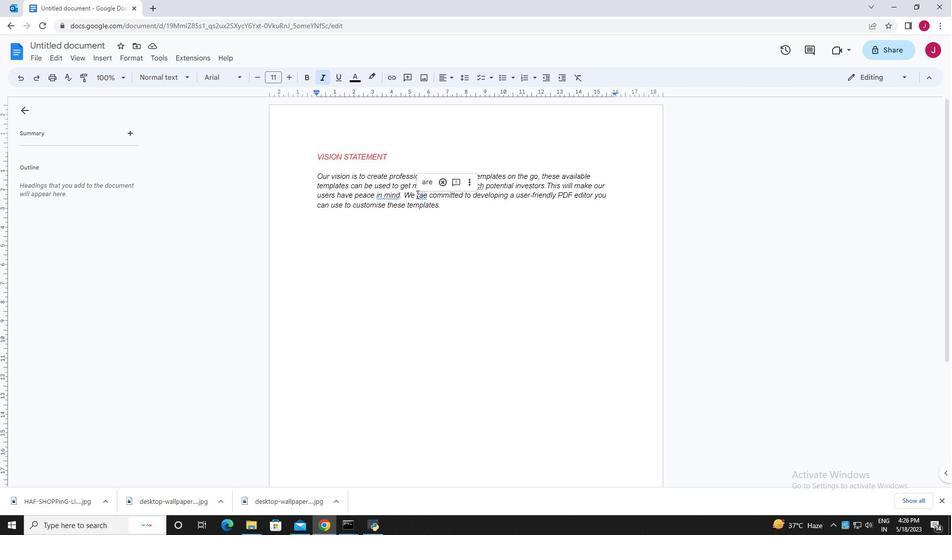 
Action: Mouse moved to (421, 195)
Screenshot: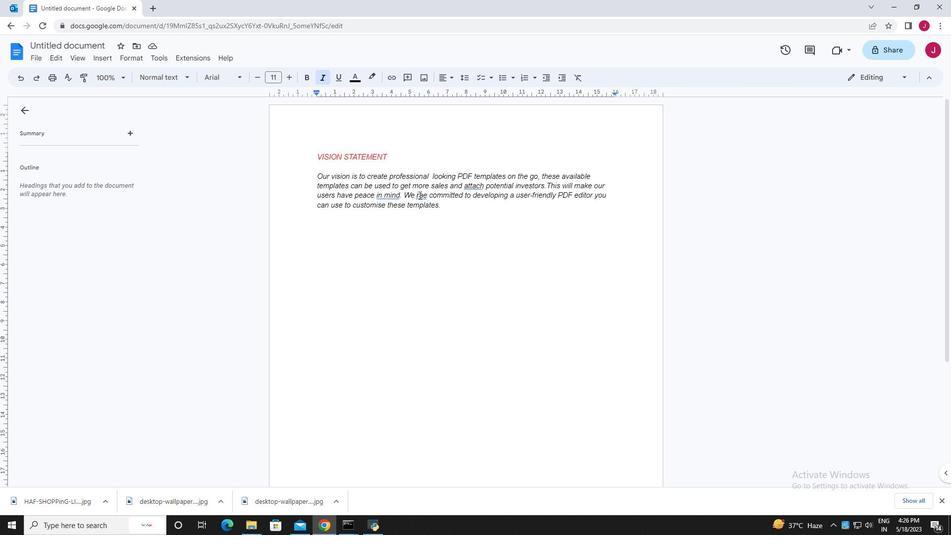 
Action: Mouse pressed left at (421, 195)
Screenshot: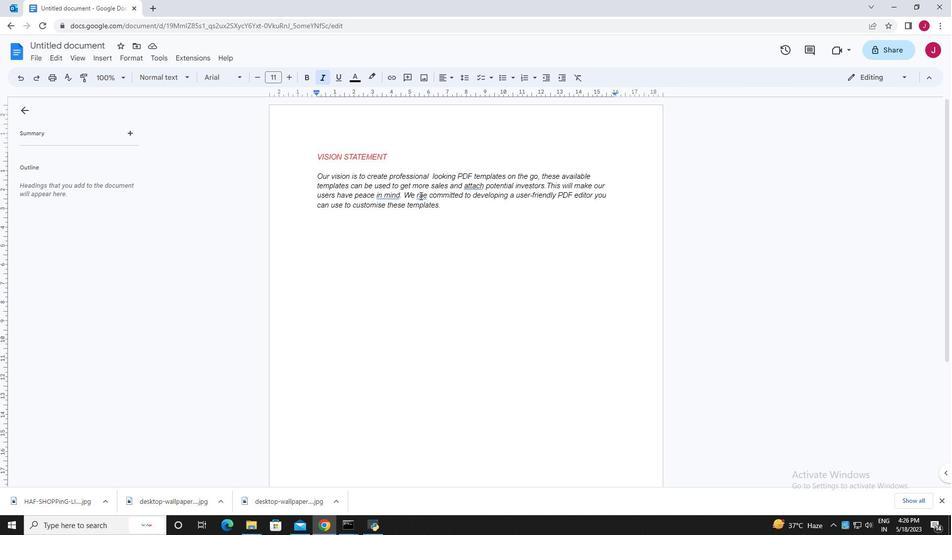 
Action: Mouse moved to (422, 194)
Screenshot: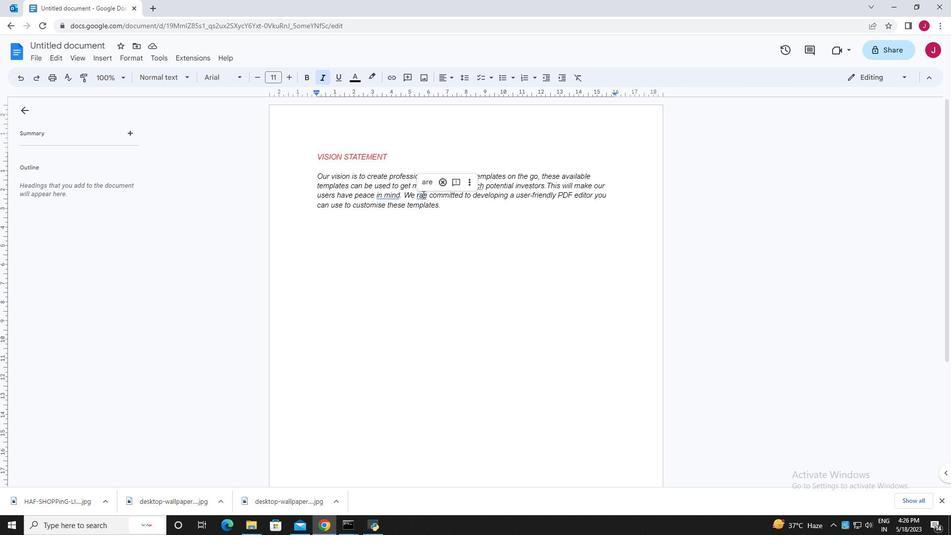 
Action: Key pressed <Key.backspace><Key.backspace>
Screenshot: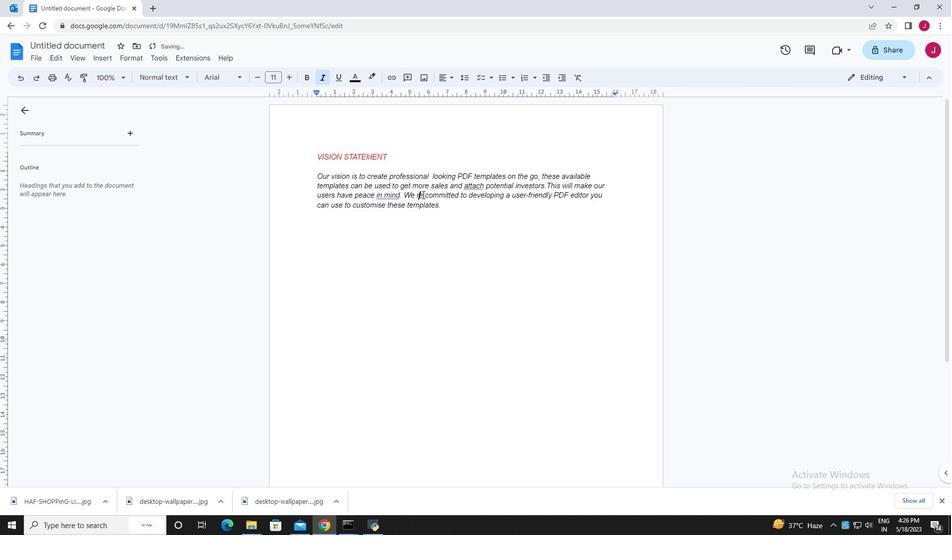 
Action: Mouse moved to (419, 194)
Screenshot: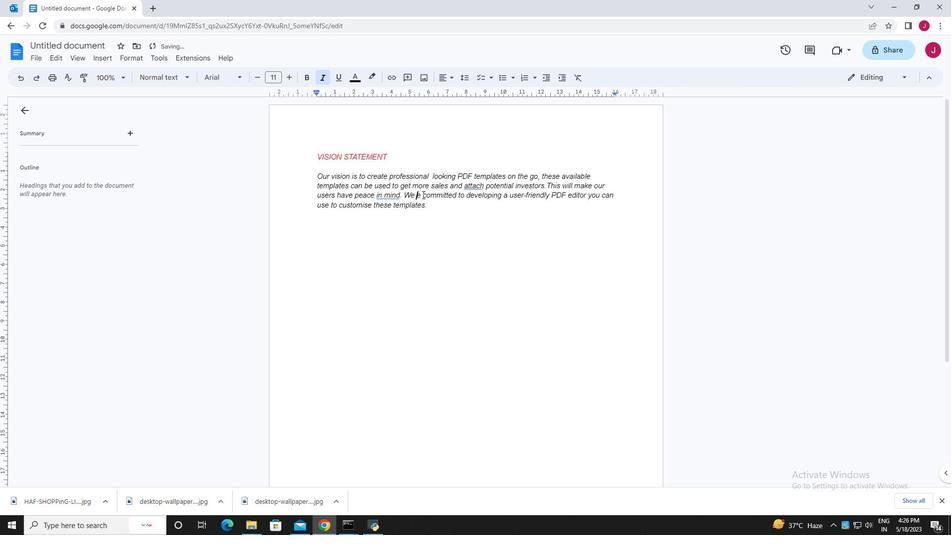 
Action: Key pressed ar
Screenshot: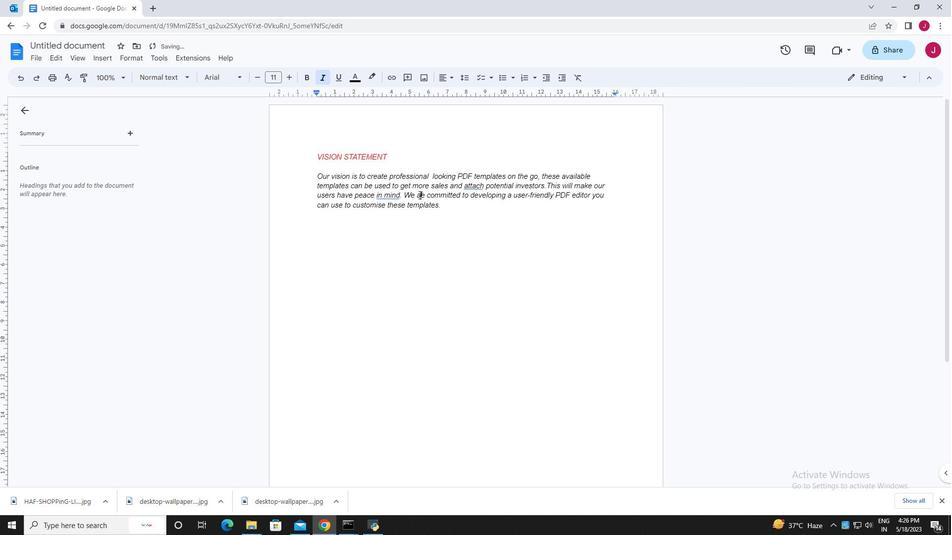 
Action: Mouse moved to (446, 211)
Screenshot: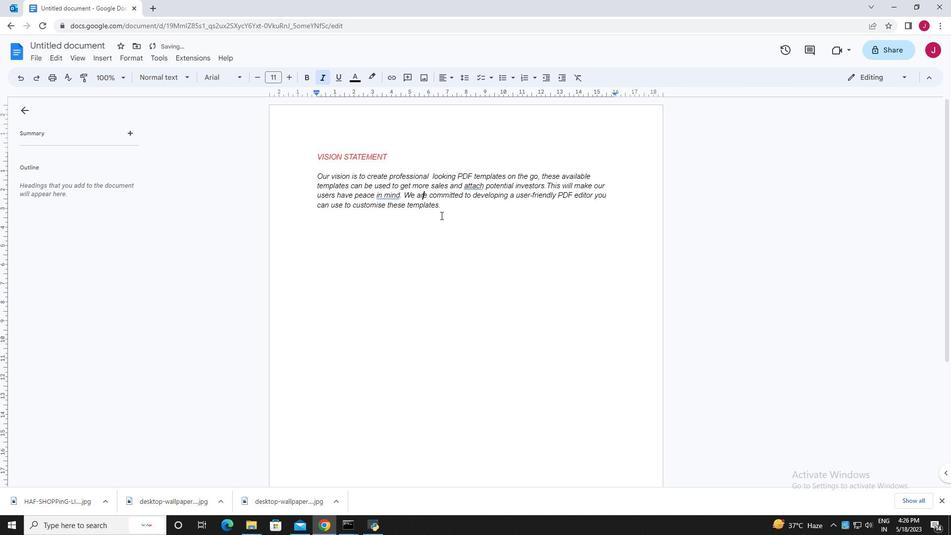 
Action: Mouse pressed left at (446, 211)
Screenshot: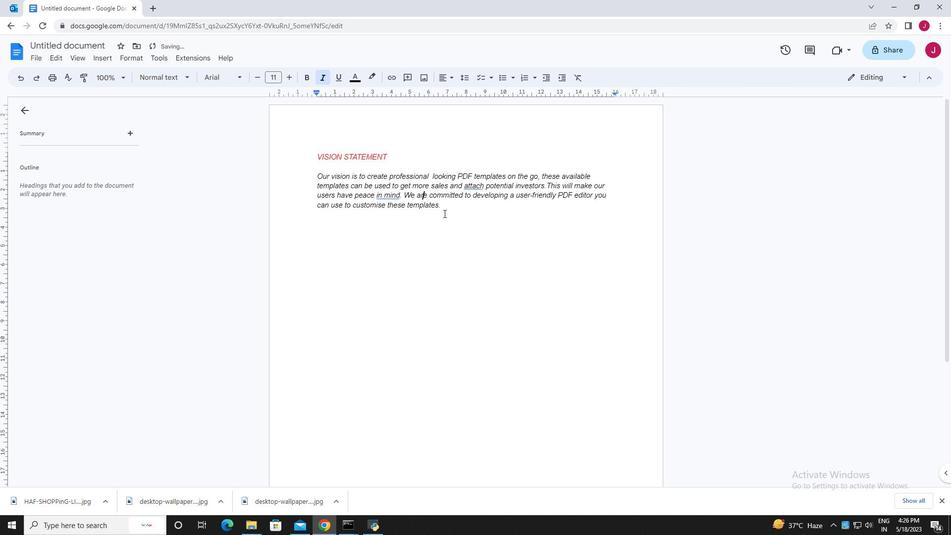 
Action: Mouse moved to (466, 233)
Screenshot: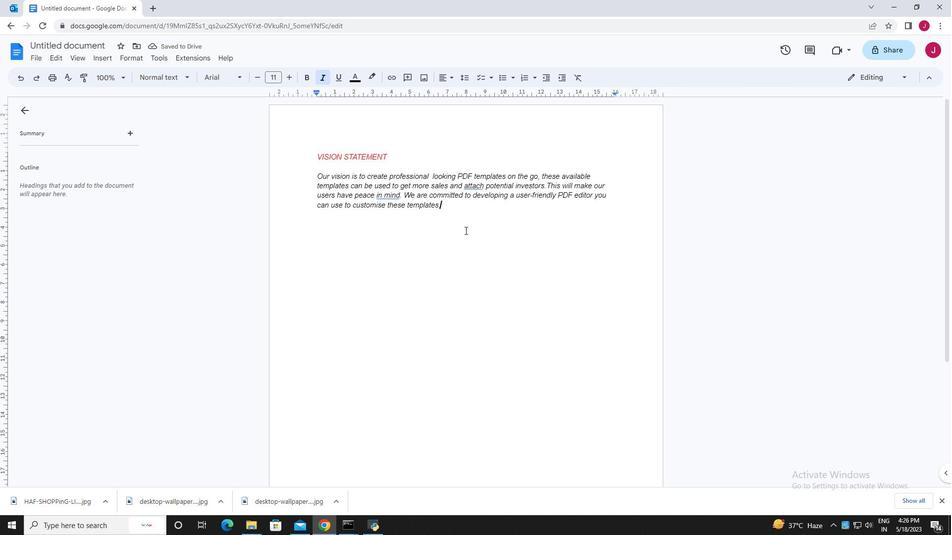 
Action: Mouse pressed left at (466, 233)
Screenshot: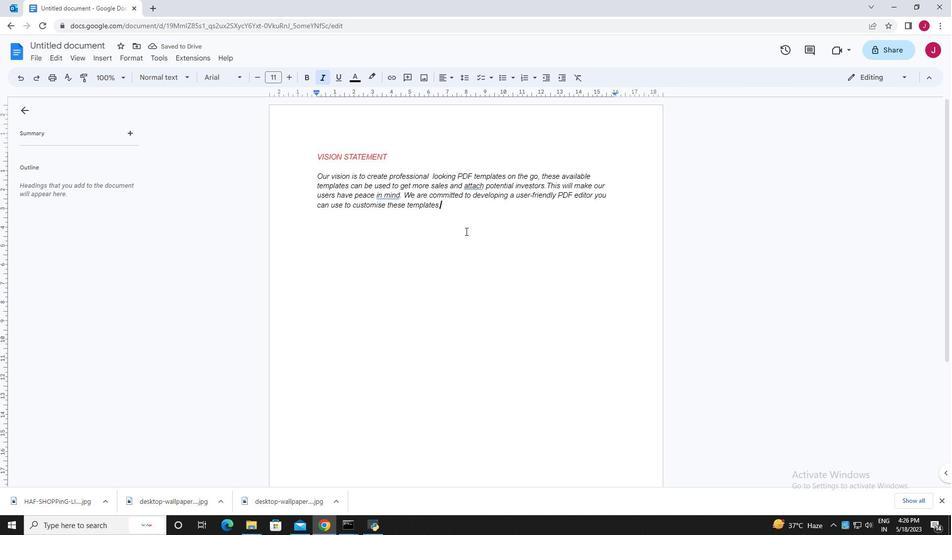 
Action: Mouse moved to (460, 220)
Screenshot: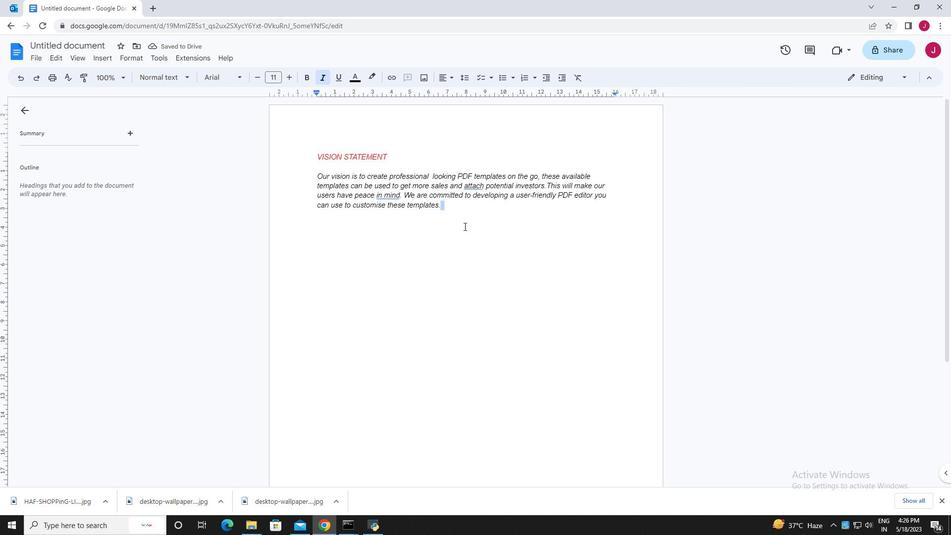 
Action: Mouse pressed left at (460, 220)
Screenshot: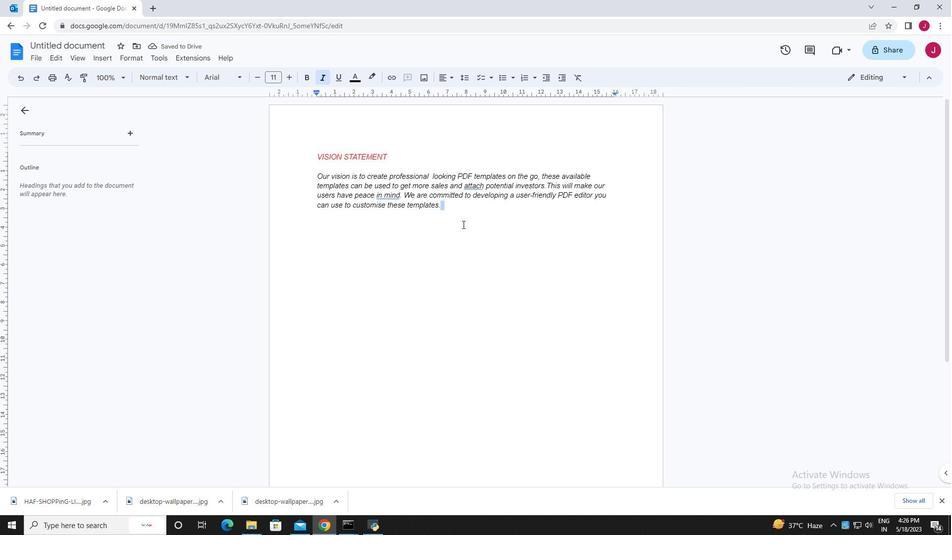 
Action: Mouse moved to (459, 220)
Screenshot: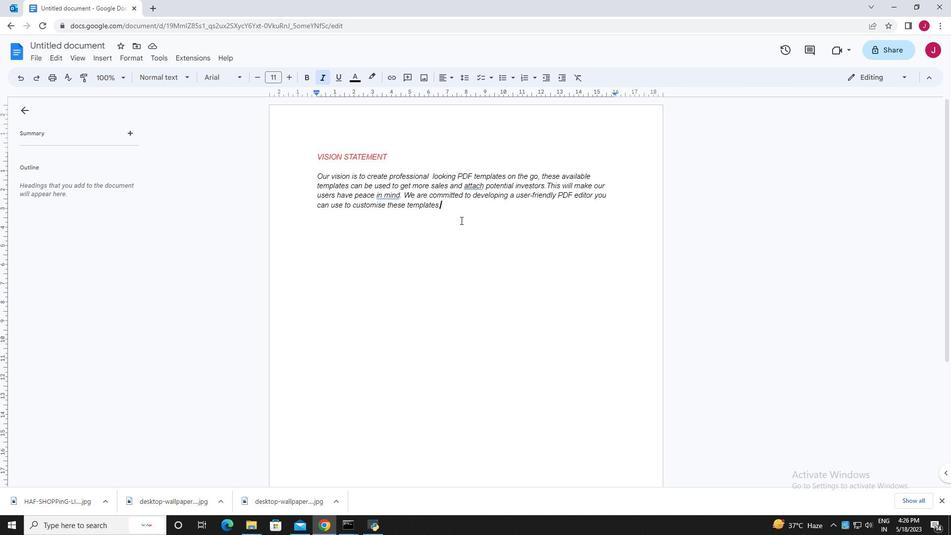 
Action: Key pressed <Key.enter><Key.enter><Key.enter><Key.enter><Key.caps_lock>MISION<Key.space>STATEMENT
Screenshot: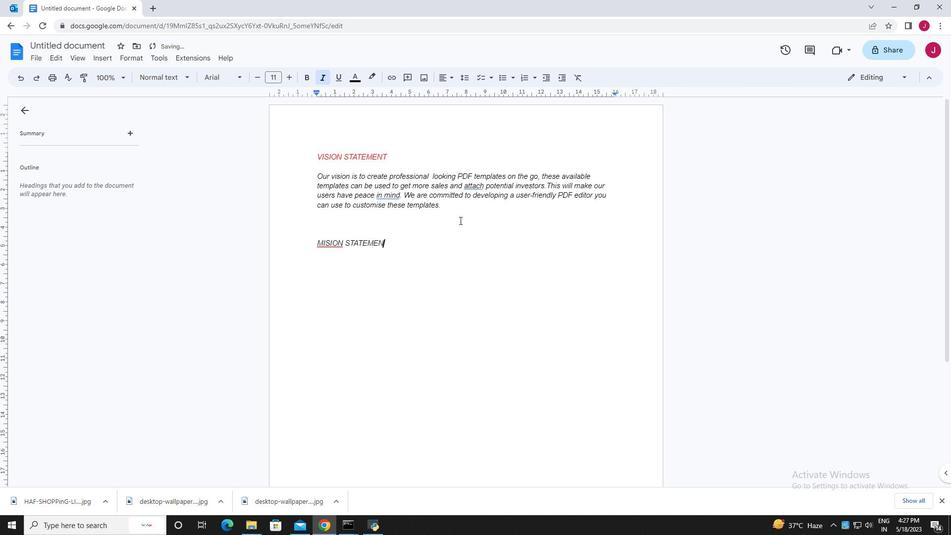 
Action: Mouse moved to (328, 243)
Screenshot: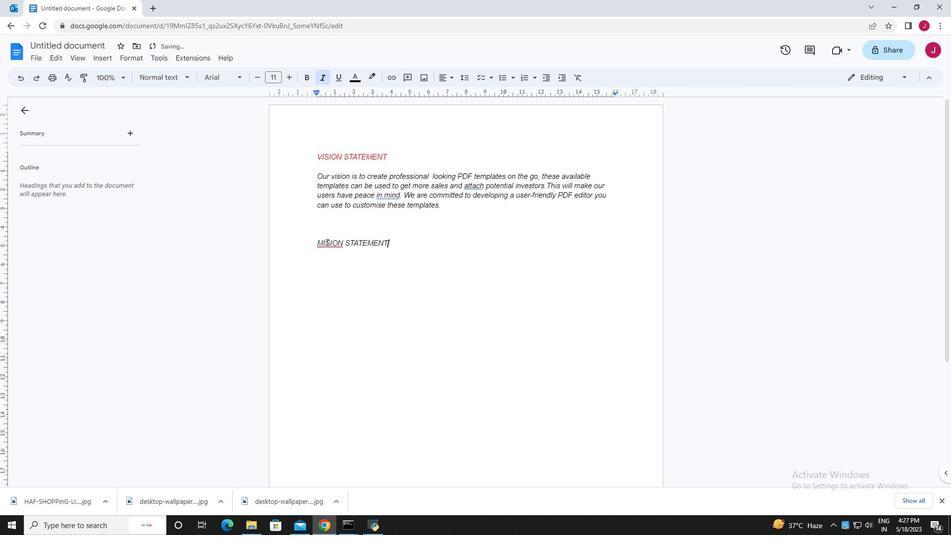 
Action: Mouse pressed left at (328, 243)
Screenshot: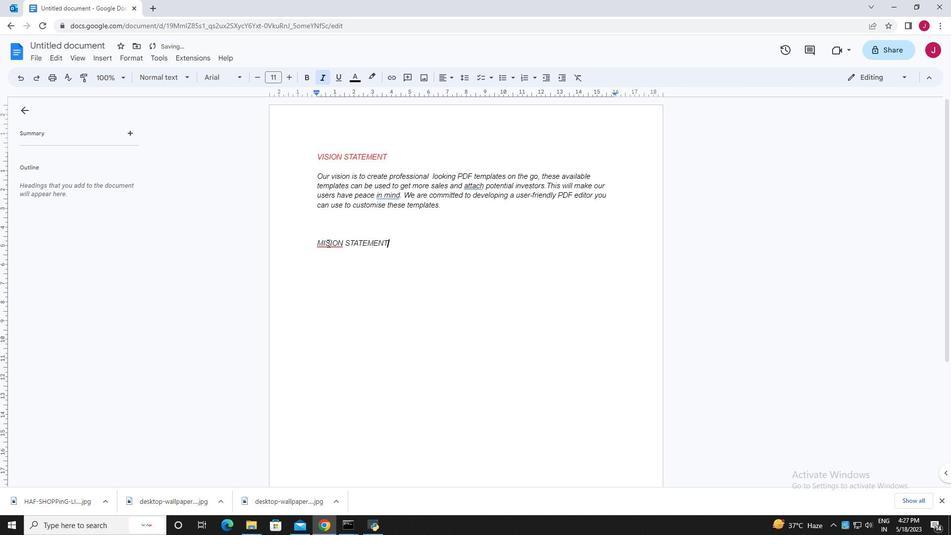 
Action: Mouse moved to (331, 245)
Screenshot: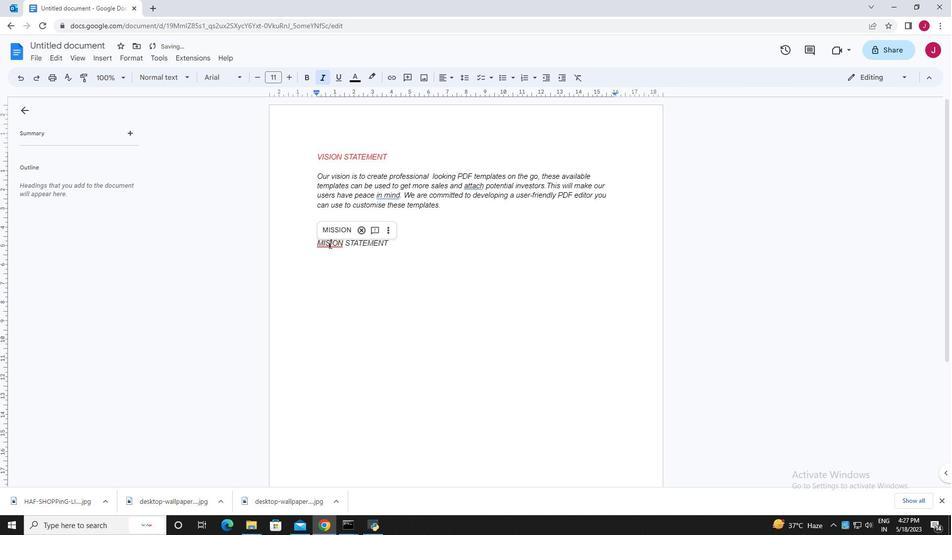 
Action: Key pressed S
Screenshot: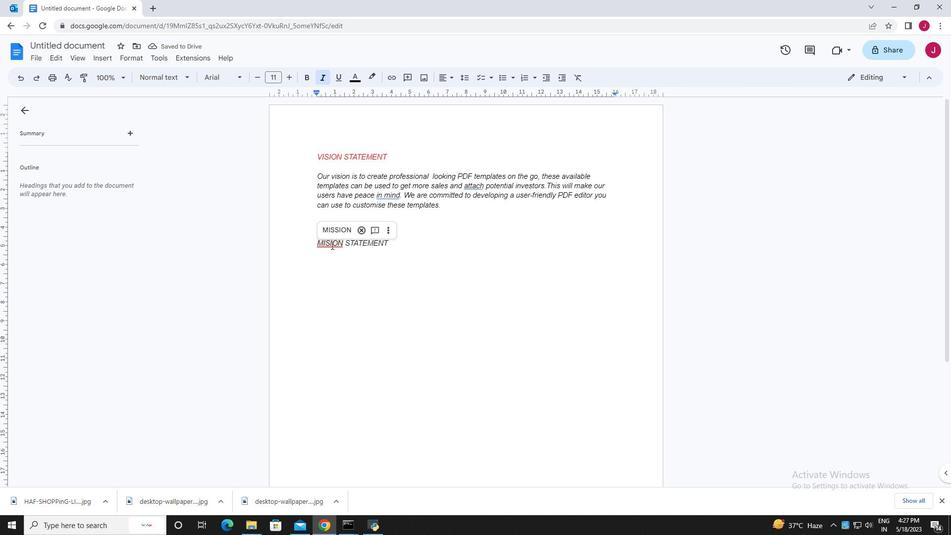 
Action: Mouse moved to (318, 242)
Screenshot: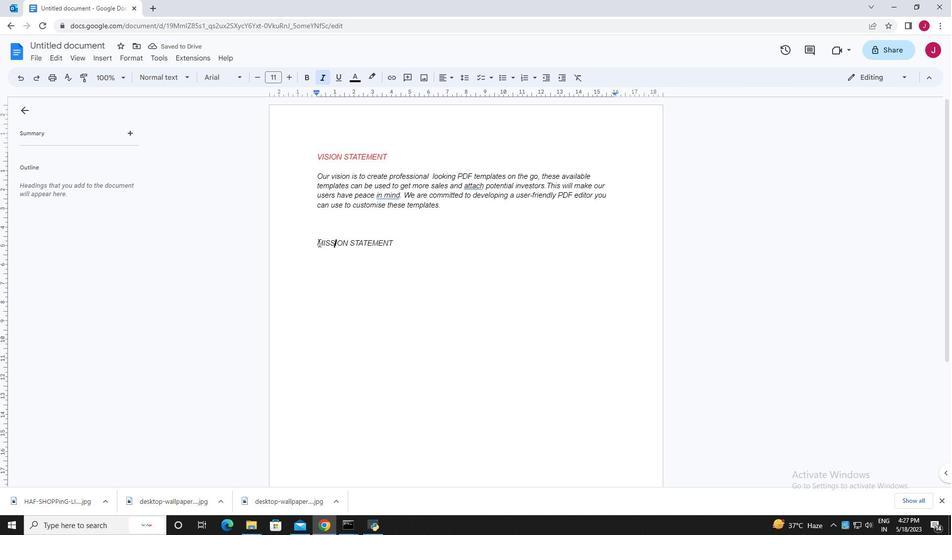 
Action: Mouse pressed left at (318, 242)
Screenshot: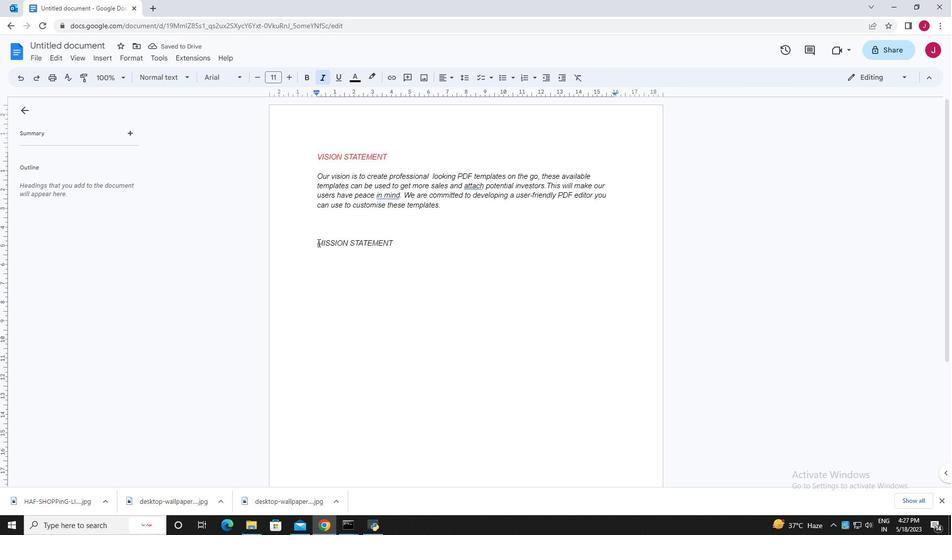 
Action: Mouse moved to (354, 79)
Screenshot: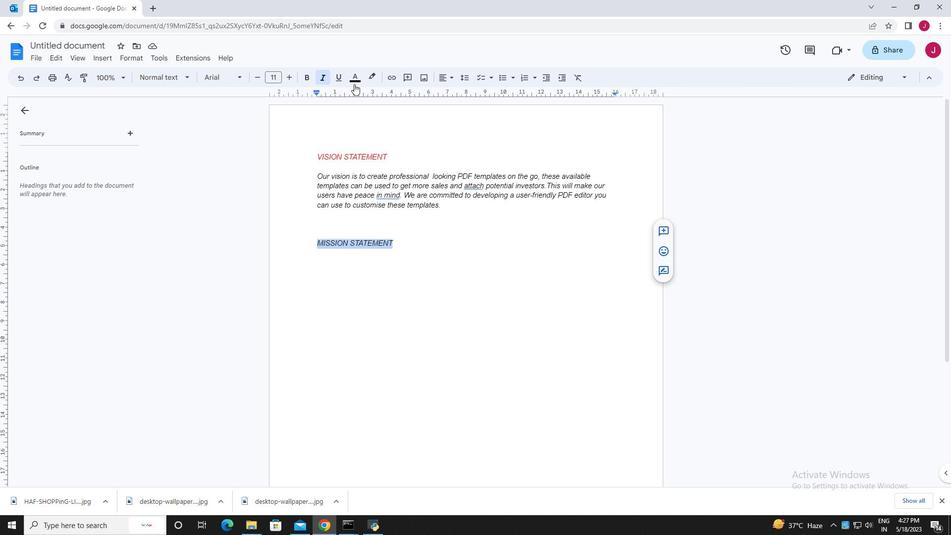 
Action: Mouse pressed left at (354, 79)
Screenshot: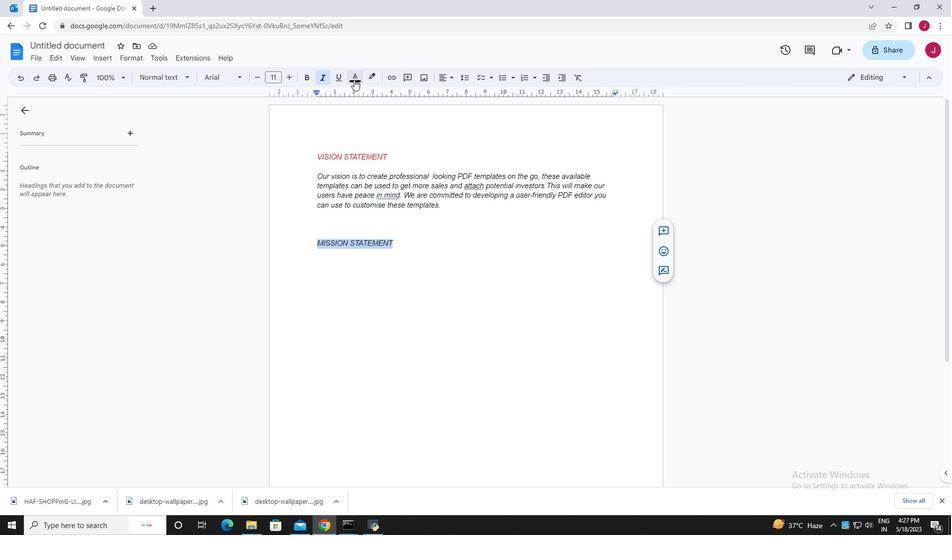 
Action: Mouse moved to (367, 108)
Screenshot: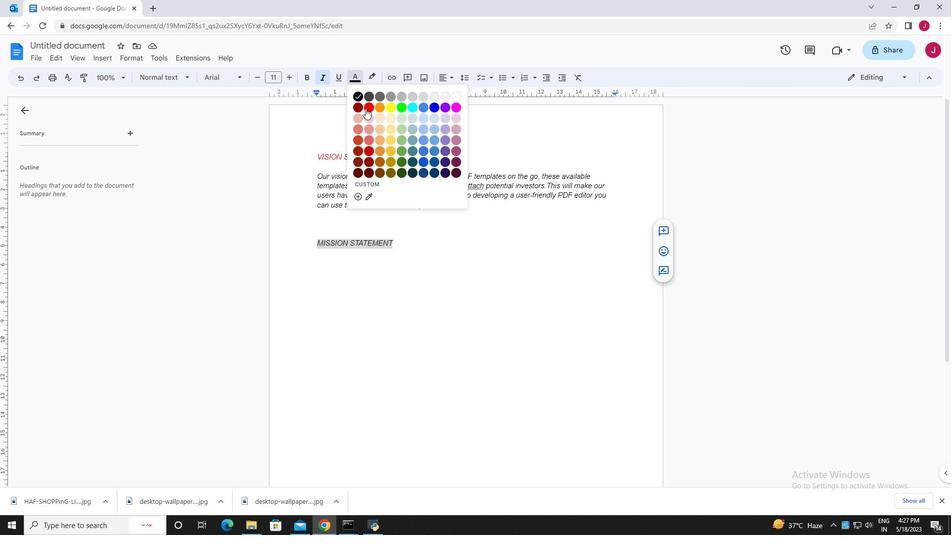 
Action: Mouse pressed left at (367, 108)
Screenshot: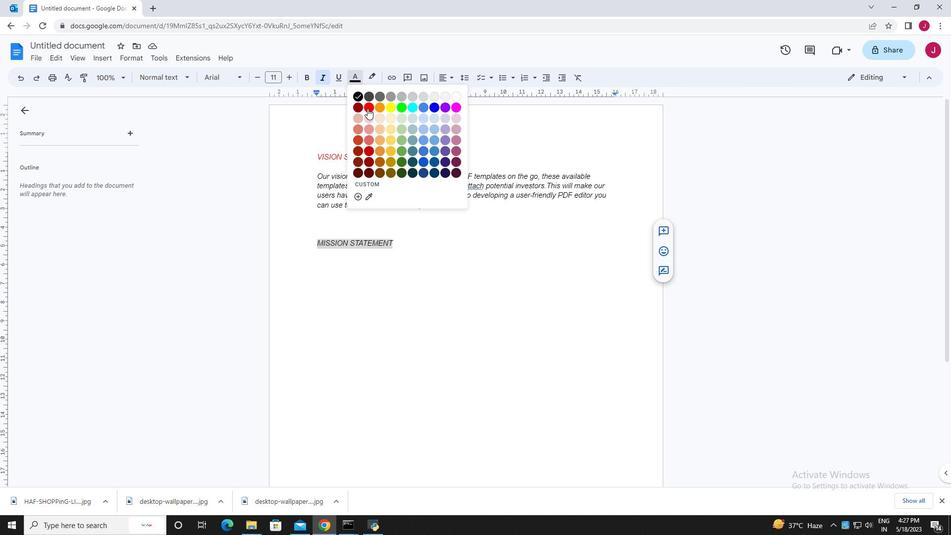 
Action: Mouse moved to (409, 240)
Screenshot: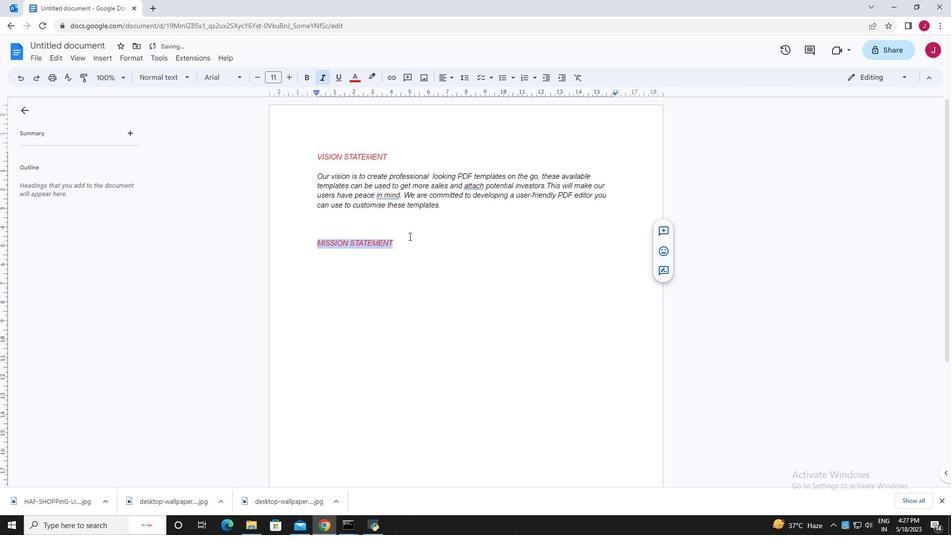 
Action: Mouse pressed left at (409, 240)
Screenshot: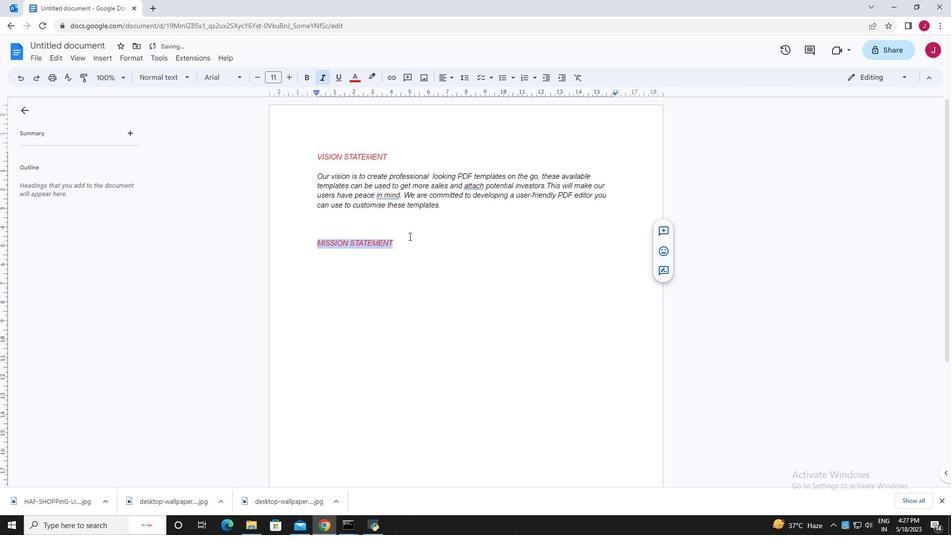 
Action: Mouse moved to (401, 250)
Screenshot: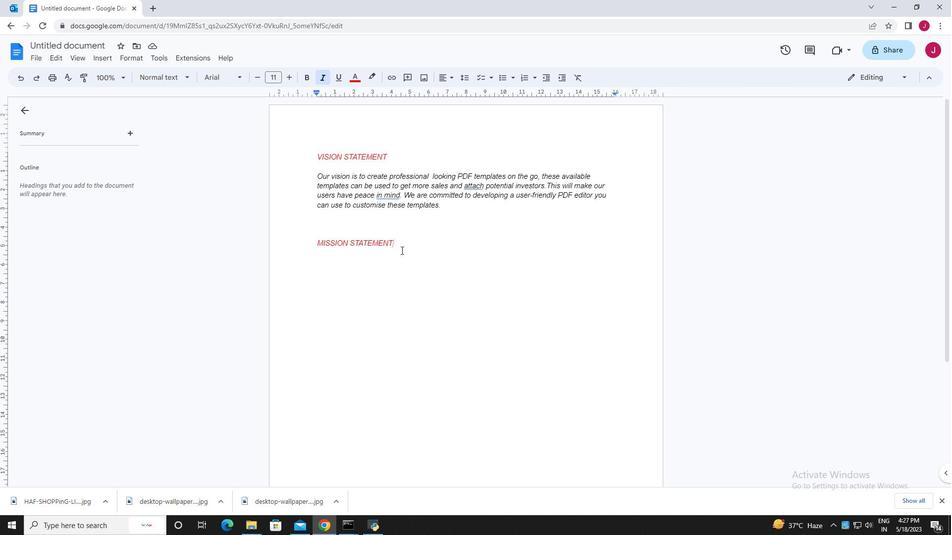 
Action: Key pressed <Key.enter><Key.enter><Key.enter>O<Key.caps_lock>u<Key.backspace><Key.backspace>
Screenshot: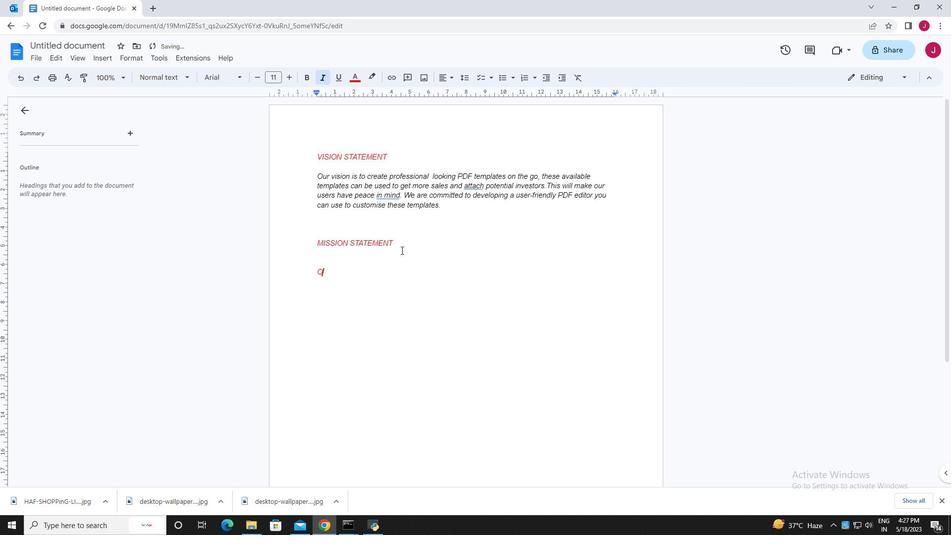 
Action: Mouse moved to (357, 79)
Screenshot: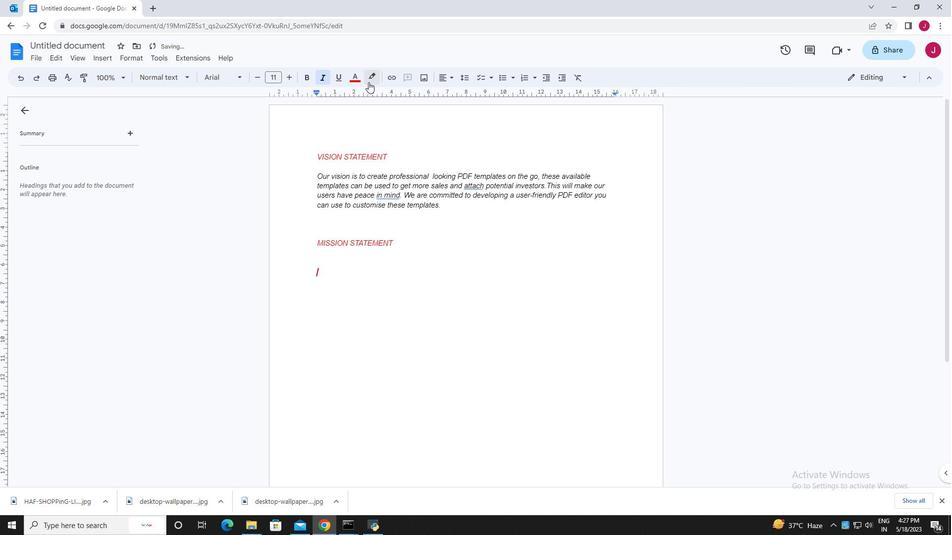 
Action: Mouse pressed left at (357, 79)
Screenshot: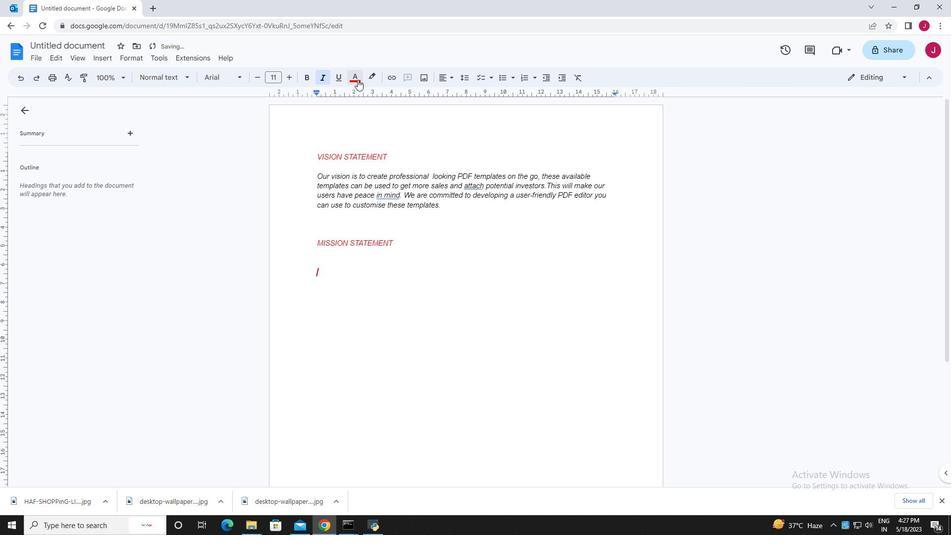 
Action: Mouse moved to (359, 95)
Screenshot: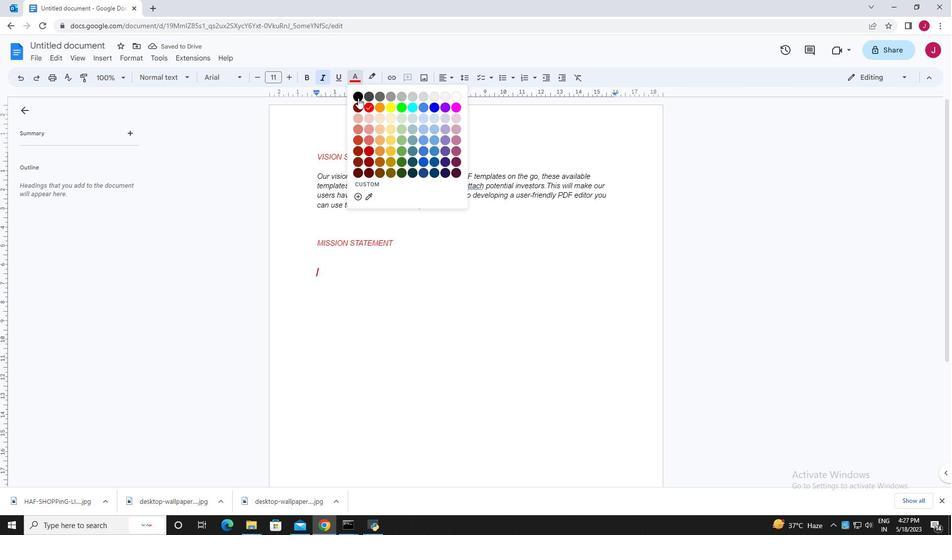 
Action: Mouse pressed left at (359, 95)
Screenshot: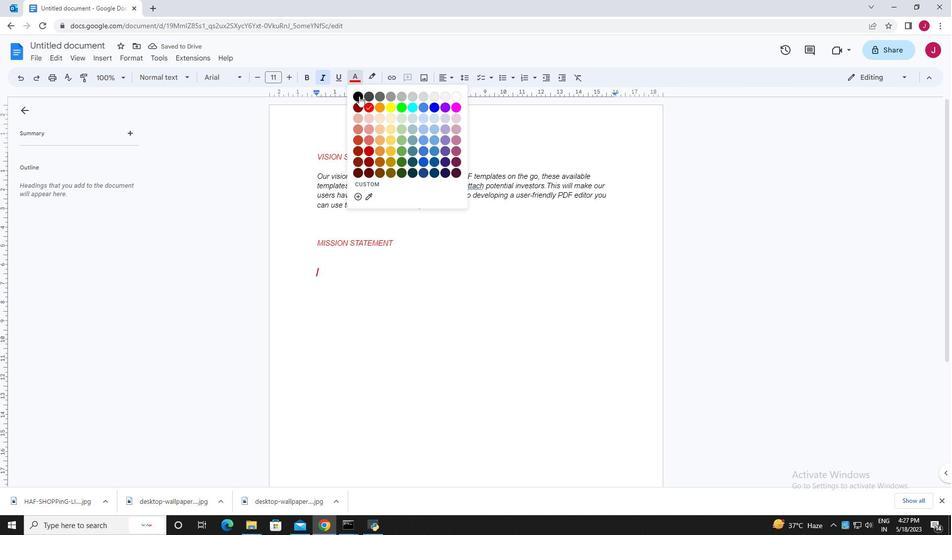 
Action: Mouse moved to (406, 244)
Screenshot: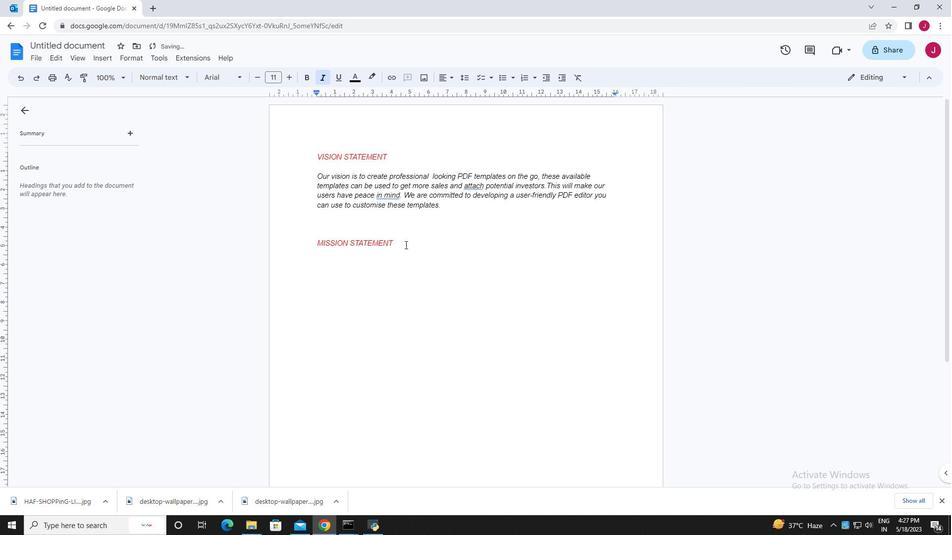 
Action: Key pressed our<Key.space><Key.backspace><Key.backspace><Key.backspace><Key.backspace><Key.backspace><Key.caps_lock>O<Key.caps_lock>ur<Key.space>mission<Key.space>is<Key.space>to<Key.space>provide<Key.space>the<Key.space>best<Key.space>templates<Key.space>for<Key.space>our<Key.space>customers<Key.space><Key.backspace>.<Key.space><Key.caps_lock>W<Key.caps_lock>e<Key.space>w<Key.backspace>are<Key.space>dedecating<Key.space>the<Key.space><Key.backspace><Key.backspace><Key.backspace><Key.backspace><Key.backspace><Key.backspace><Key.backspace><Key.backspace><Key.backspace><Key.backspace><Key.backspace><Key.backspace>icated<Key.space>to<Key.space>creating<Key.space>a<Key.space>professional<Key.space>,catchy,<Key.space>and<Key.space>engaging,<Key.space>designs<Key.space>for<Key.space>your<Key.space>clients,<Key.caps_lock>W<Key.caps_lock>e<Key.space>are<Key.space>commited<Key.space>to<Key.space>develop<Key.space>a<Key.space>user<Key.space>friendly<Key.space><Key.caps_lock>PDF<Key.caps_lock><Key.space>editor<Key.space>that<Key.space>you<Key.space>can<Key.space>use<Key.space>to<Key.space>customize<Key.space>these<Key.space>templates.<Key.space><Key.caps_lock>T<Key.caps_lock>hese<Key.space>avilable<Key.space>templates<Key.space>can<Key.space>be<Key.space>used<Key.space>to<Key.space>get<Key.space>more<Key.space>sales<Key.space>and<Key.space>attract<Key.space>poti<Key.backspace>ential<Key.space>invertors.<Key.space><Key.caps_lock>T<Key.caps_lock>his<Key.space>makes<Key.space>our<Key.space>users<Key.space>have<Key.space>peace<Key.space>in<Key.space>mind.
Screenshot: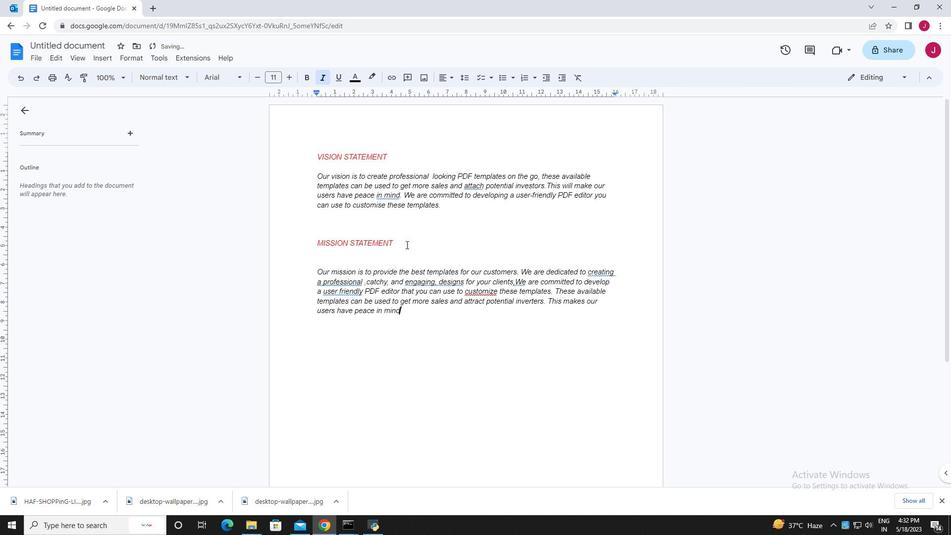 
Action: Mouse moved to (481, 291)
Screenshot: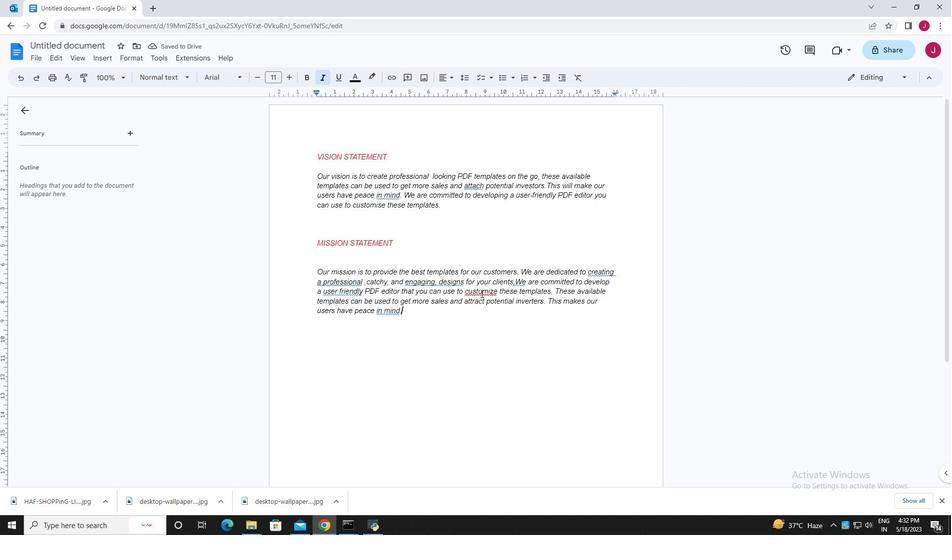 
Action: Mouse pressed right at (481, 291)
Screenshot: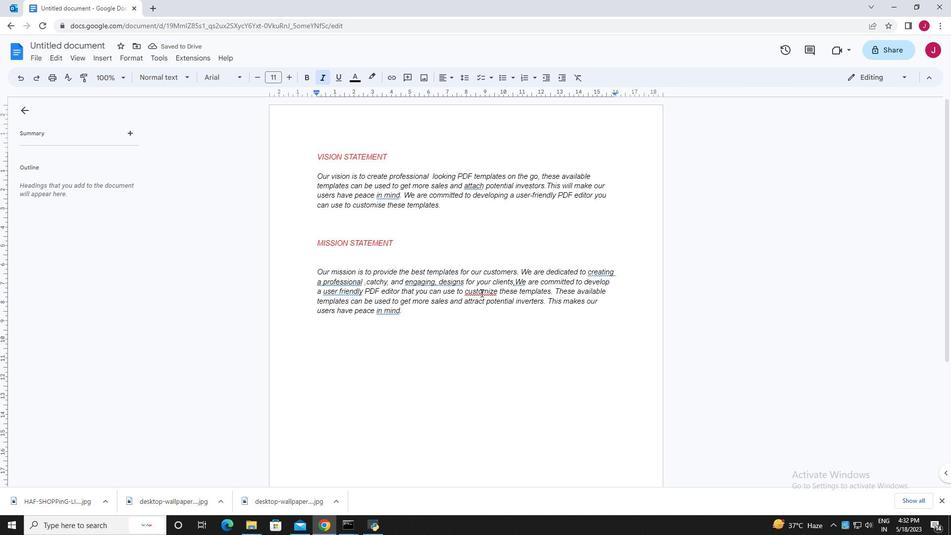 
Action: Mouse moved to (527, 318)
Screenshot: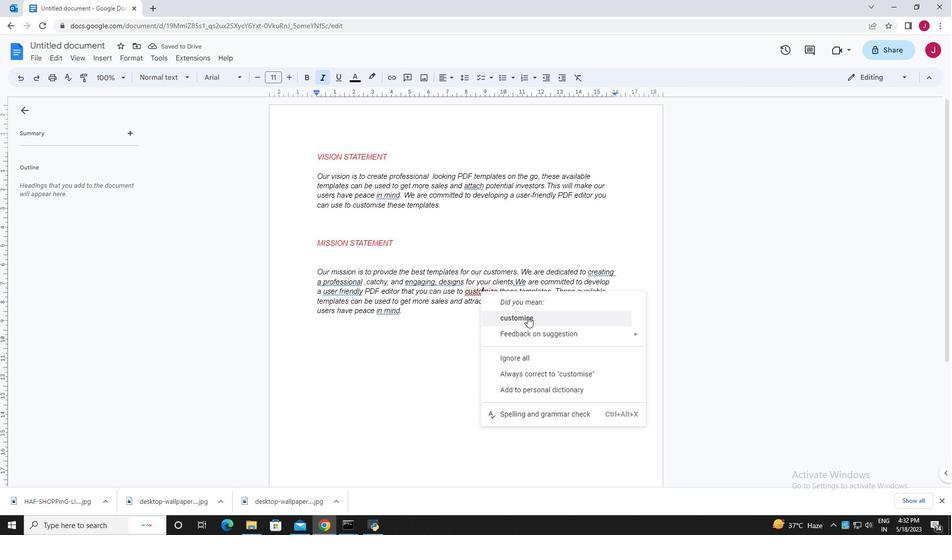 
Action: Mouse pressed left at (527, 318)
Screenshot: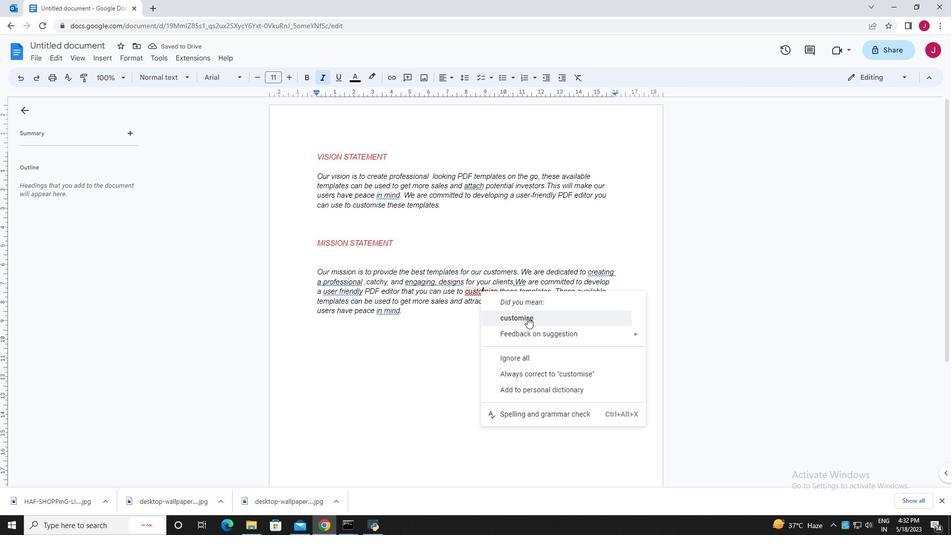 
Action: Mouse moved to (344, 281)
Screenshot: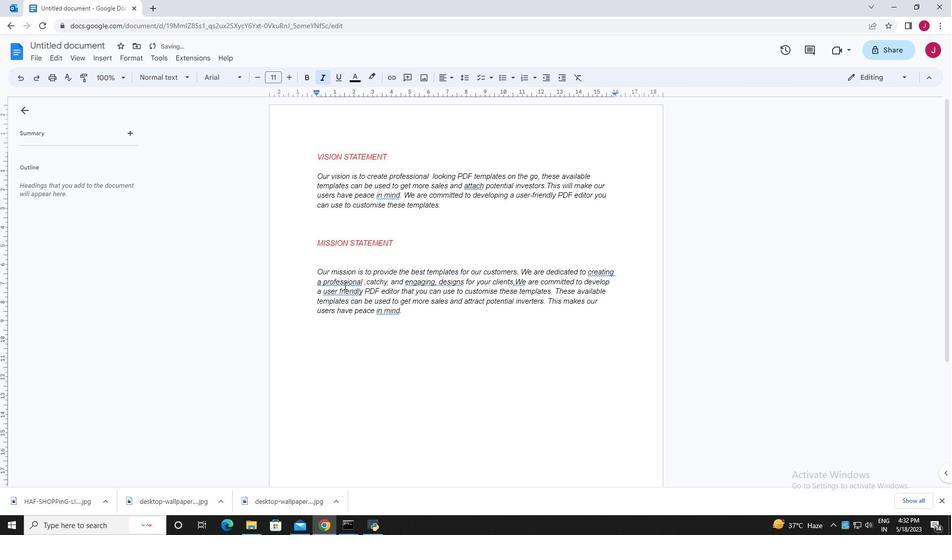 
Action: Mouse pressed right at (344, 281)
Screenshot: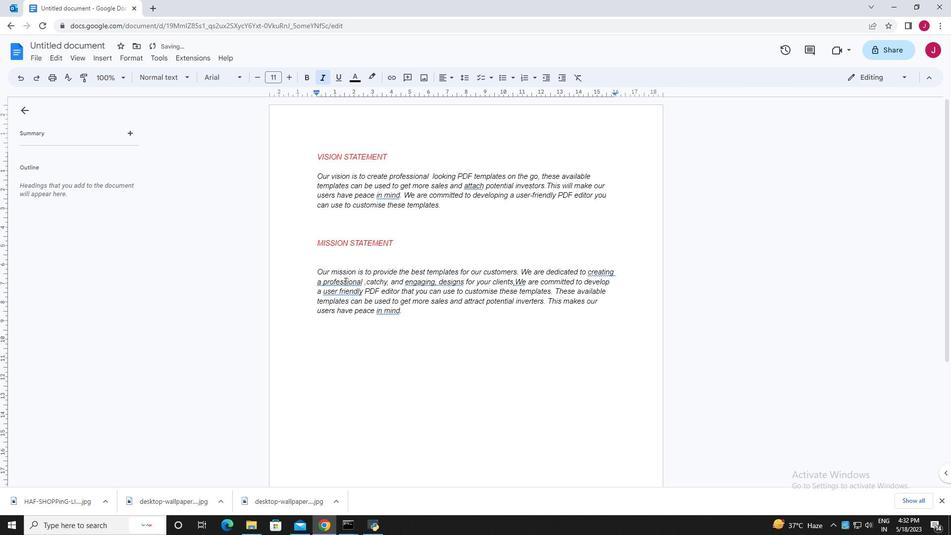 
Action: Mouse moved to (390, 307)
Screenshot: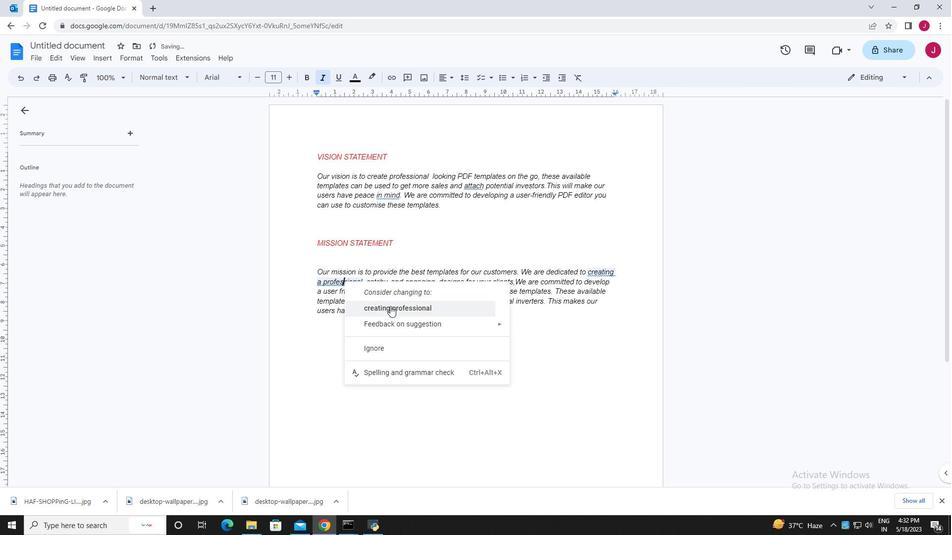 
Action: Mouse pressed left at (390, 307)
Screenshot: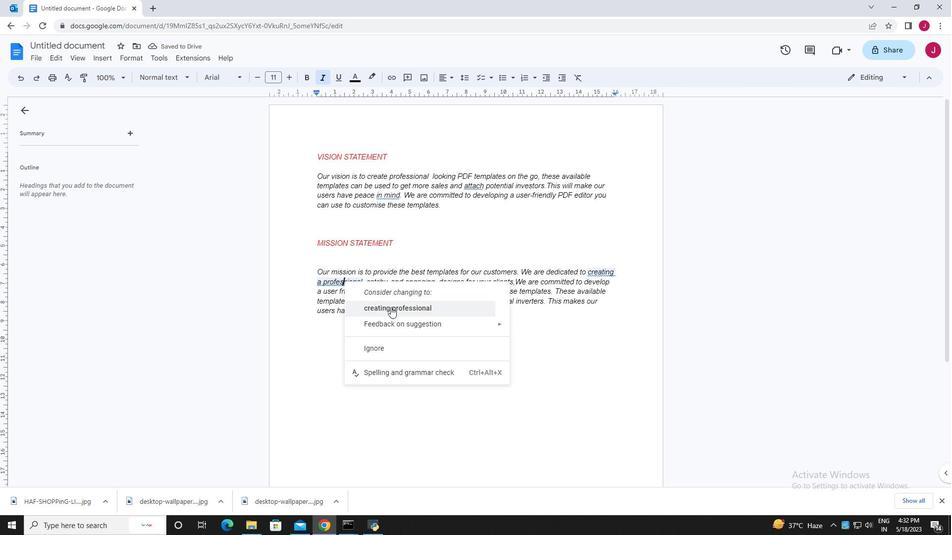 
Action: Mouse moved to (409, 284)
Screenshot: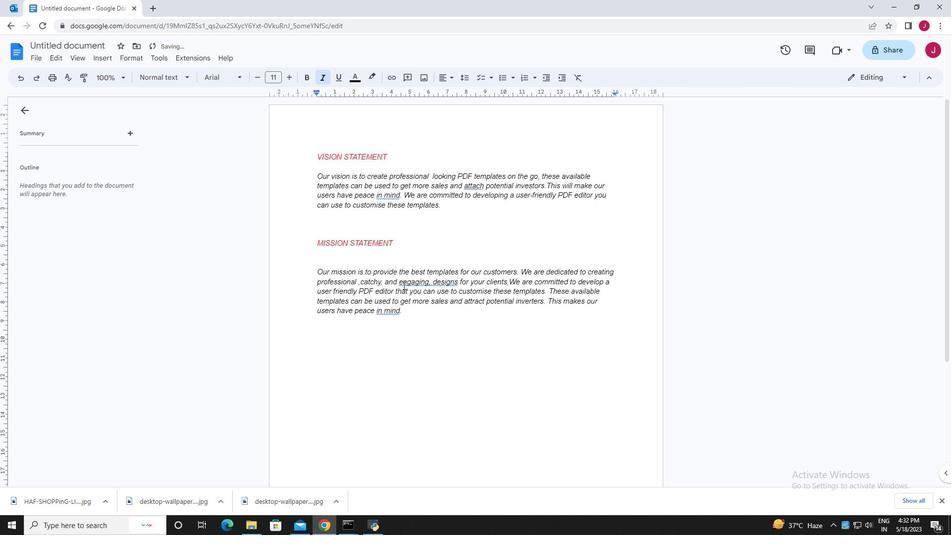 
Action: Mouse pressed right at (409, 284)
Screenshot: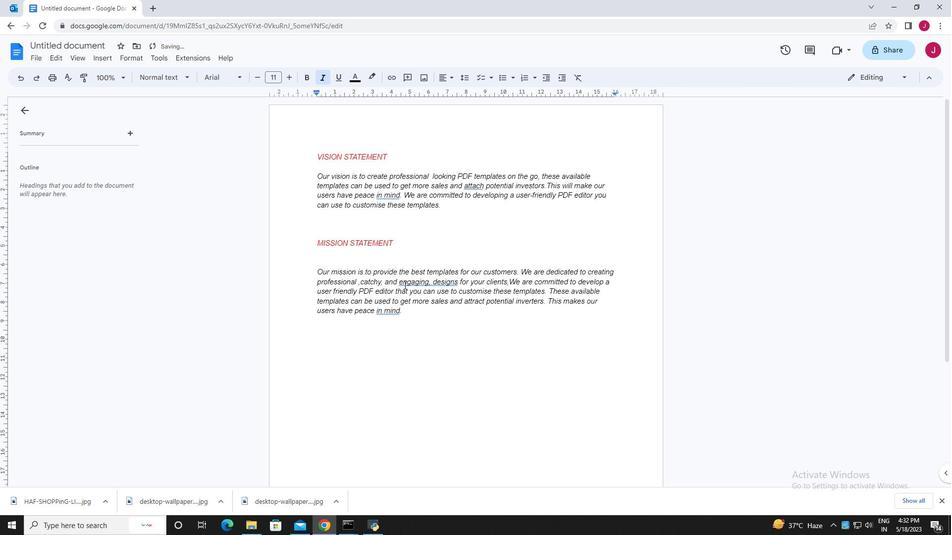 
Action: Mouse moved to (445, 310)
Screenshot: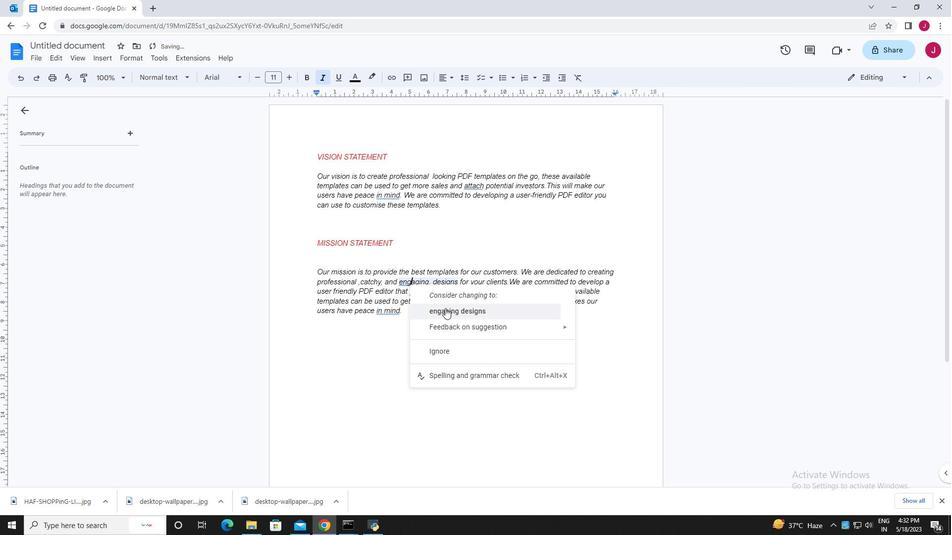 
Action: Mouse pressed left at (445, 310)
Screenshot: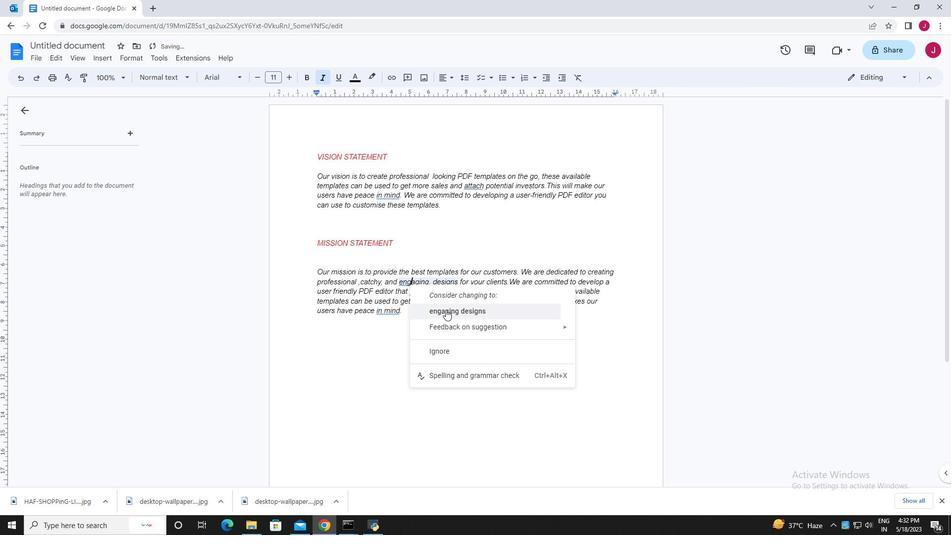 
Action: Mouse moved to (388, 309)
Screenshot: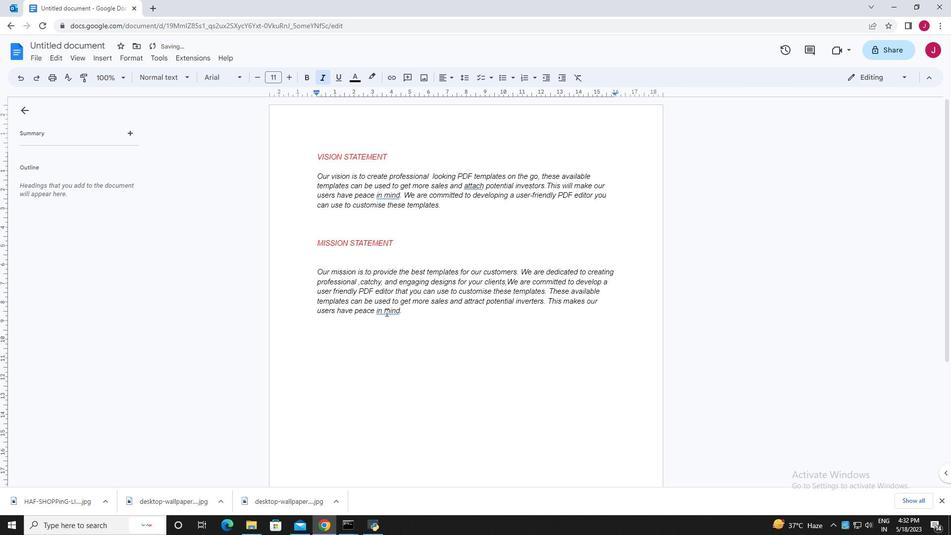 
Action: Mouse pressed left at (388, 309)
Screenshot: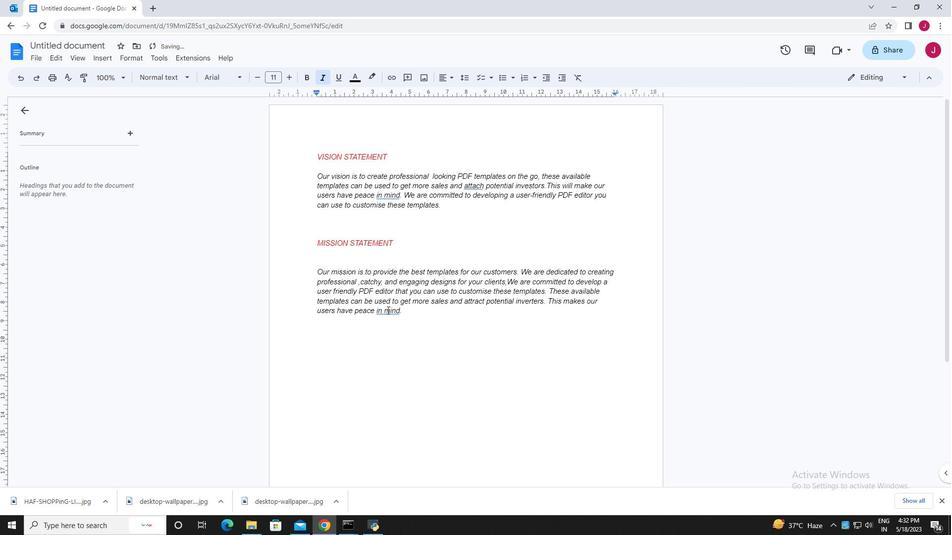 
Action: Mouse moved to (392, 326)
Screenshot: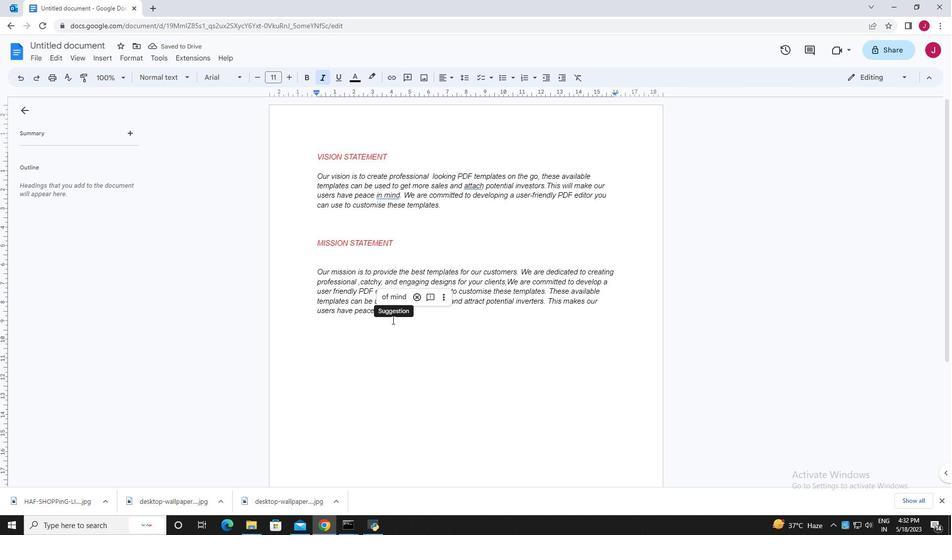 
Action: Mouse pressed left at (392, 326)
Screenshot: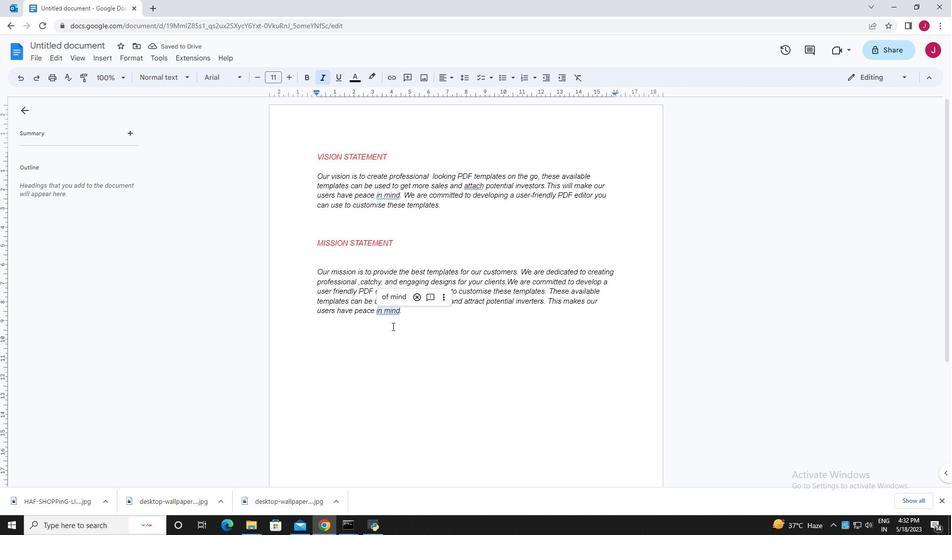 
Action: Mouse moved to (434, 323)
Screenshot: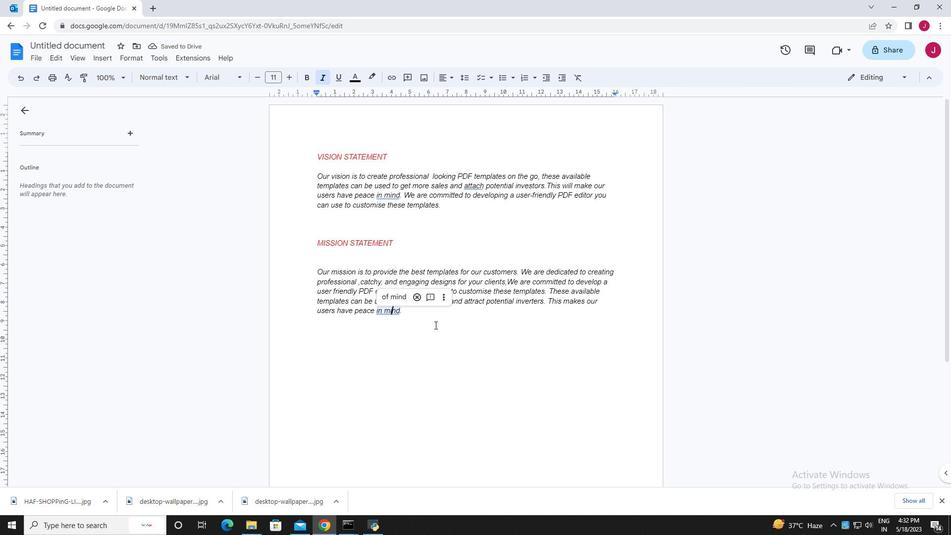 
Action: Mouse pressed left at (434, 323)
Screenshot: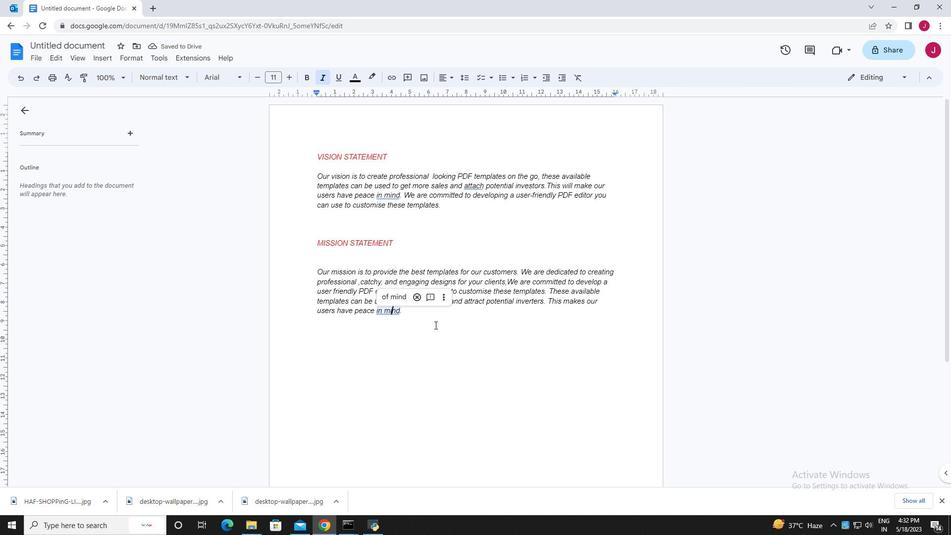 
Action: Mouse moved to (428, 321)
Screenshot: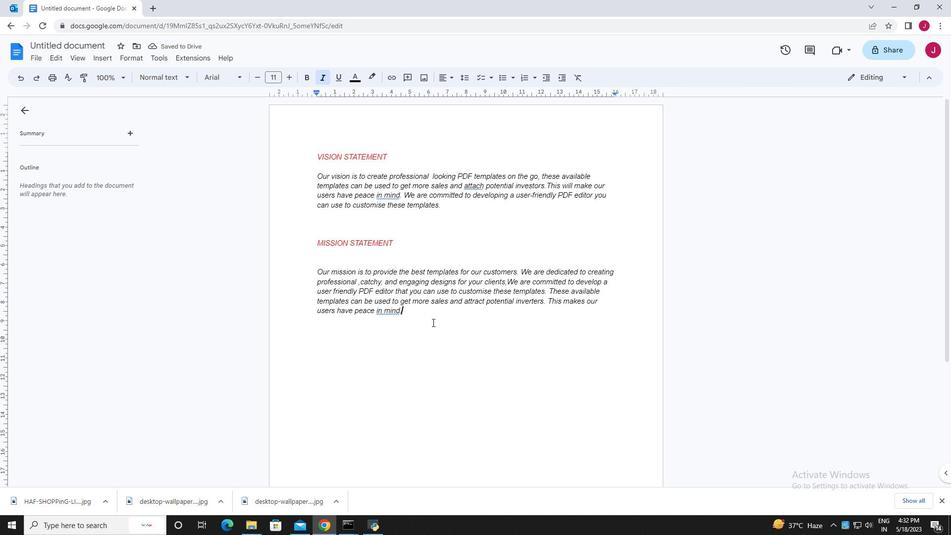 
Action: Key pressed <Key.enter><Key.enter><Key.enter><Key.caps_lock>S<Key.caps_lock>ummary<Key.backspace><Key.backspace><Key.backspace><Key.backspace><Key.backspace><Key.backspace><Key.caps_lock>UMMARY
Screenshot: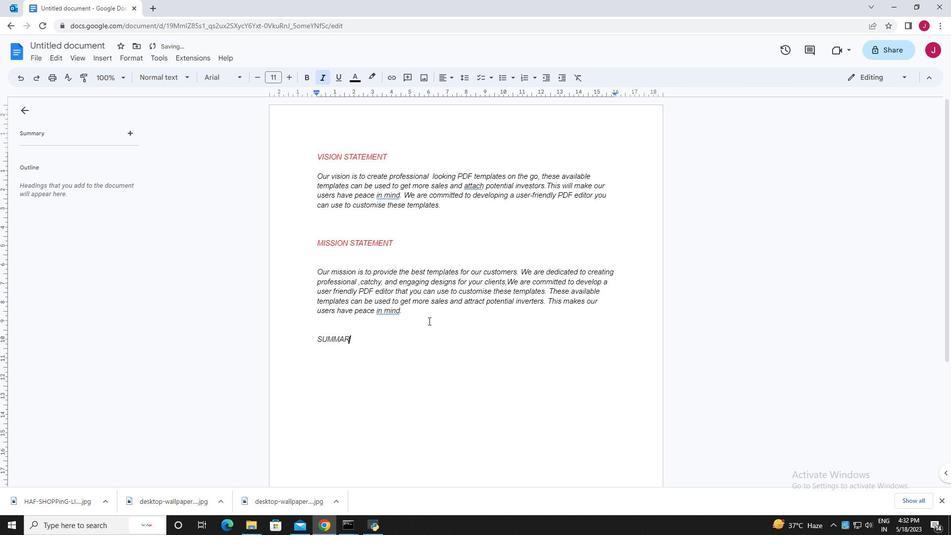 
Action: Mouse moved to (318, 336)
Screenshot: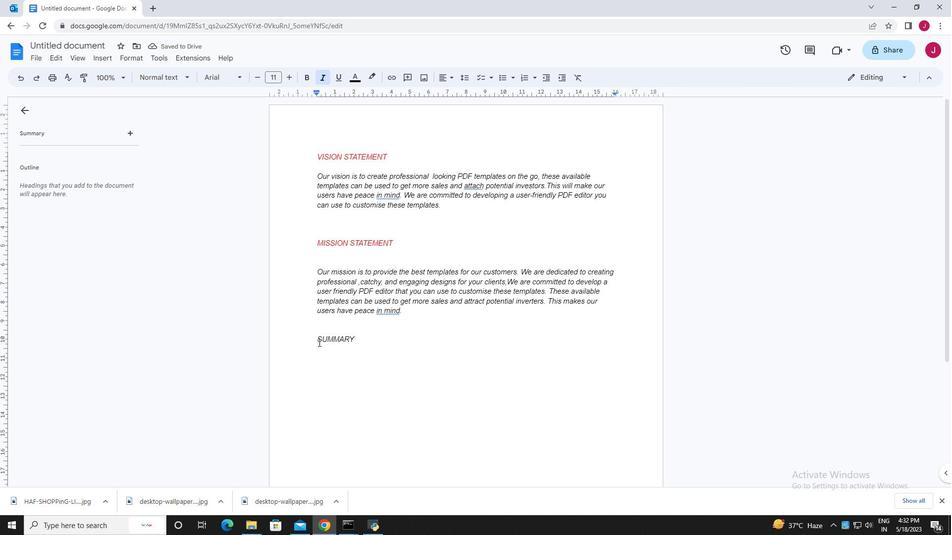 
Action: Mouse pressed left at (318, 336)
Screenshot: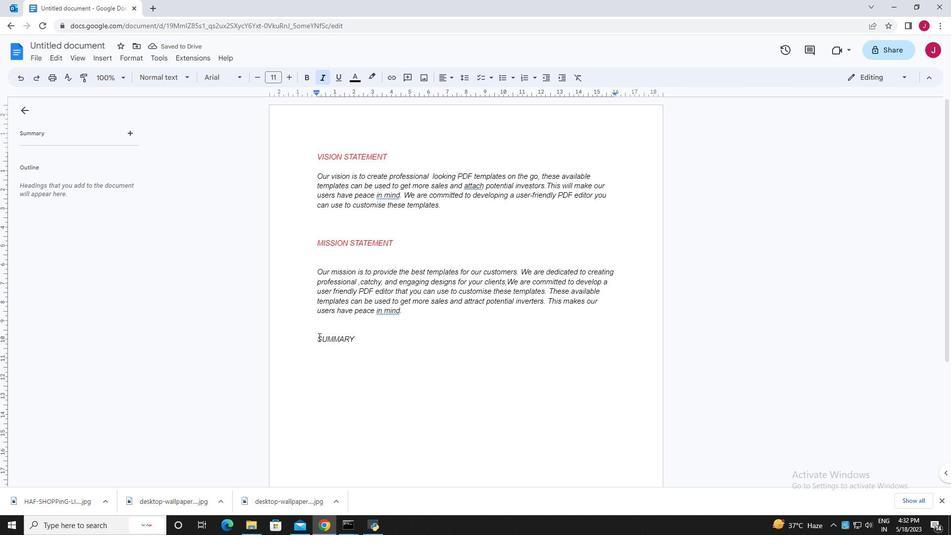 
Action: Mouse moved to (356, 80)
Screenshot: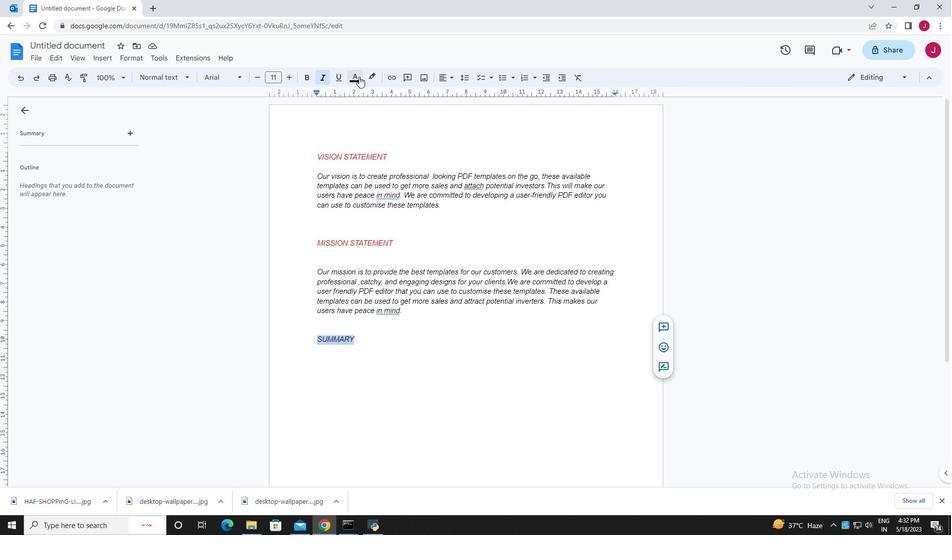 
Action: Mouse pressed left at (356, 80)
Screenshot: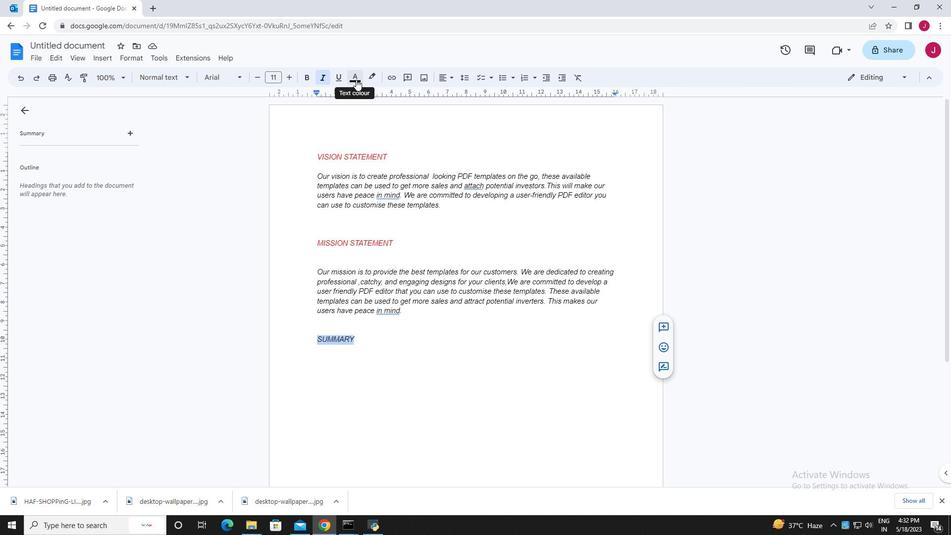 
Action: Mouse moved to (370, 107)
Screenshot: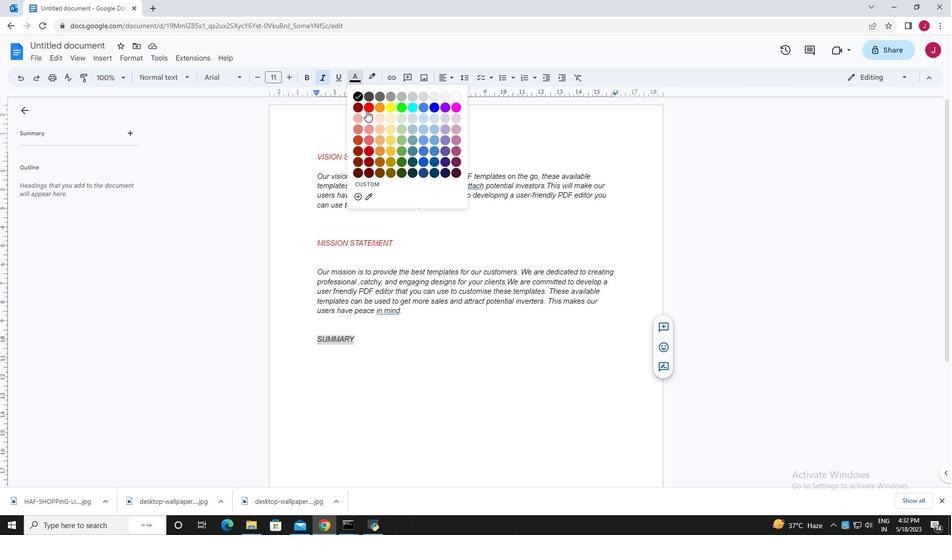 
Action: Mouse pressed left at (370, 107)
Screenshot: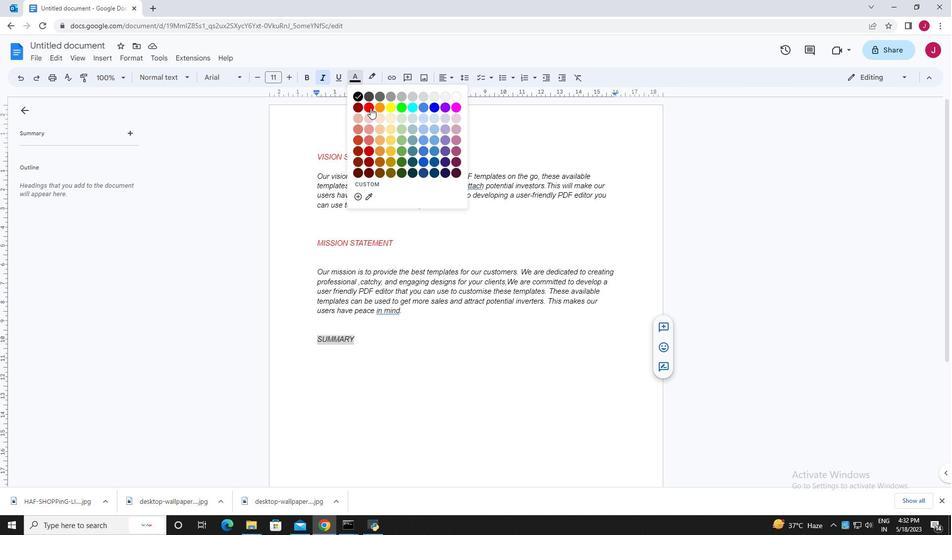 
Action: Mouse moved to (364, 374)
Screenshot: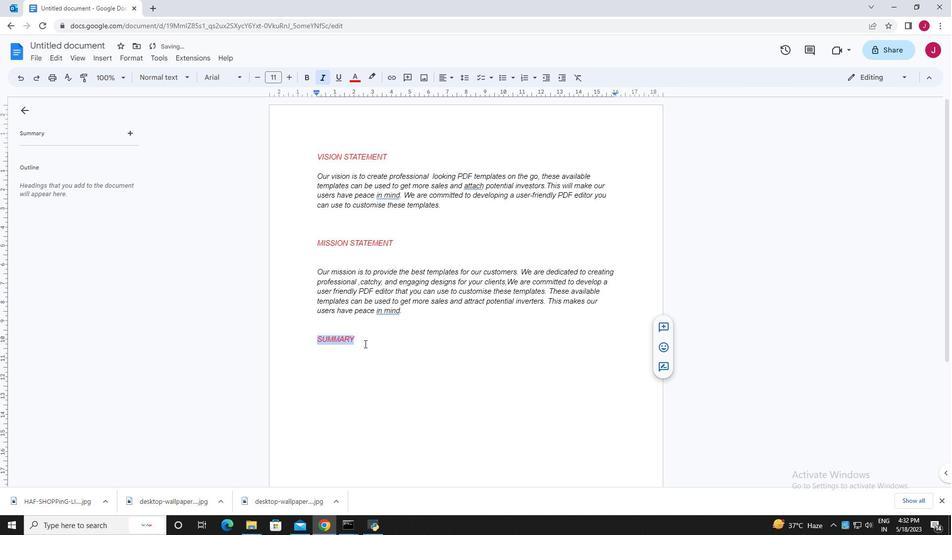 
Action: Mouse pressed left at (364, 374)
Screenshot: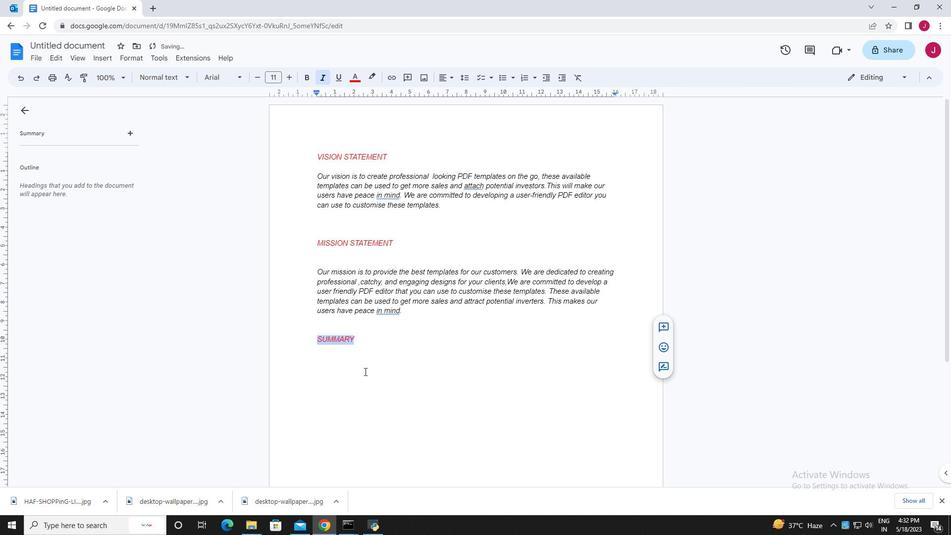 
Action: Mouse moved to (375, 347)
Screenshot: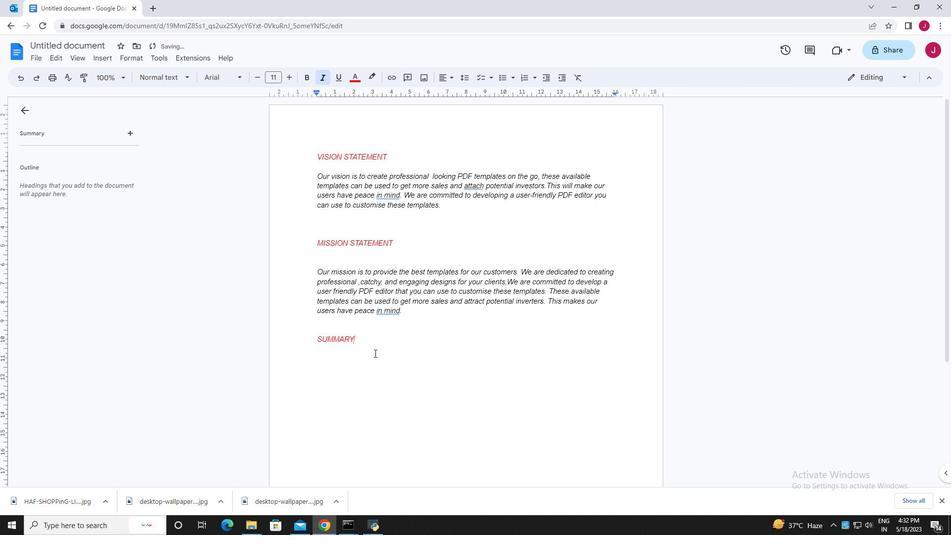 
Action: Key pressed <Key.enter><Key.enter><Key.enter>
Screenshot: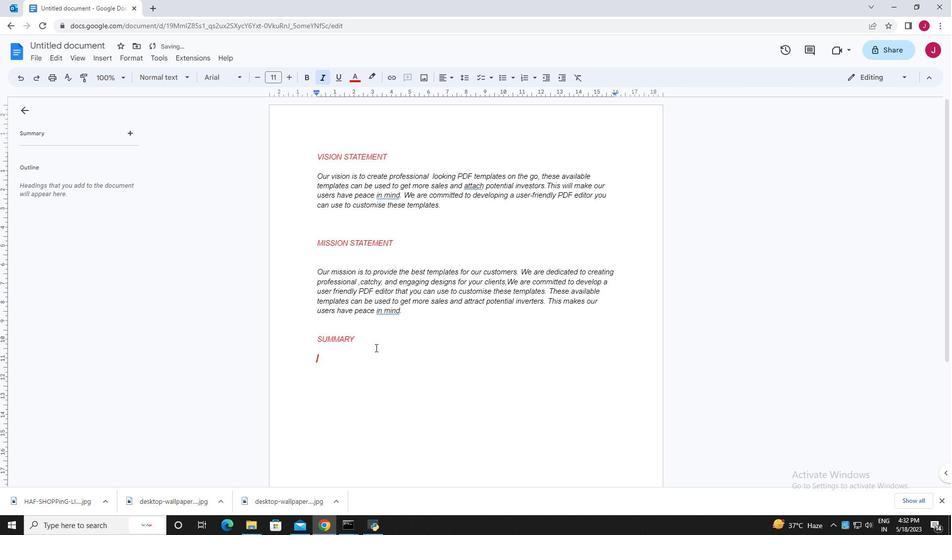 
Action: Mouse moved to (426, 325)
Screenshot: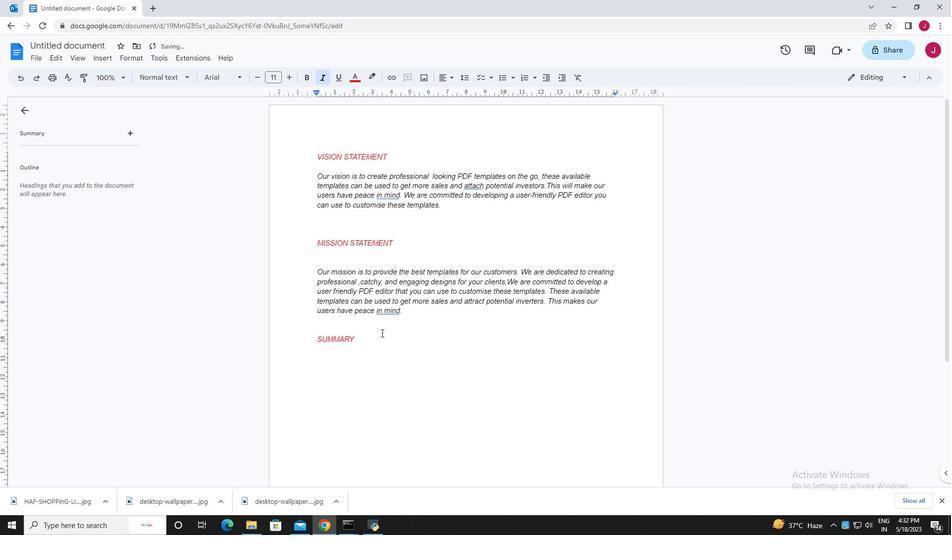 
Action: Mouse scrolled (426, 324) with delta (0, 0)
Screenshot: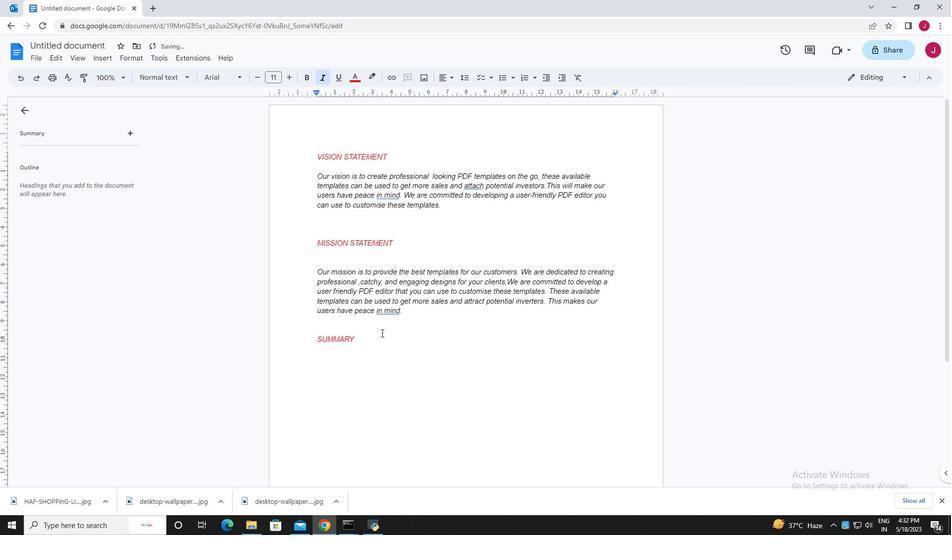 
Action: Mouse moved to (427, 325)
Screenshot: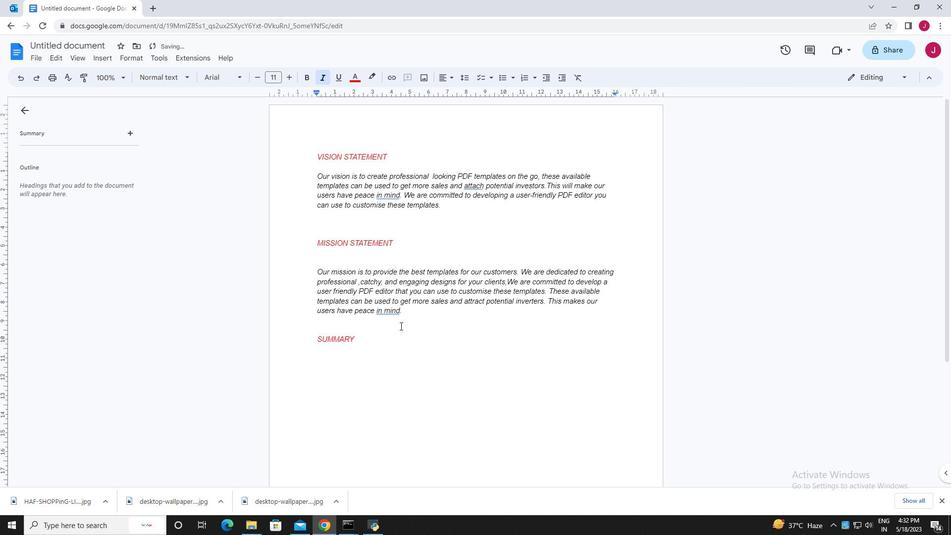 
Action: Mouse scrolled (427, 324) with delta (0, 0)
Screenshot: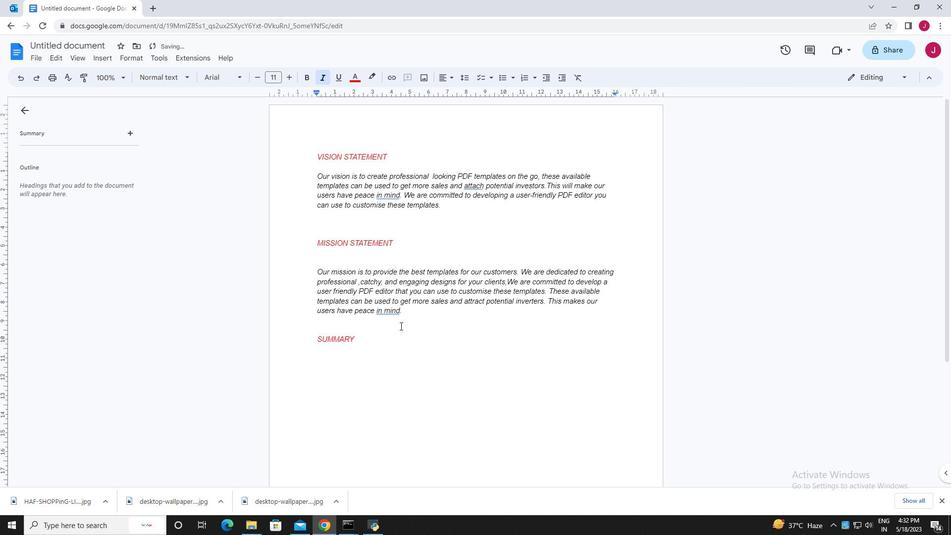 
Action: Mouse scrolled (427, 324) with delta (0, 0)
Screenshot: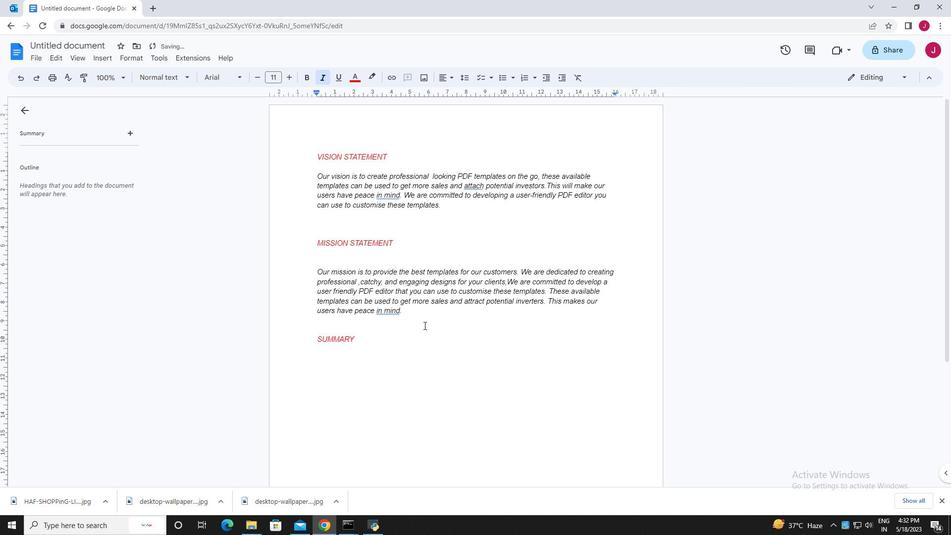 
Action: Mouse scrolled (427, 324) with delta (0, 0)
Screenshot: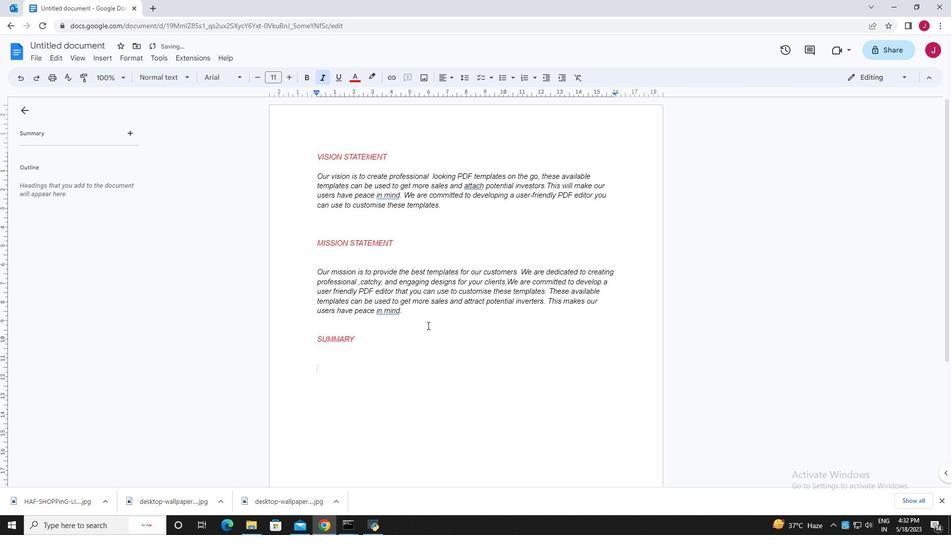 
Action: Mouse scrolled (427, 324) with delta (0, 0)
Screenshot: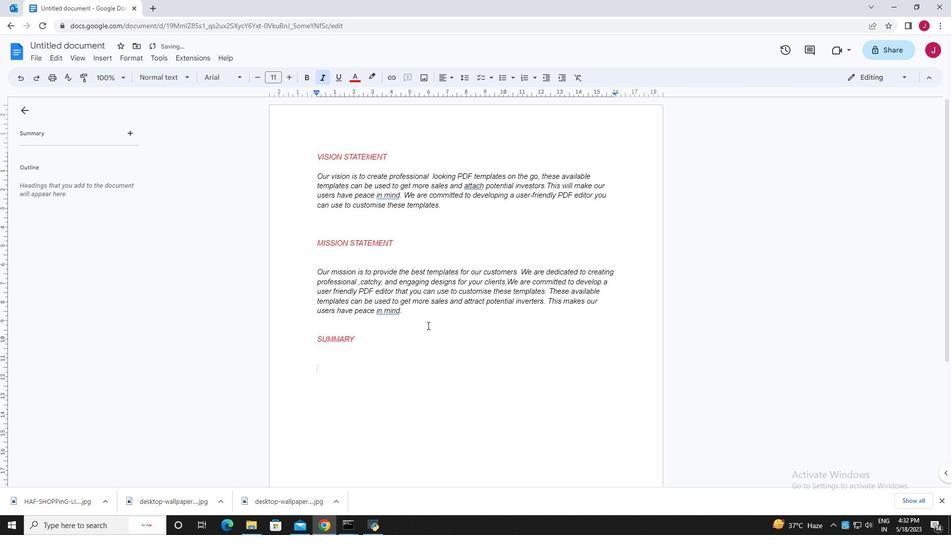 
Action: Mouse moved to (427, 327)
Screenshot: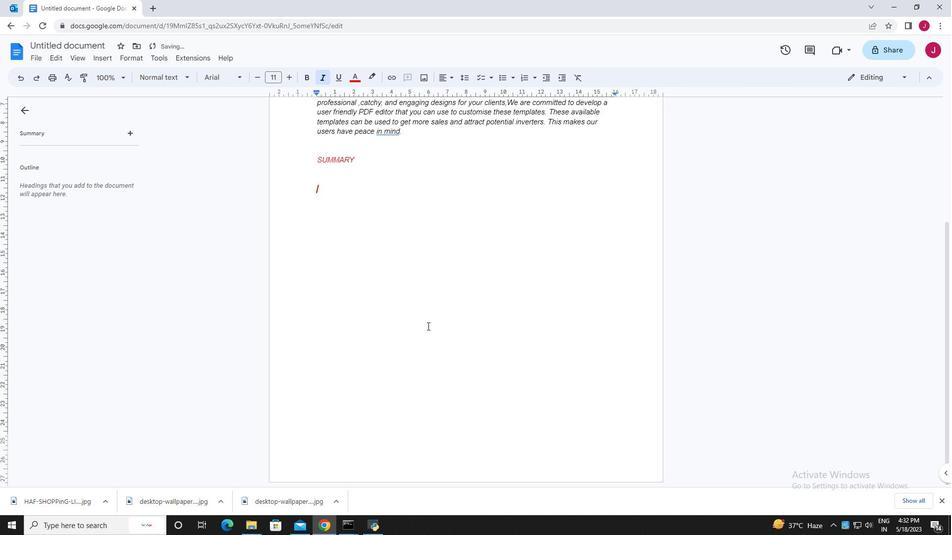 
Action: Mouse scrolled (427, 328) with delta (0, 0)
Screenshot: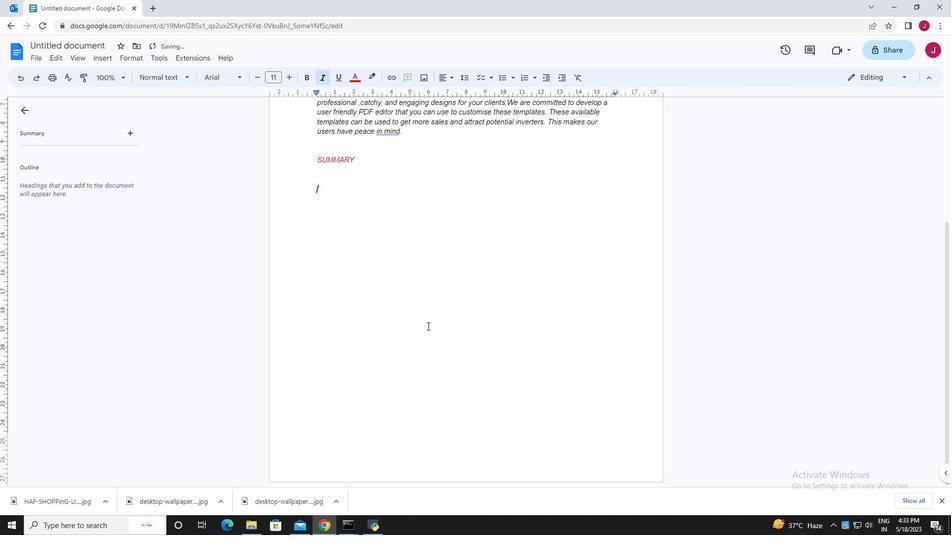 
Action: Mouse scrolled (427, 328) with delta (0, 0)
Screenshot: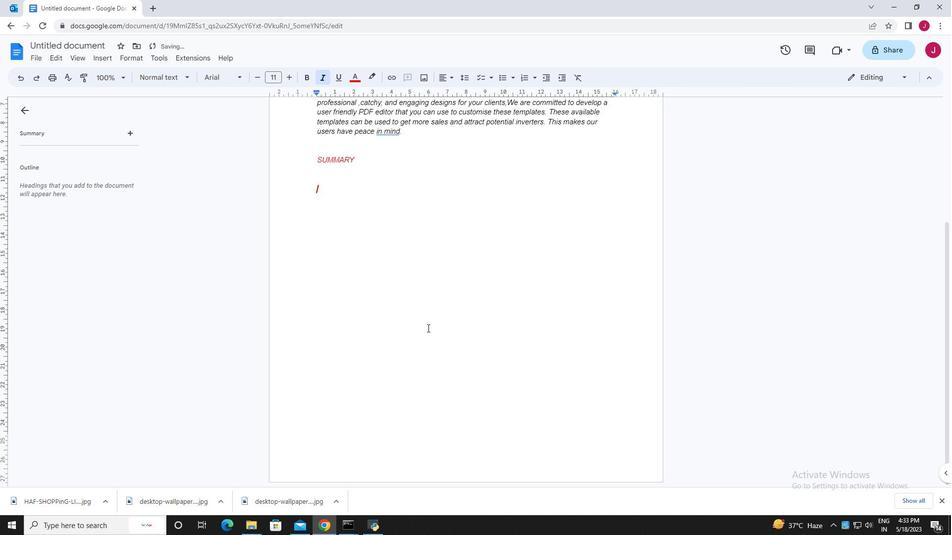 
Action: Mouse scrolled (427, 328) with delta (0, 0)
Screenshot: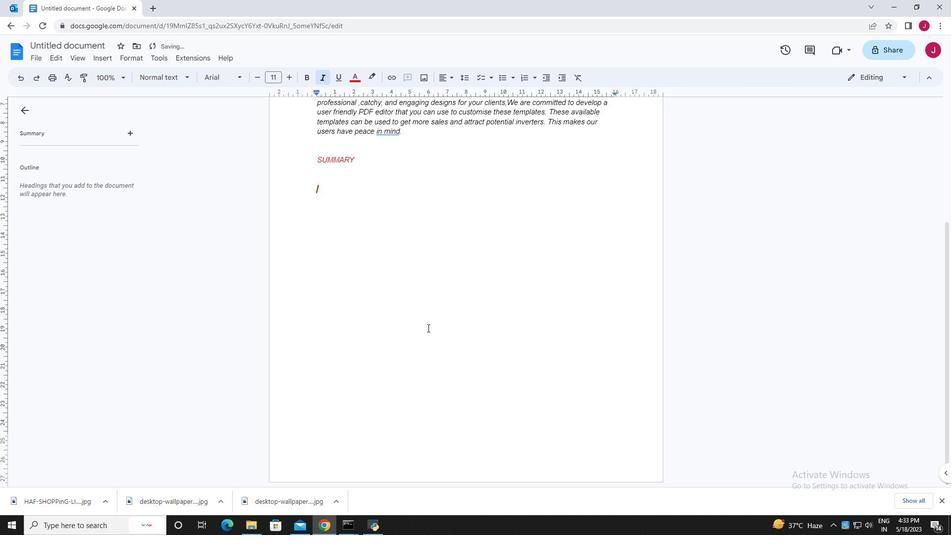 
Action: Mouse scrolled (427, 327) with delta (0, 0)
Screenshot: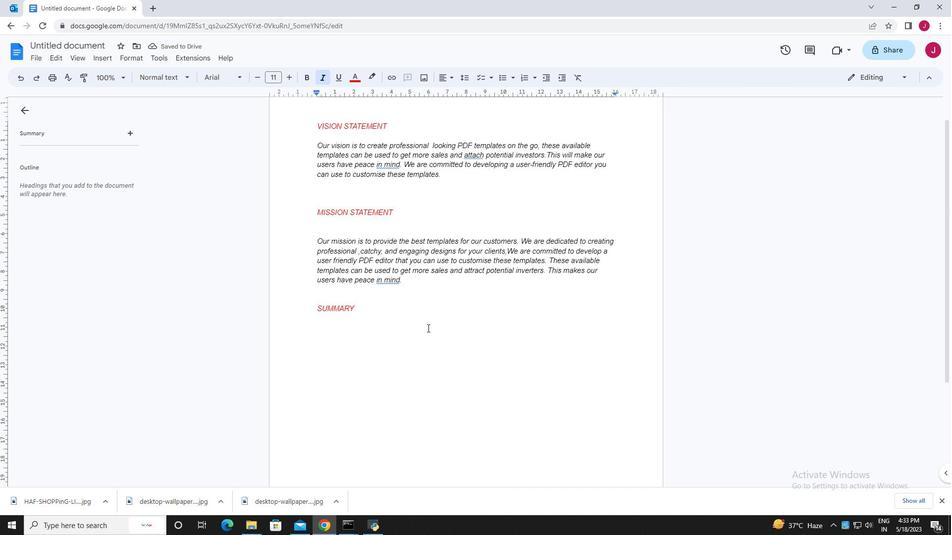 
Action: Mouse scrolled (427, 327) with delta (0, 0)
Screenshot: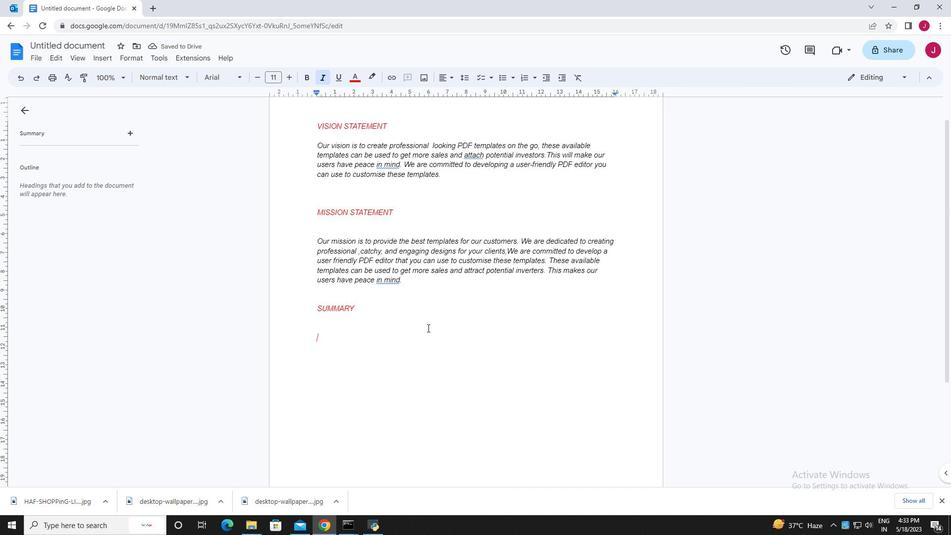 
Action: Mouse scrolled (427, 327) with delta (0, 0)
Screenshot: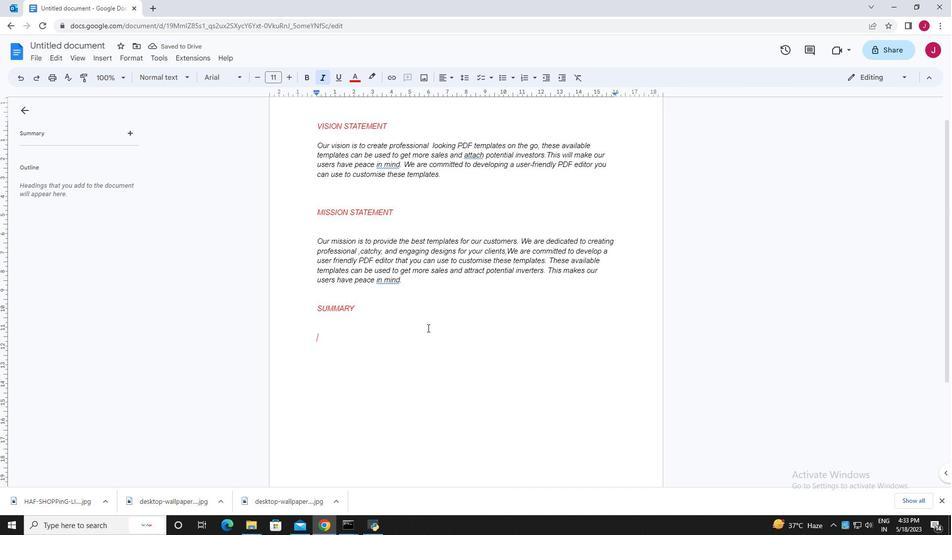 
Action: Mouse scrolled (427, 327) with delta (0, 0)
Screenshot: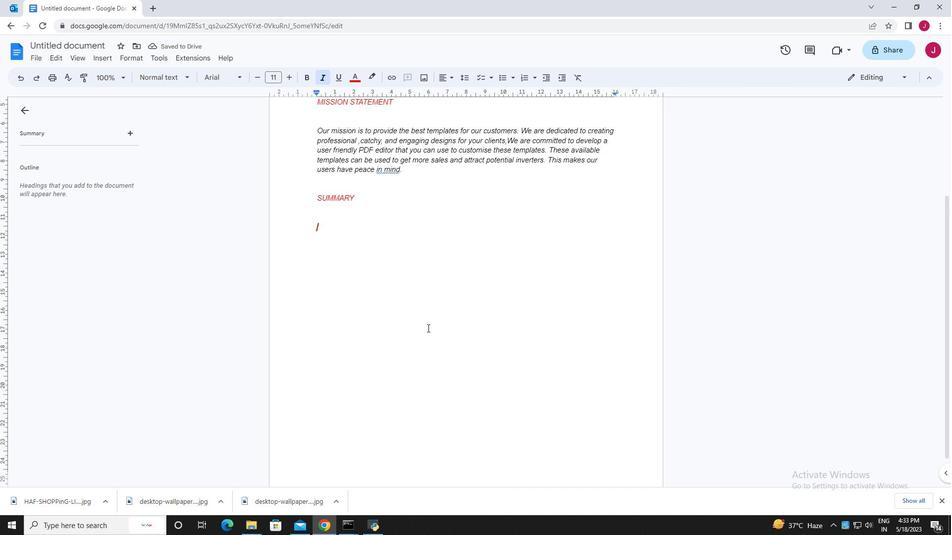 
Action: Mouse scrolled (427, 327) with delta (0, 0)
Screenshot: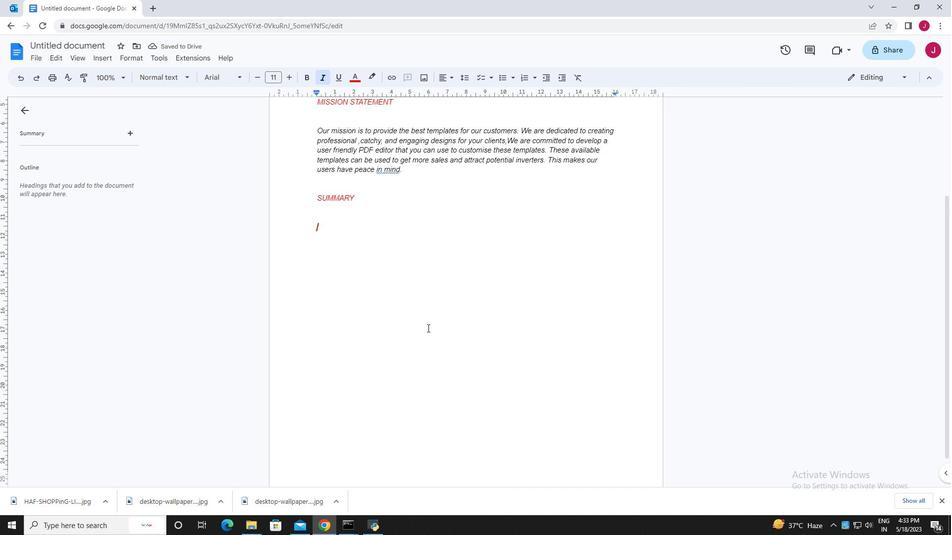 
Action: Mouse scrolled (427, 327) with delta (0, 0)
Screenshot: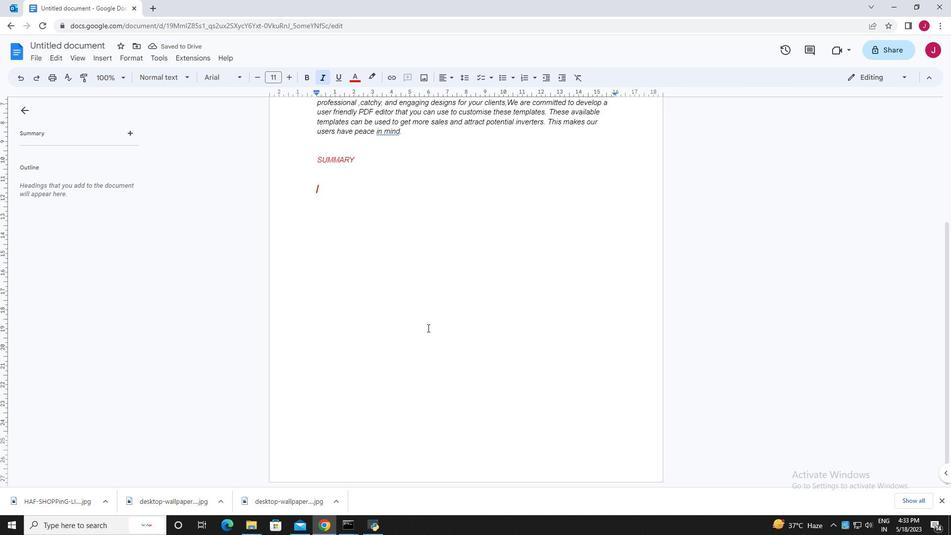 
Action: Mouse scrolled (427, 327) with delta (0, 0)
Screenshot: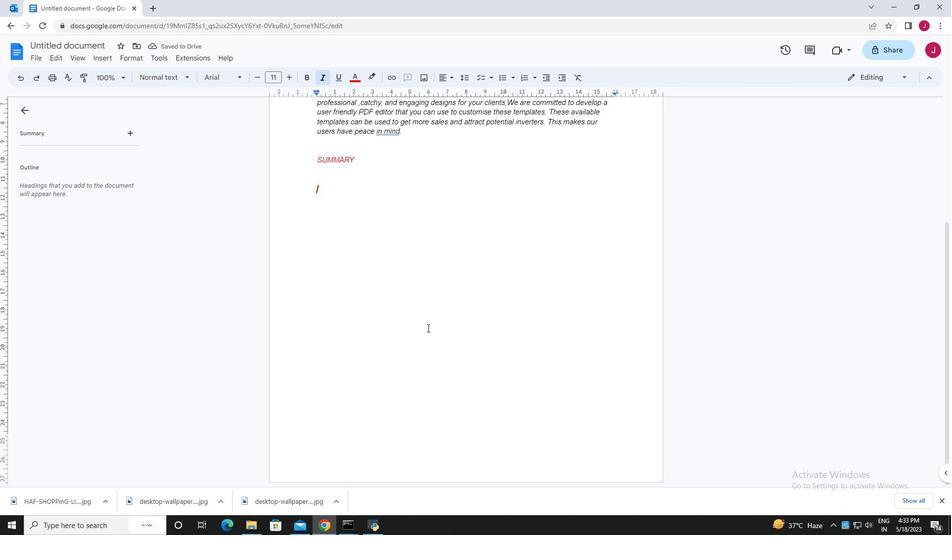 
Action: Mouse scrolled (427, 327) with delta (0, 0)
Screenshot: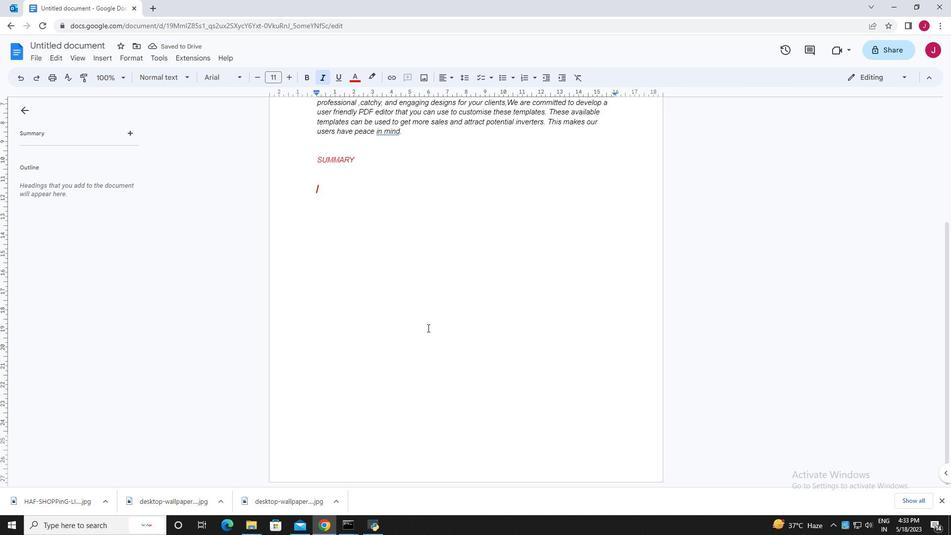 
Action: Mouse moved to (427, 328)
Screenshot: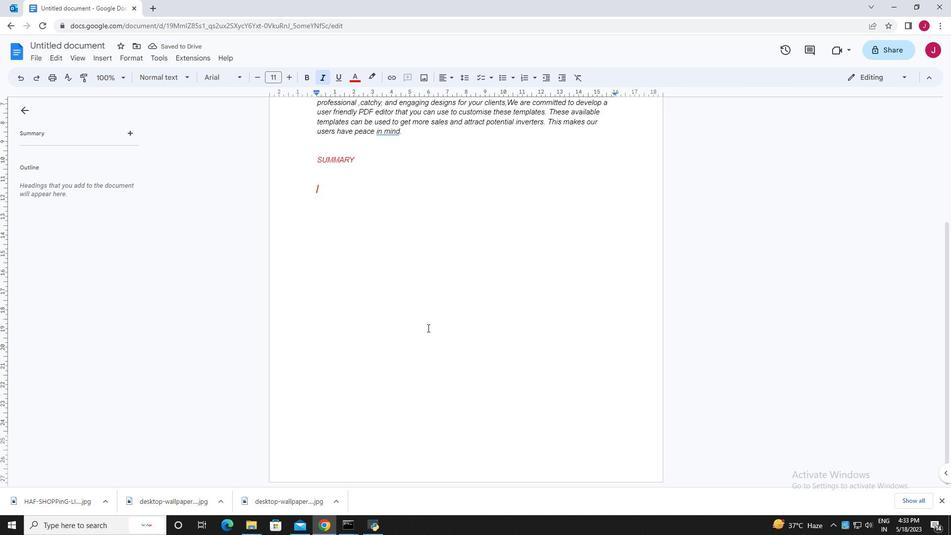 
Action: Mouse scrolled (427, 328) with delta (0, 0)
Screenshot: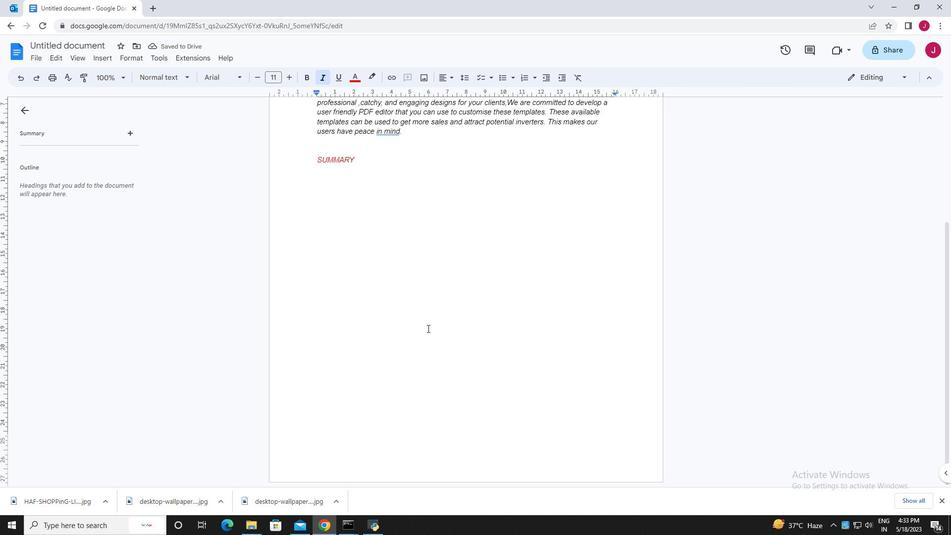 
Action: Mouse scrolled (427, 328) with delta (0, 0)
Screenshot: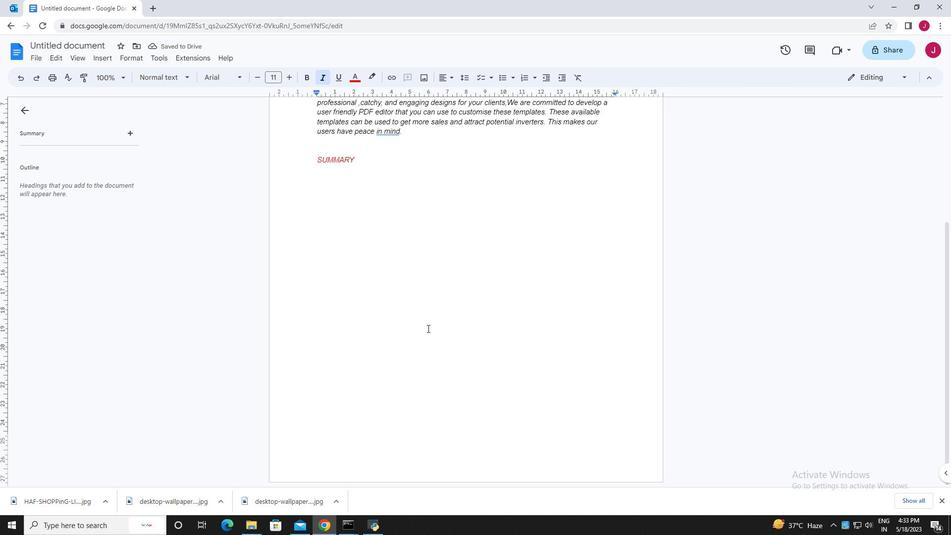 
Action: Mouse scrolled (427, 328) with delta (0, 0)
Screenshot: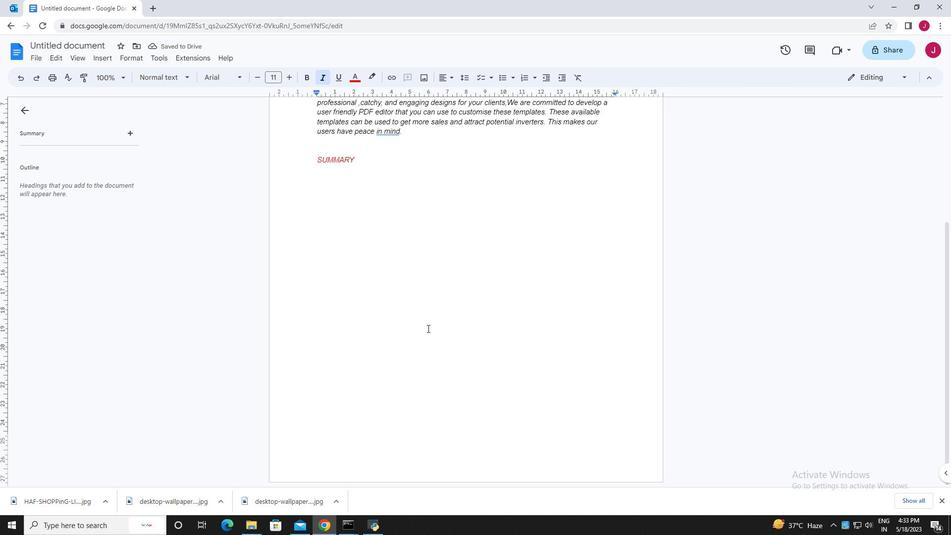 
Action: Mouse scrolled (427, 328) with delta (0, 0)
Screenshot: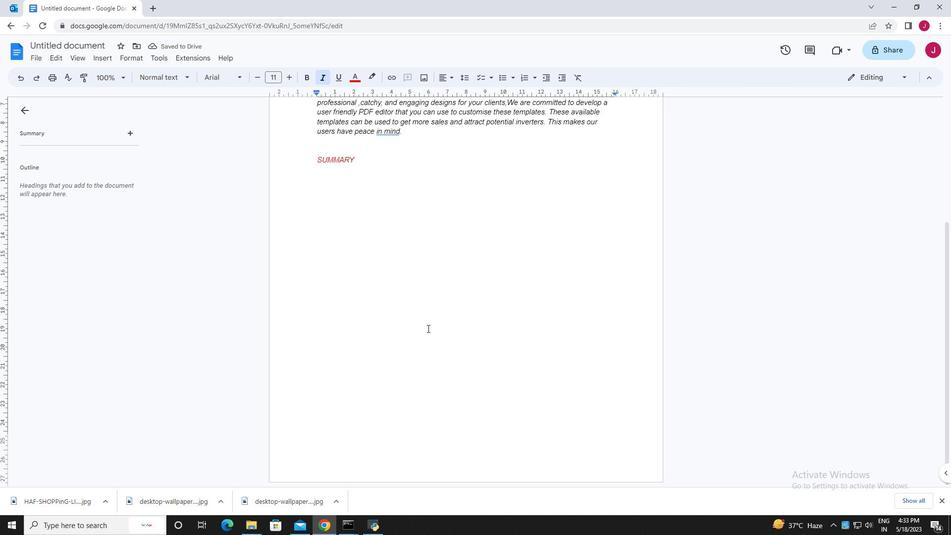 
Action: Mouse scrolled (427, 328) with delta (0, 0)
Screenshot: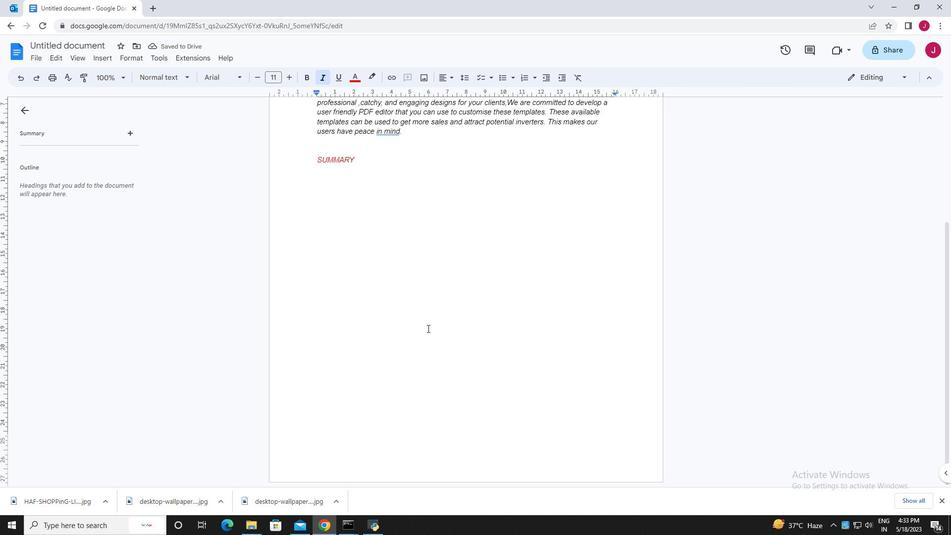 
Action: Mouse moved to (427, 328)
Screenshot: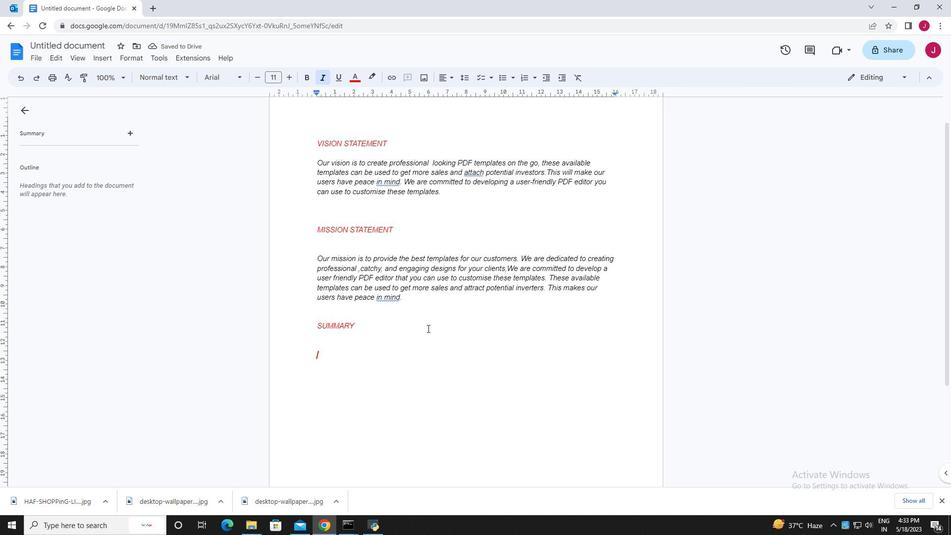 
Action: Key pressed Y<Key.caps_lock>ou<Key.space>can<Key.space>use<Key.space><Key.backspace><Key.backspace><Key.backspace><Key.backspace><Key.backspace><Key.backspace><Key.backspace><Key.backspace><Key.backspace><Key.backspace><Key.backspace><Key.backspace>
Screenshot: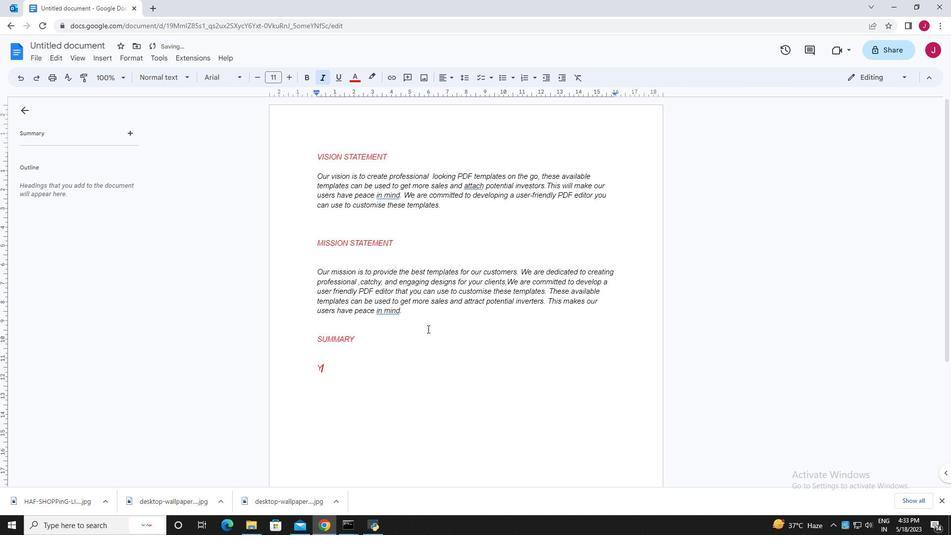 
Action: Mouse moved to (358, 78)
Screenshot: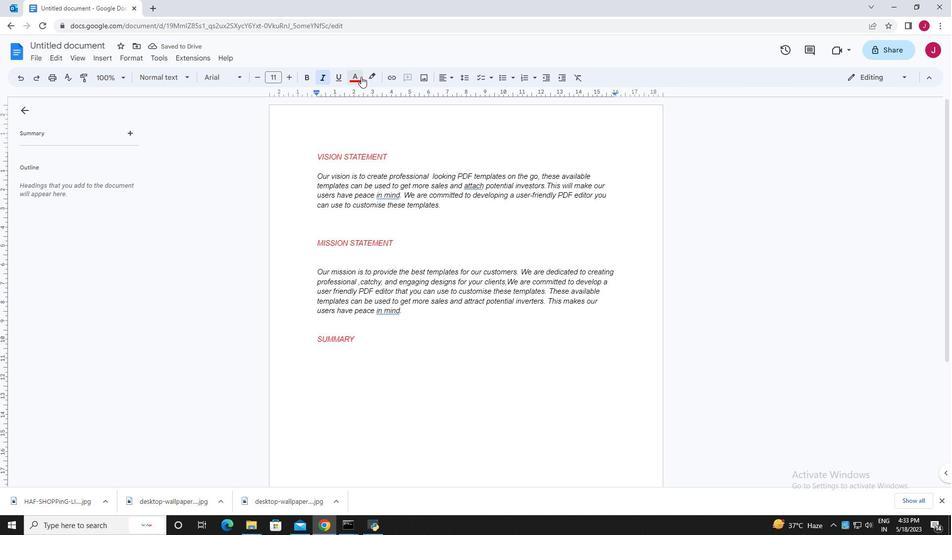 
Action: Mouse pressed left at (358, 78)
Screenshot: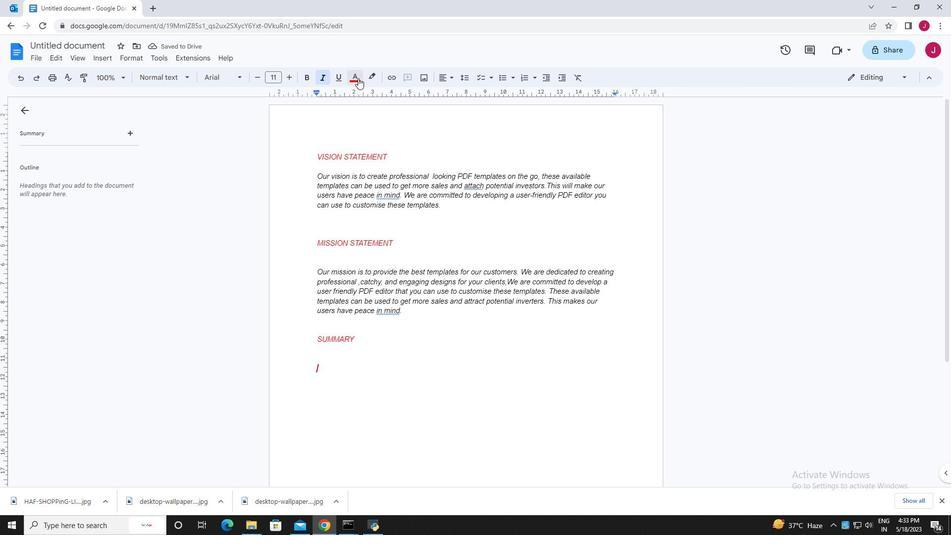 
Action: Mouse moved to (358, 94)
Screenshot: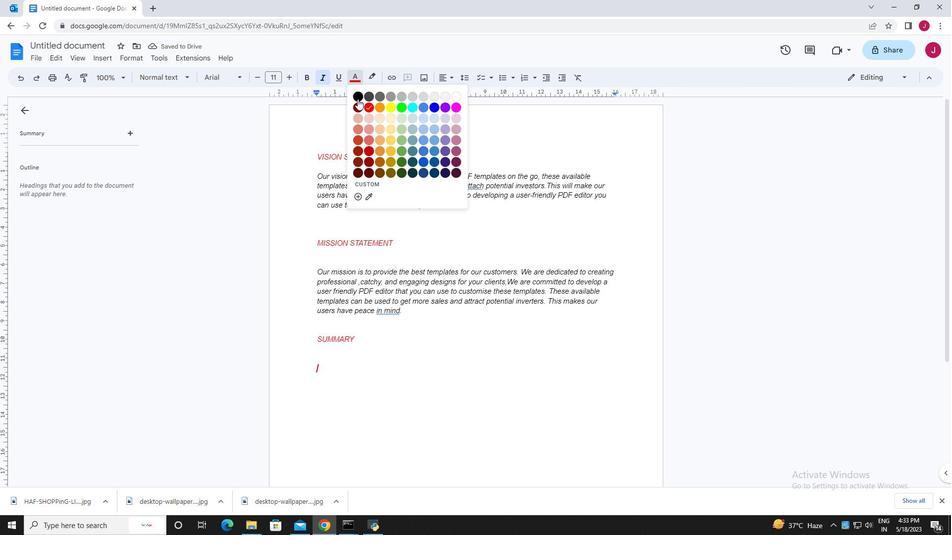 
Action: Mouse pressed left at (358, 94)
Screenshot: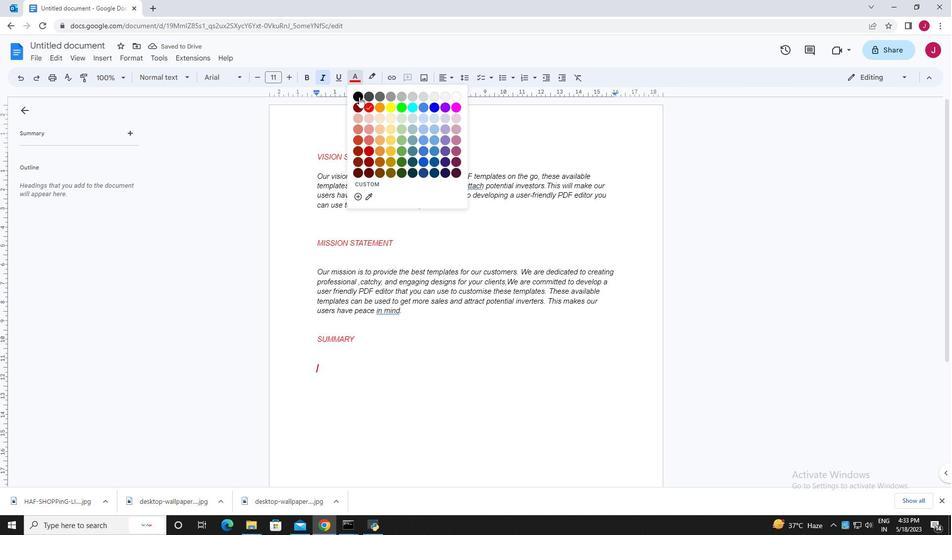 
Action: Mouse moved to (361, 360)
Screenshot: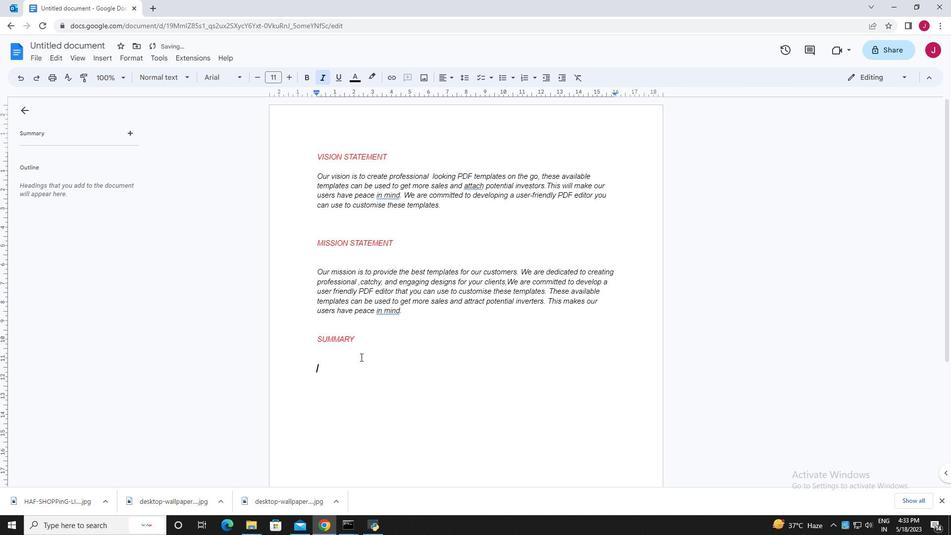 
Action: Key pressed <Key.caps_lock>Y<Key.caps_lock>ou<Key.space>can<Key.space>use<Key.space>these<Key.space>ready<Key.space>made<Key.space>documents<Key.space>to<Key.space>improve<Key.space>yoyr<Key.space>work<Key.space><Key.backspace>flow<Key.space>t<Key.backspace>with<Key.space>dozens<Key.space>of<Key.space>types<Key.space>of<Key.space>templates<Key.space>avilable<Key.space>for<Key.space>just<Key.space>as<Key.space>many<Key.space>industries<Key.space>,<Key.space>jot<Key.space>form<Key.space>t<Key.backspace>has<Key.space>the<Key.space>right<Key.space><Key.caps_lock>PDF<Key.space><Key.caps_lock>templates<Key.space>to<Key.space>match<Key.space>your<Key.space>unique<Key.space>business<Key.space>needs,<Key.space>from<Key.space>invoice<Key.space>to<Key.space>signed<Key.space>agremne<Key.backspace><Key.backspace><Key.backspace><Key.backspace><Key.backspace>grements<Key.space>we<Key.space>have<Key.space>foundation<Key.space>needed<Key.space>to<Key.space>support<Key.space>your<Key.space>organization<Key.space>
Screenshot: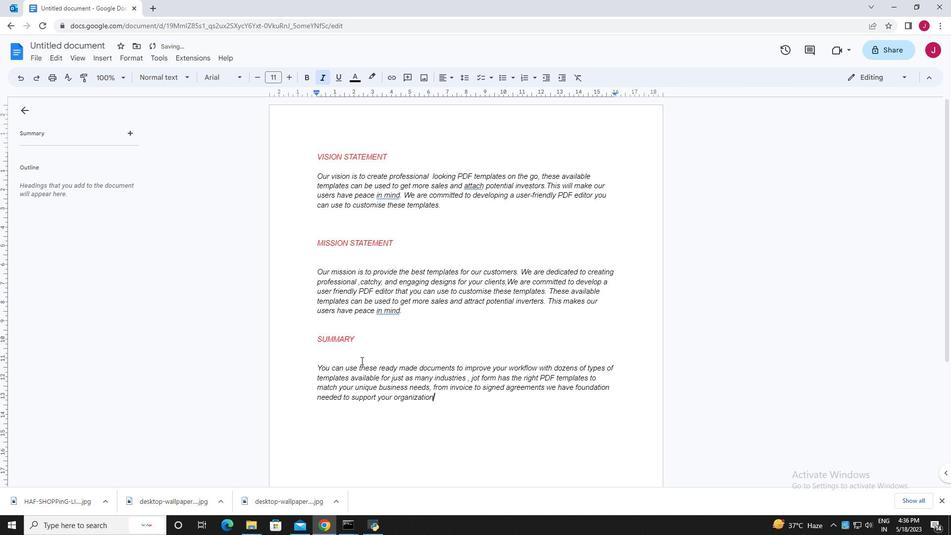 
Action: Mouse moved to (425, 397)
Screenshot: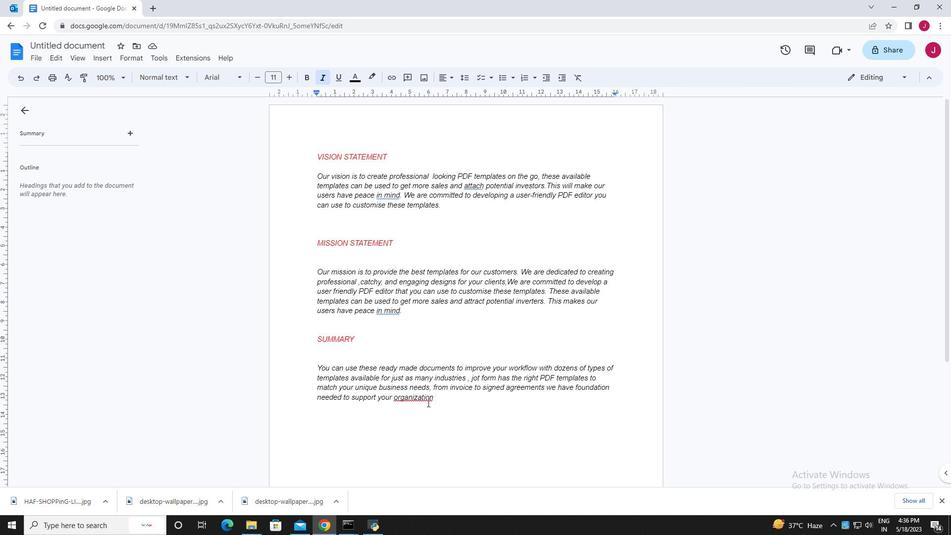 
Action: Mouse pressed right at (425, 397)
Screenshot: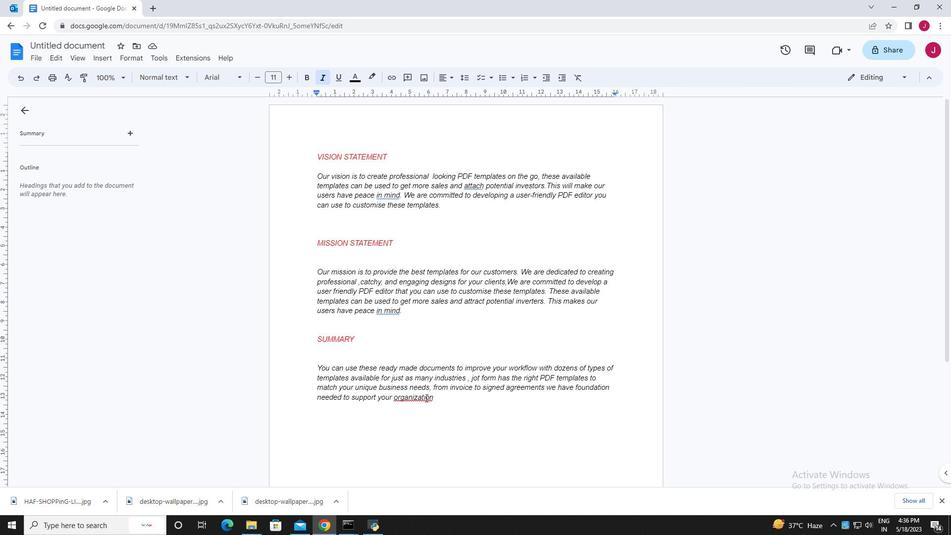 
Action: Mouse moved to (469, 289)
Screenshot: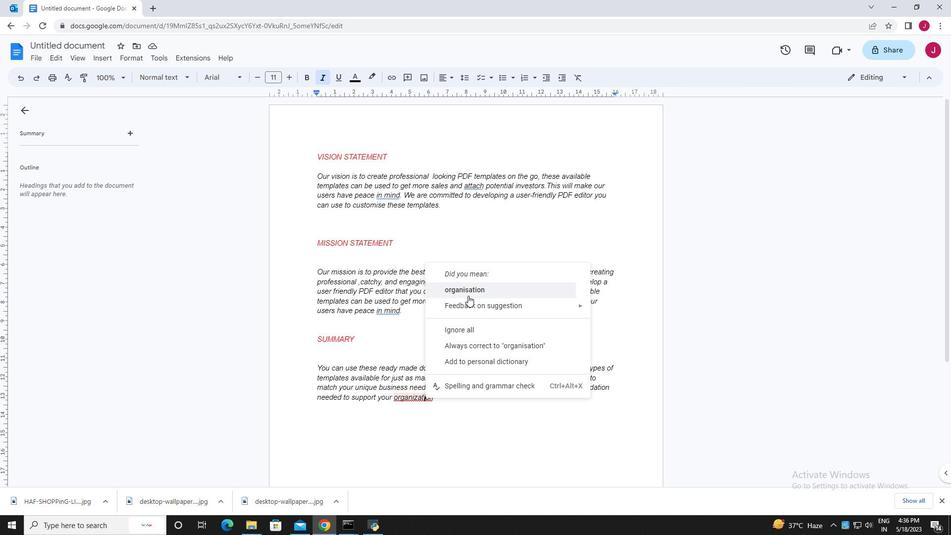 
Action: Mouse pressed left at (469, 289)
Screenshot: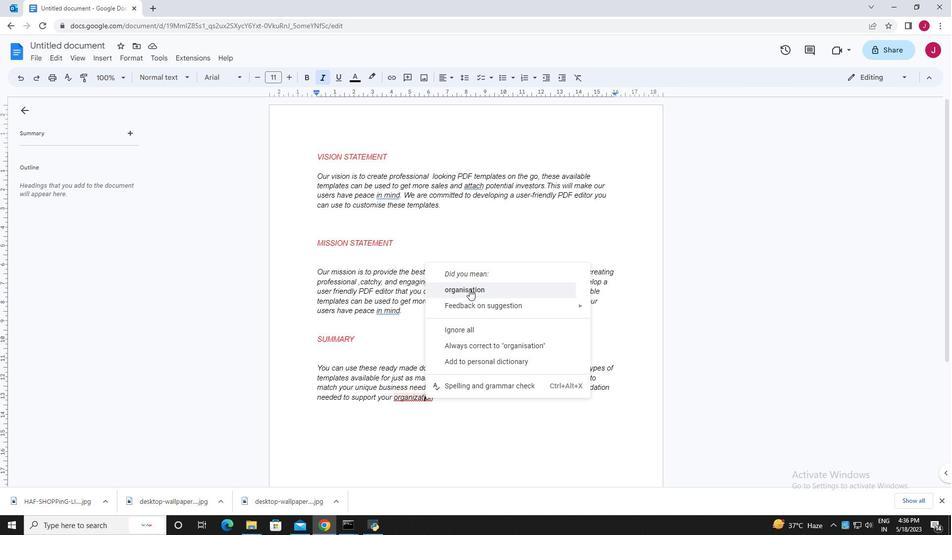 
Action: Mouse moved to (439, 404)
Screenshot: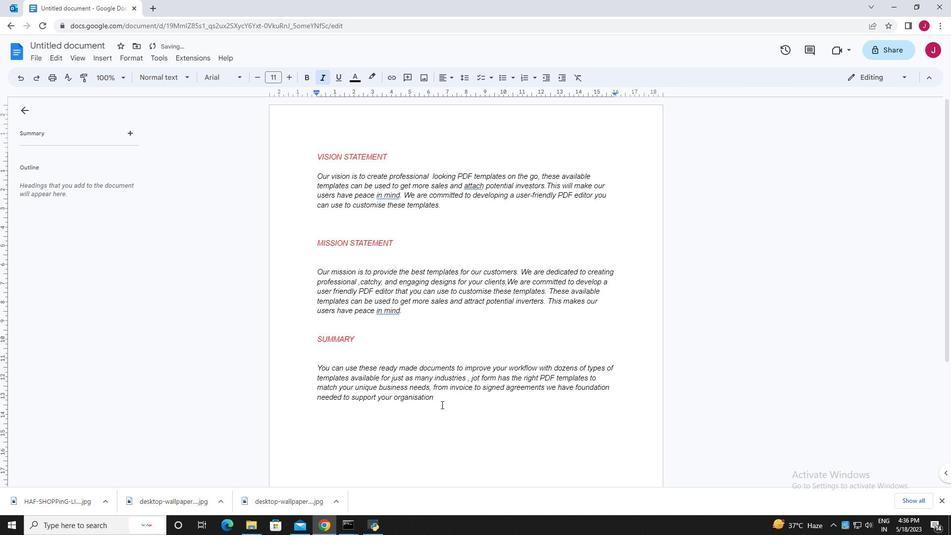 
Action: Key pressed .
Screenshot: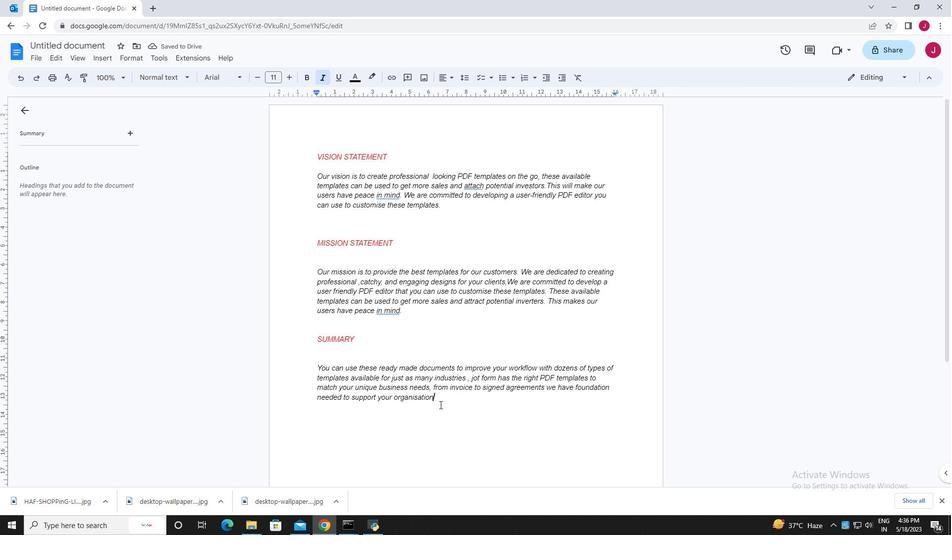 
Action: Mouse moved to (444, 396)
Screenshot: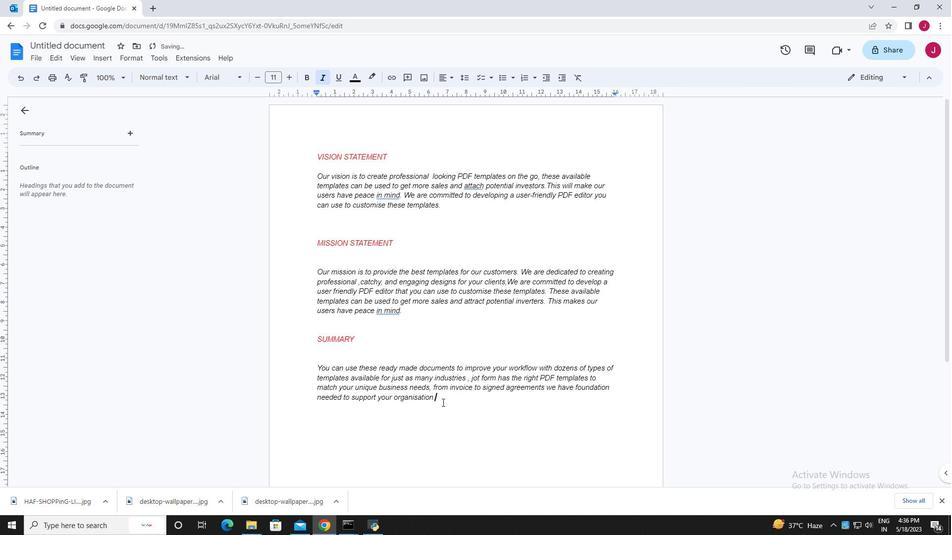 
Action: Mouse scrolled (444, 395) with delta (0, 0)
Screenshot: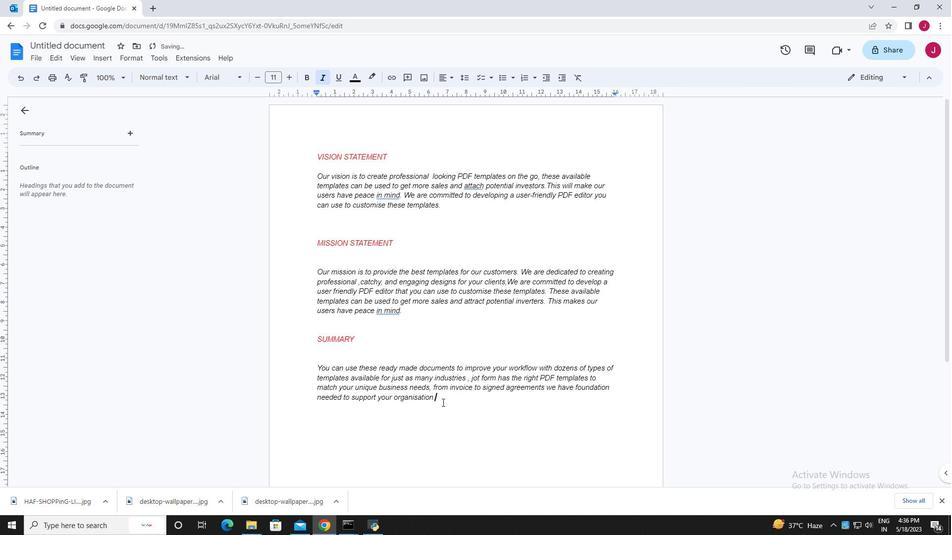 
Action: Mouse moved to (444, 395)
Screenshot: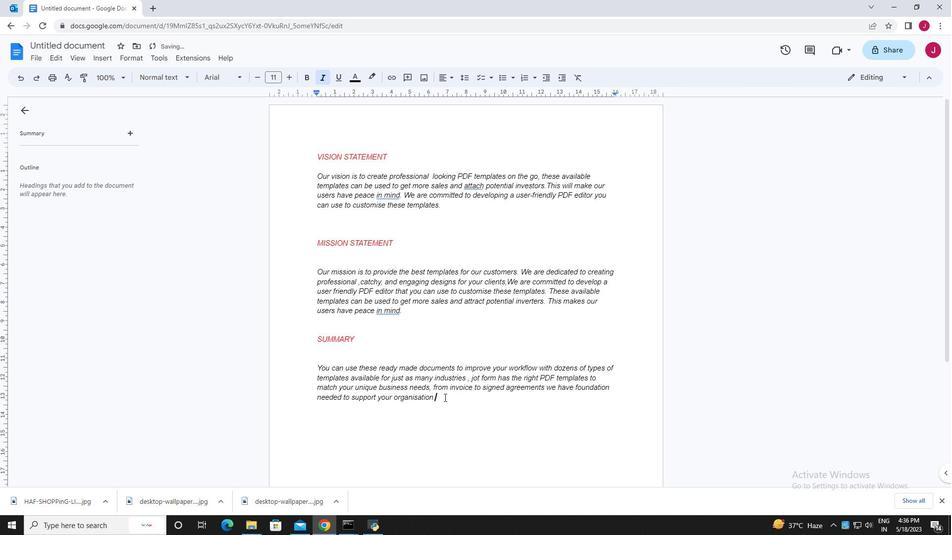 
Action: Mouse scrolled (444, 394) with delta (0, 0)
Screenshot: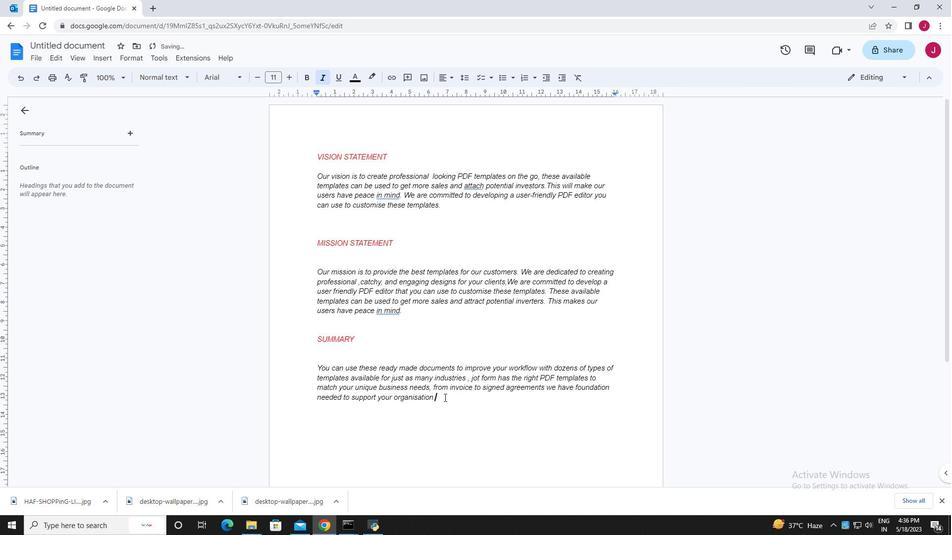 
Action: Mouse moved to (437, 405)
Screenshot: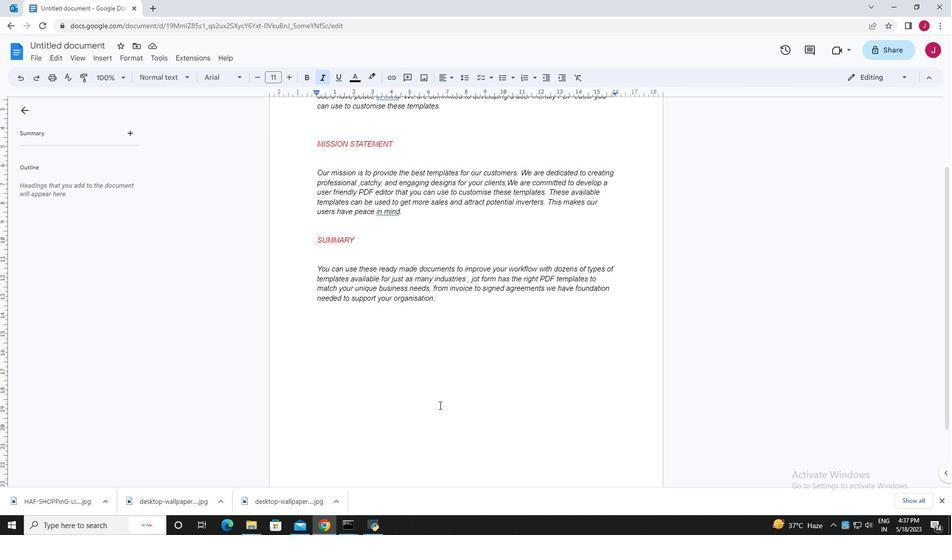 
Action: Mouse scrolled (437, 405) with delta (0, 0)
Screenshot: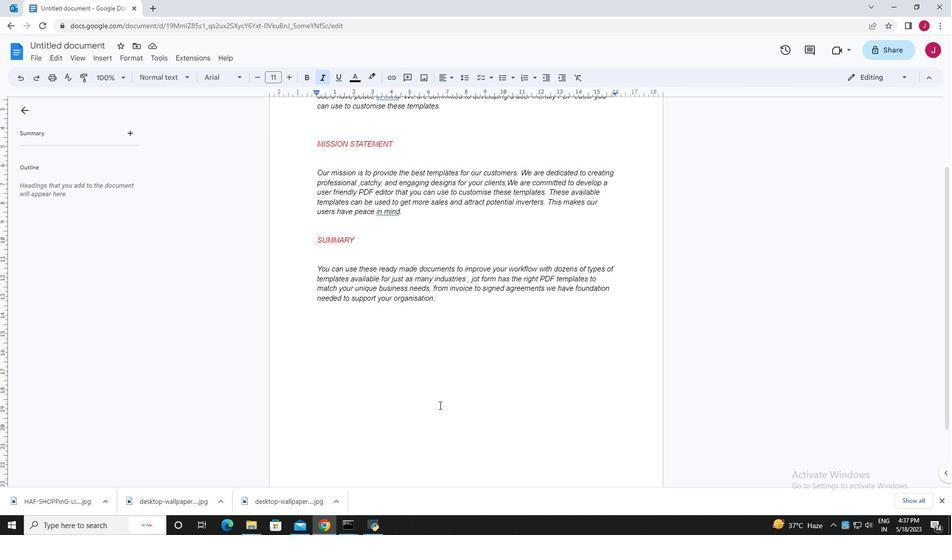 
Action: Mouse moved to (431, 398)
Screenshot: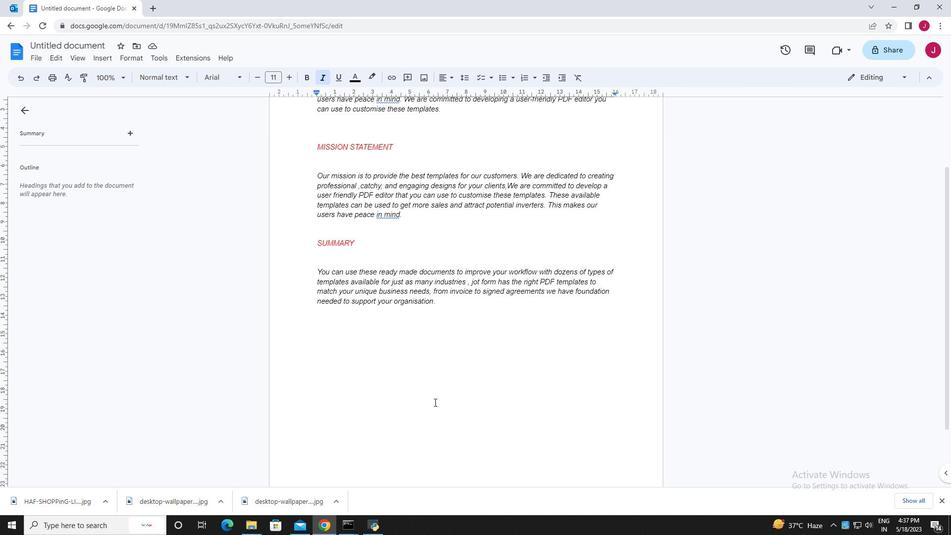 
Action: Mouse scrolled (431, 398) with delta (0, 0)
Screenshot: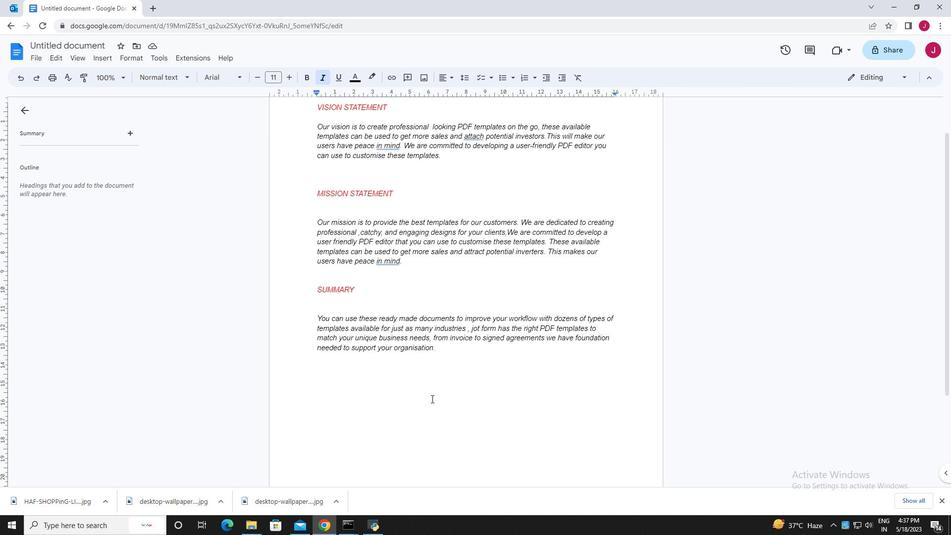 
Action: Mouse scrolled (431, 399) with delta (0, 0)
Screenshot: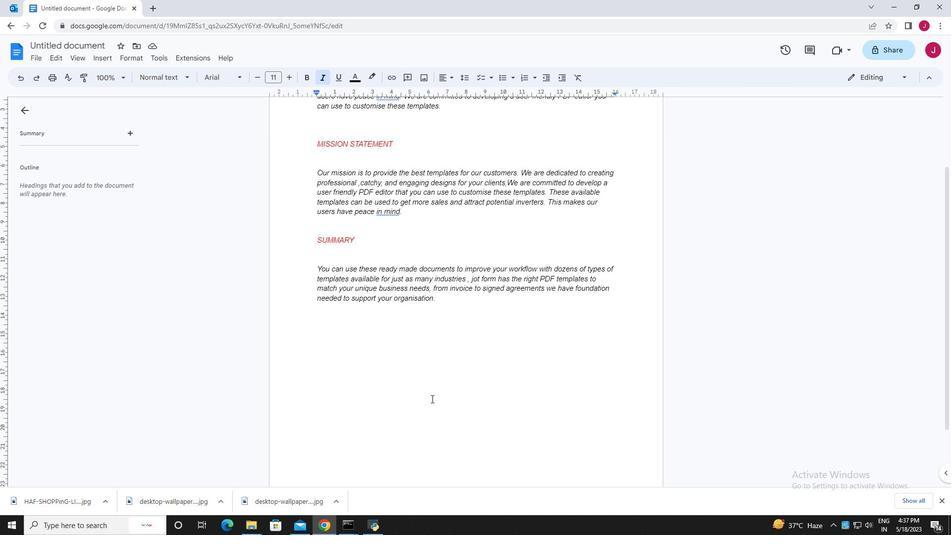 
Action: Mouse scrolled (431, 398) with delta (0, 0)
Screenshot: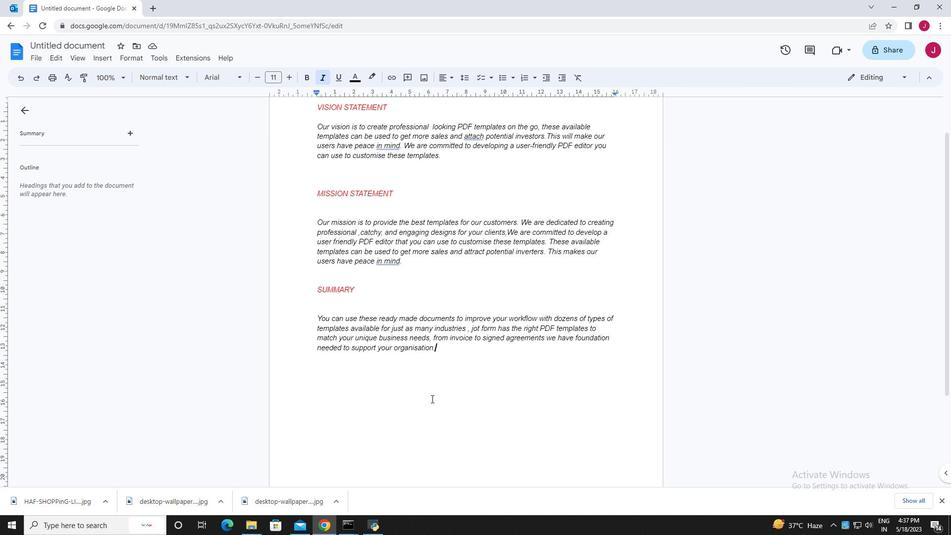 
Action: Mouse moved to (435, 377)
Screenshot: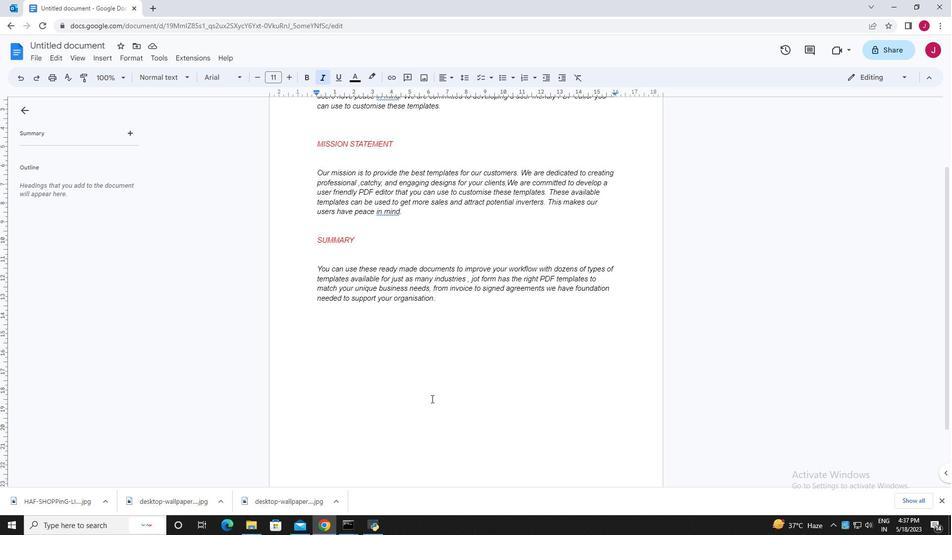 
Action: Mouse scrolled (435, 377) with delta (0, 0)
Screenshot: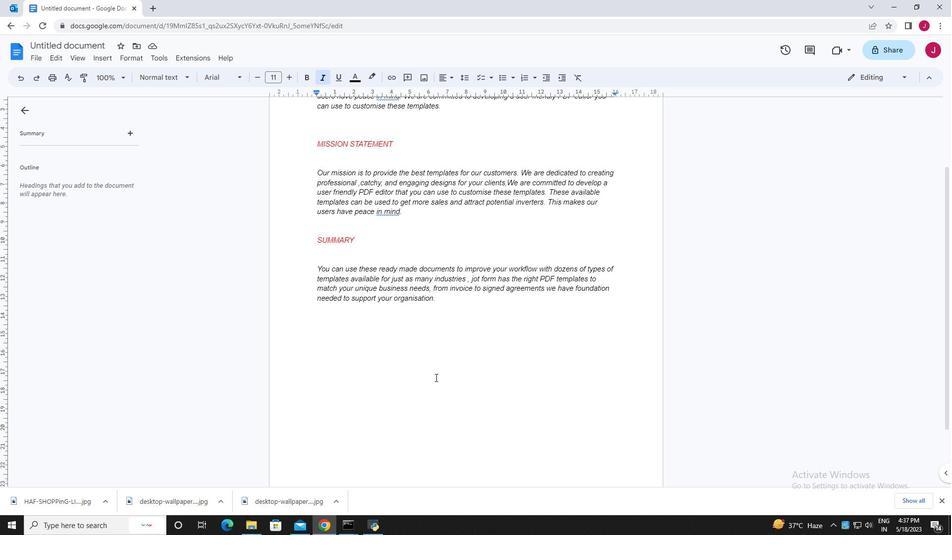 
Action: Mouse scrolled (435, 377) with delta (0, 0)
Screenshot: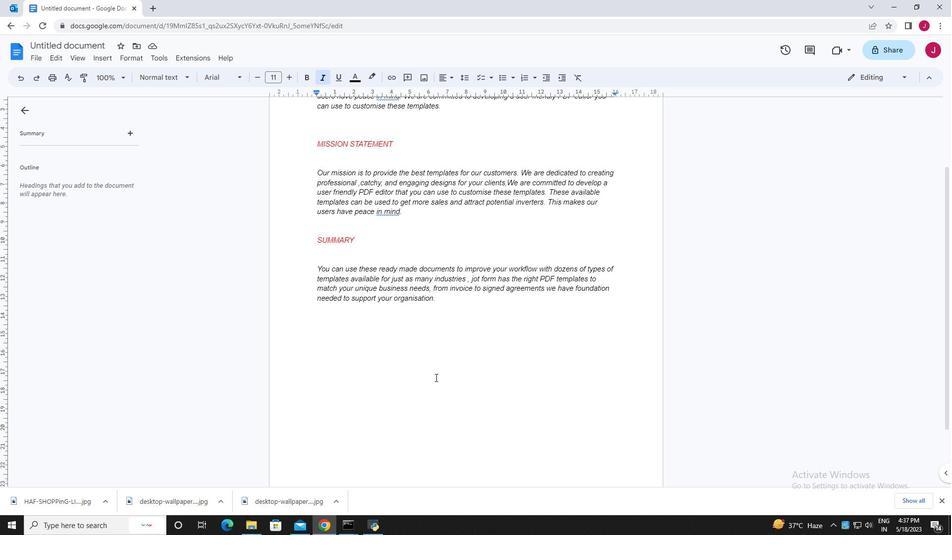 
Action: Mouse moved to (435, 377)
Screenshot: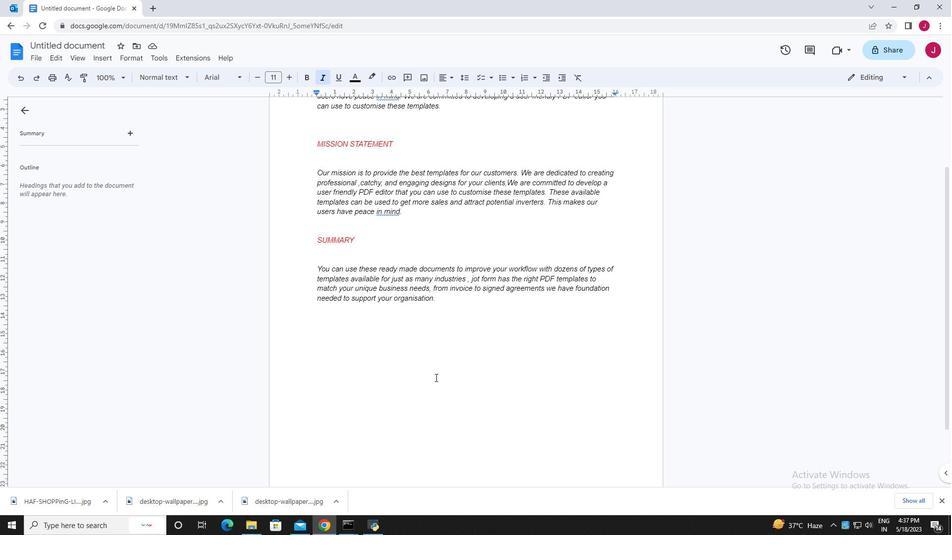 
Action: Mouse scrolled (435, 377) with delta (0, 0)
Screenshot: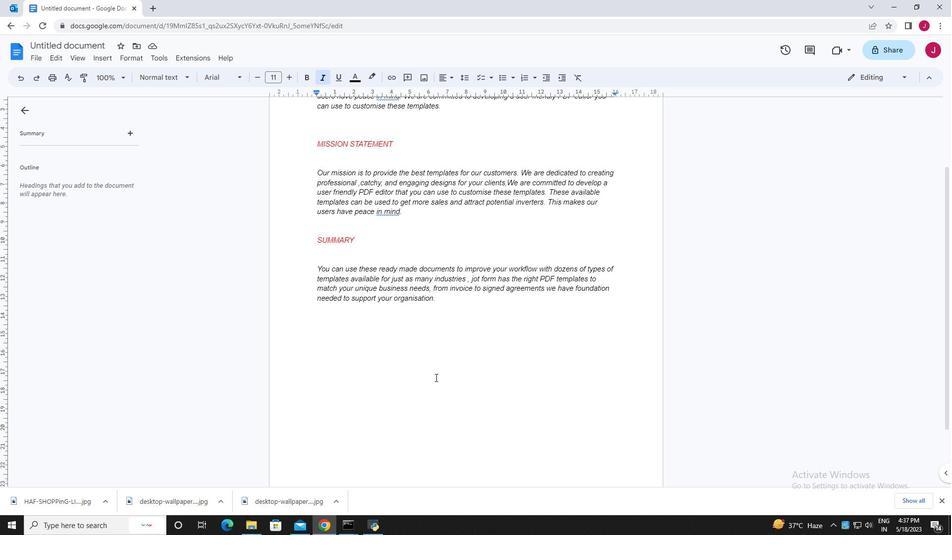 
Action: Mouse moved to (430, 369)
Screenshot: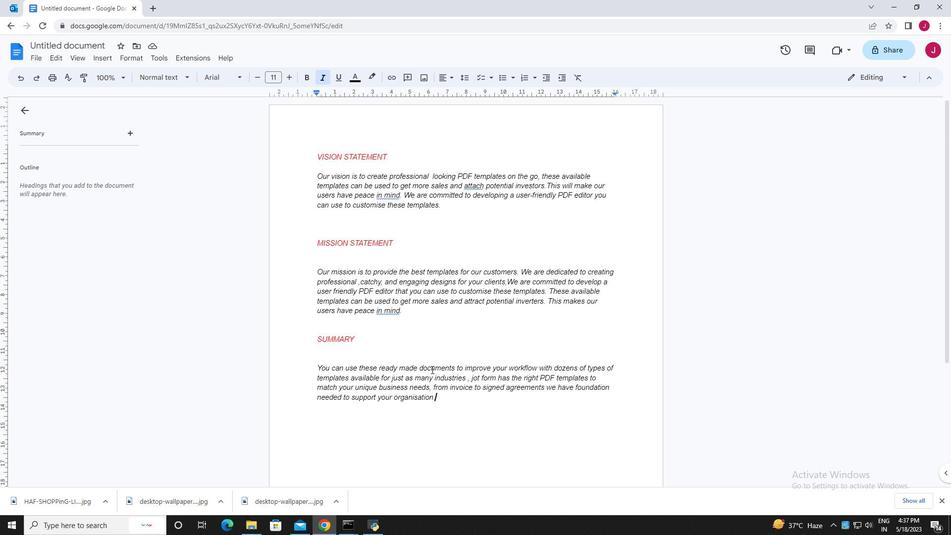 
Action: Mouse scrolled (430, 369) with delta (0, 0)
Screenshot: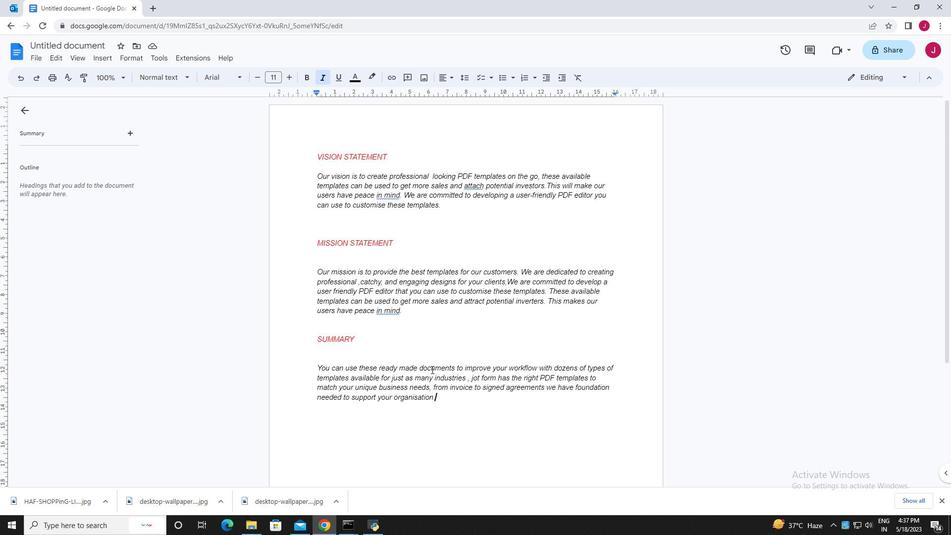 
Action: Mouse moved to (430, 368)
Screenshot: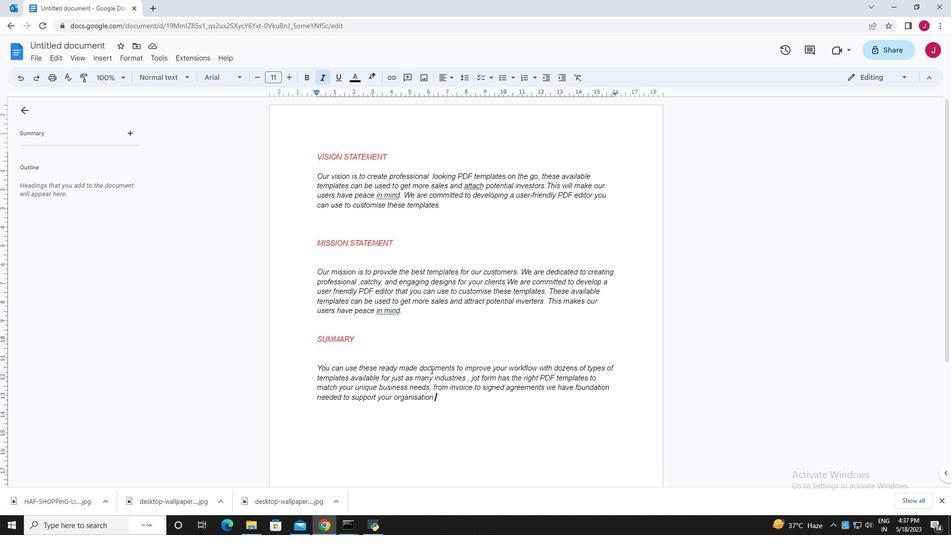
Action: Mouse scrolled (430, 368) with delta (0, 0)
